 Task: For heading Use Pacifico with bold.  font size for heading26,  'Change the font style of data to'Pacifico and font size to 18,  Change the alignment of both headline & data to Align center.  In the sheet   Precision Sales review   book
Action: Mouse moved to (710, 356)
Screenshot: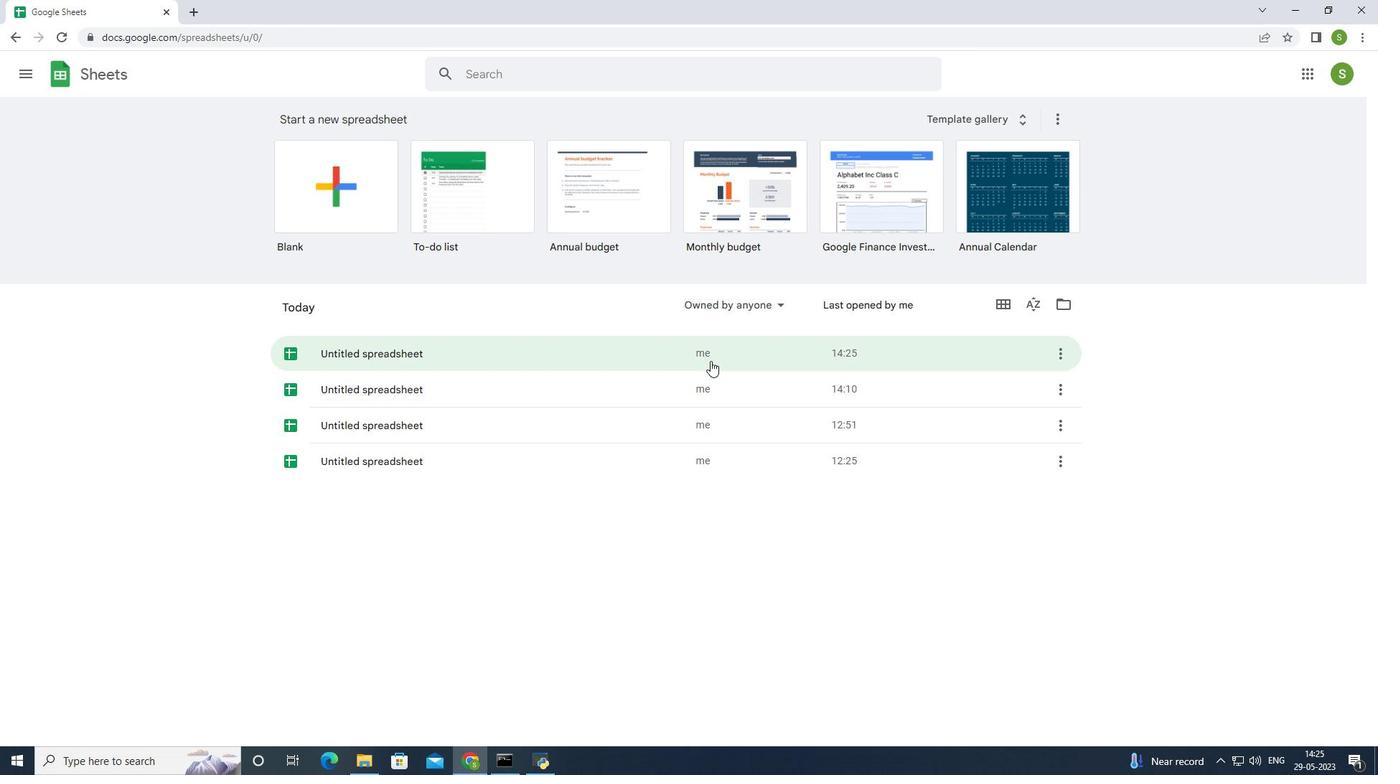 
Action: Mouse pressed left at (710, 356)
Screenshot: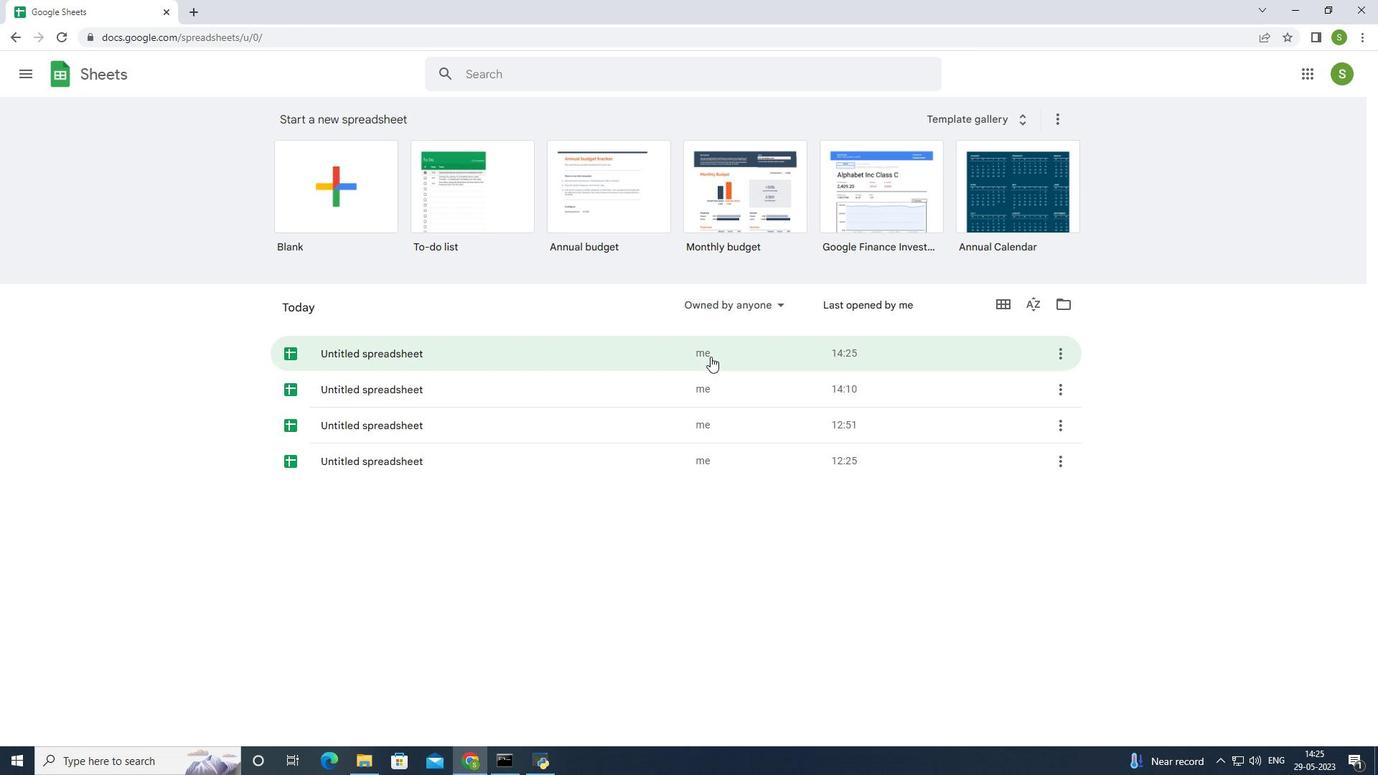 
Action: Mouse moved to (554, 201)
Screenshot: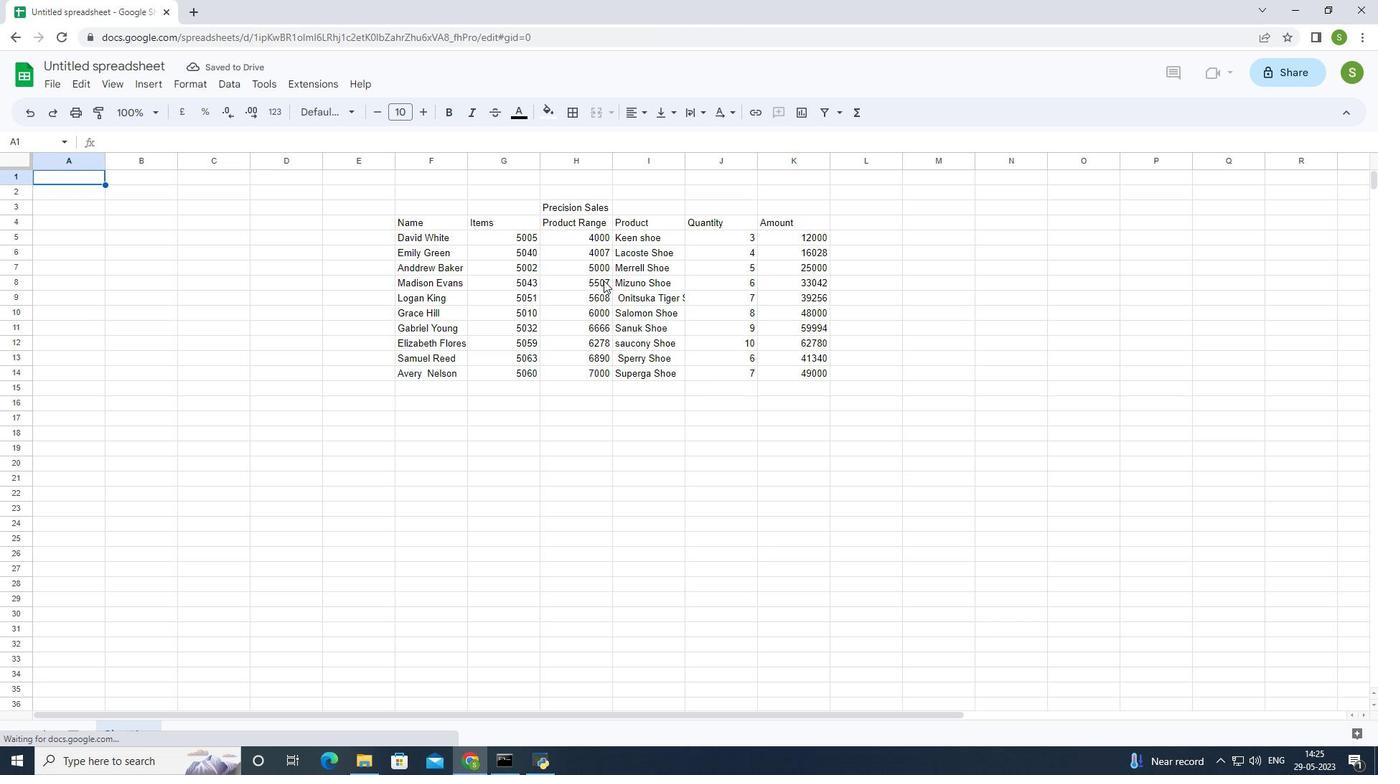 
Action: Mouse pressed left at (554, 201)
Screenshot: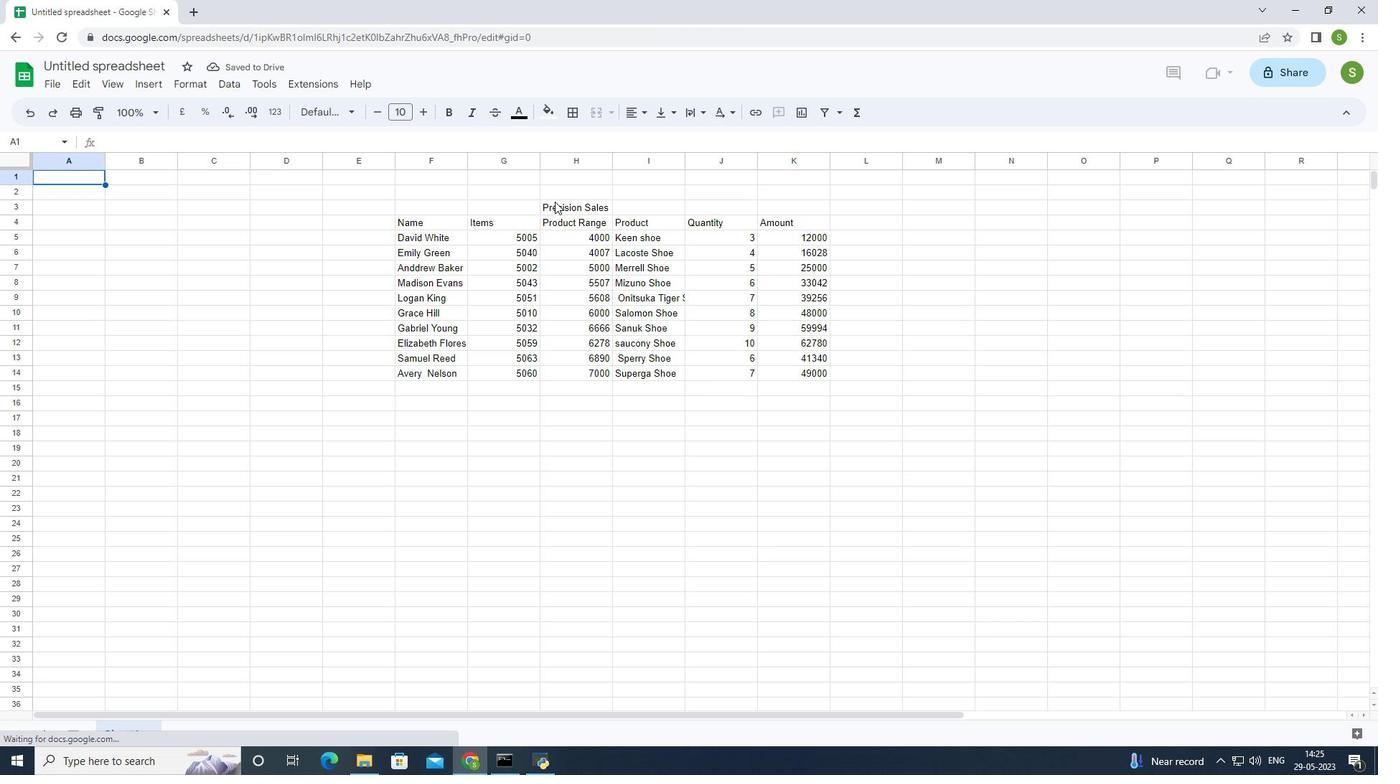 
Action: Mouse moved to (321, 109)
Screenshot: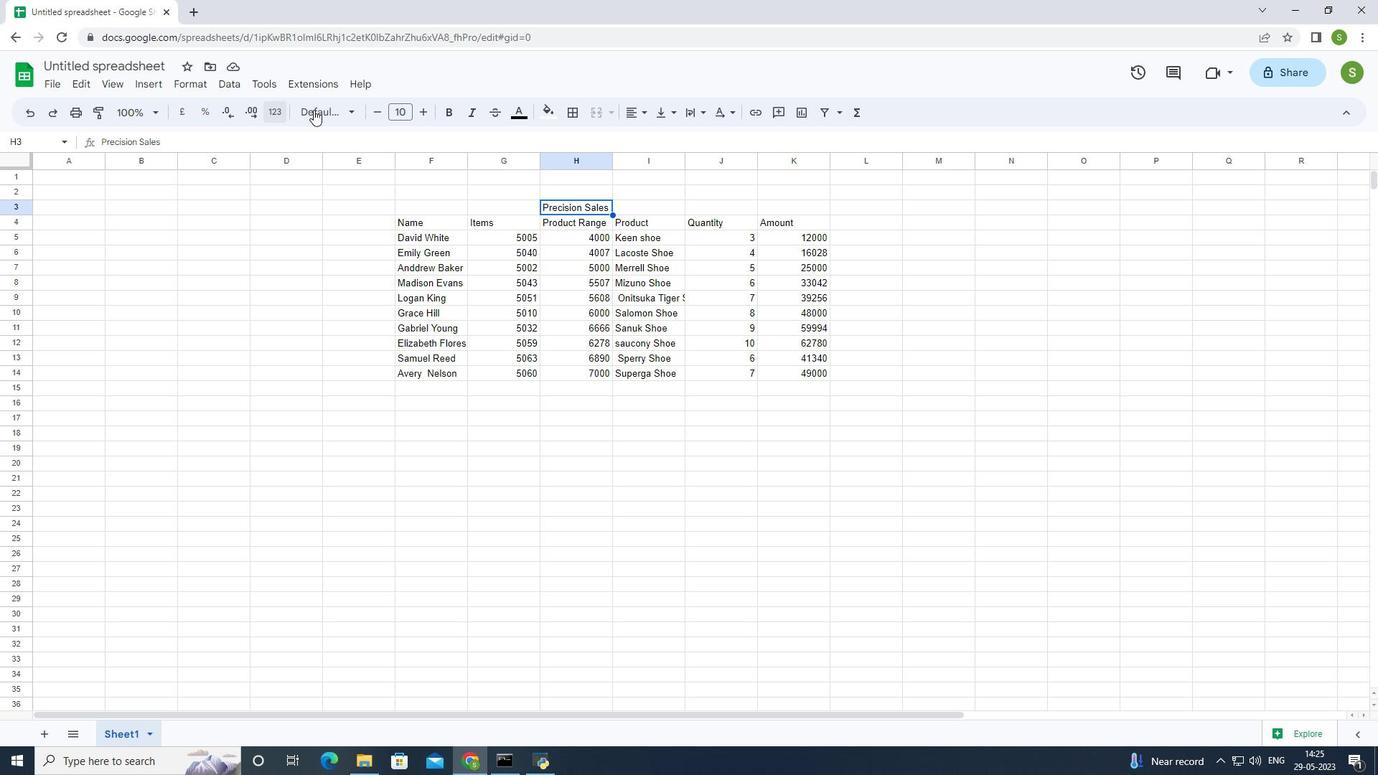 
Action: Mouse pressed left at (321, 109)
Screenshot: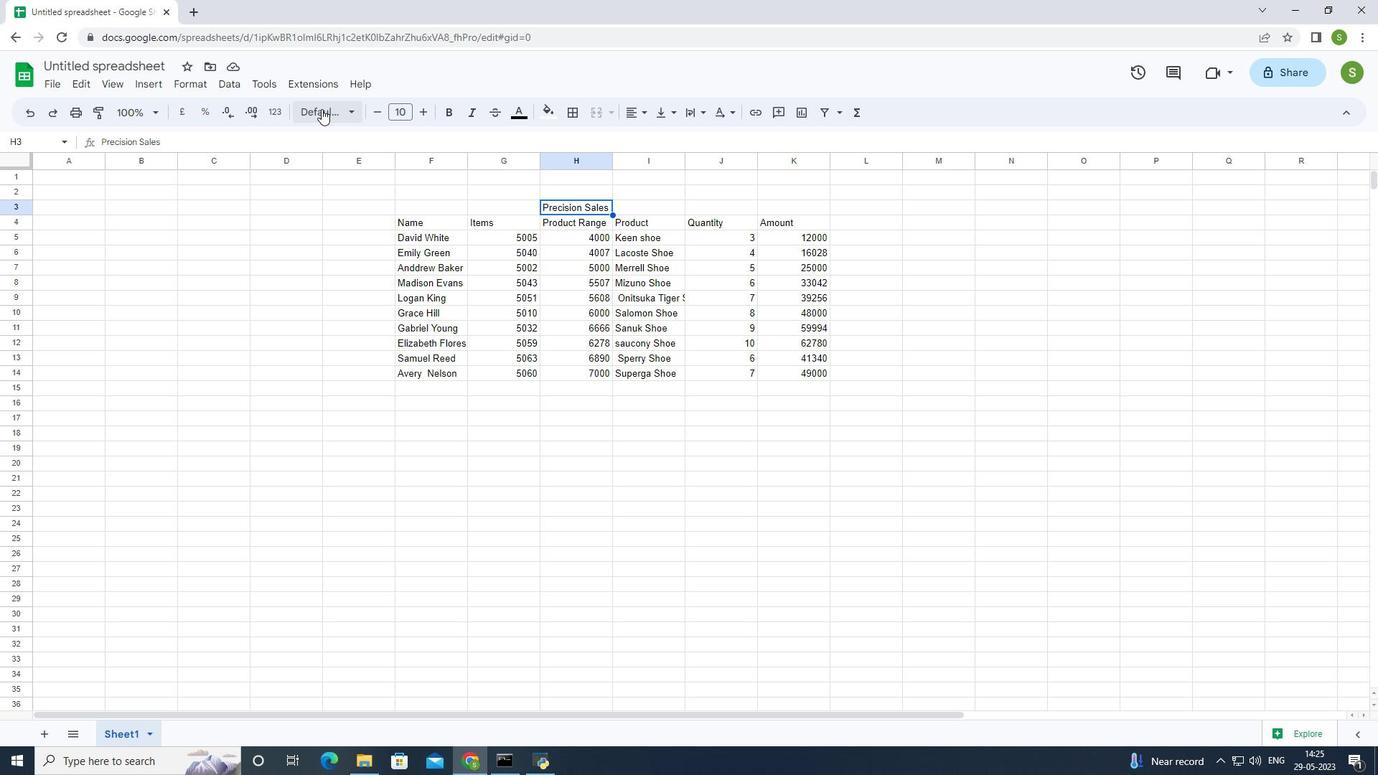 
Action: Mouse moved to (350, 139)
Screenshot: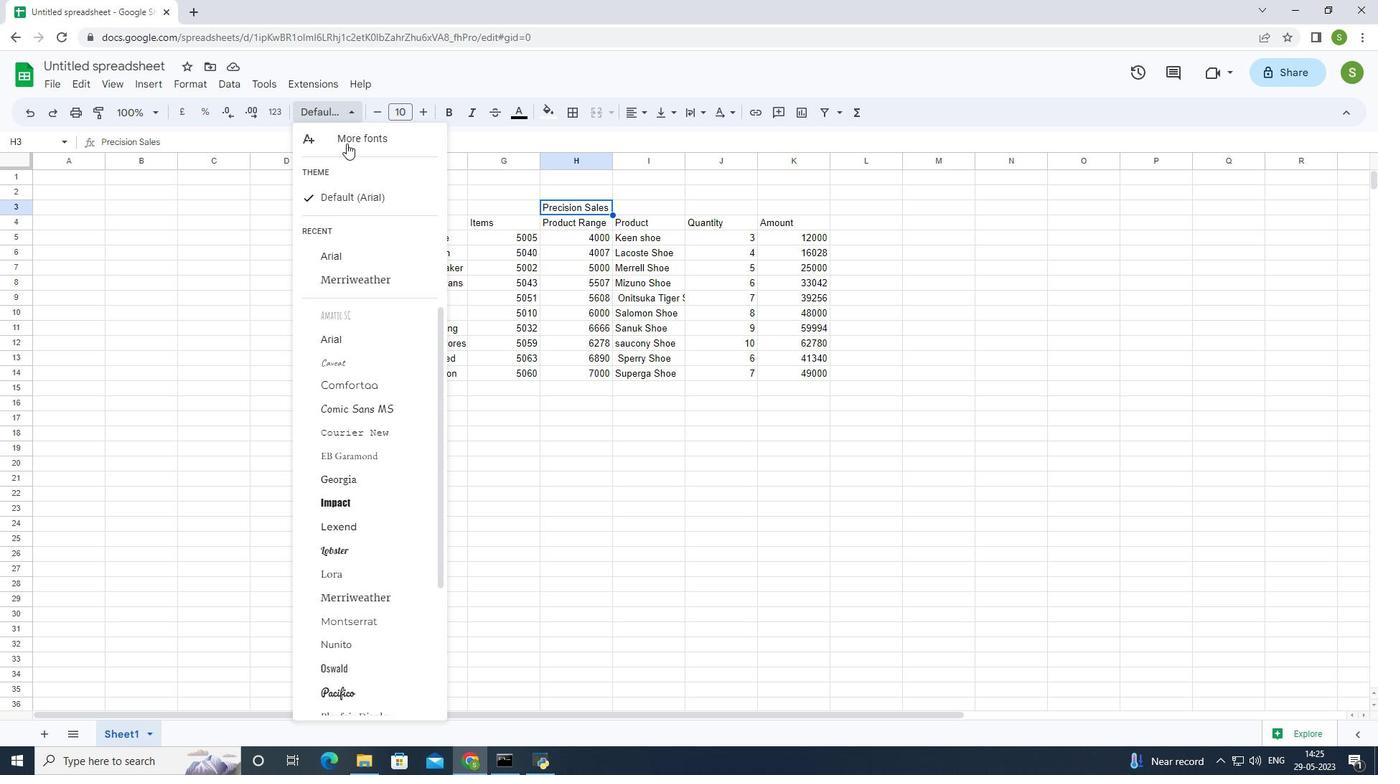 
Action: Mouse pressed left at (350, 139)
Screenshot: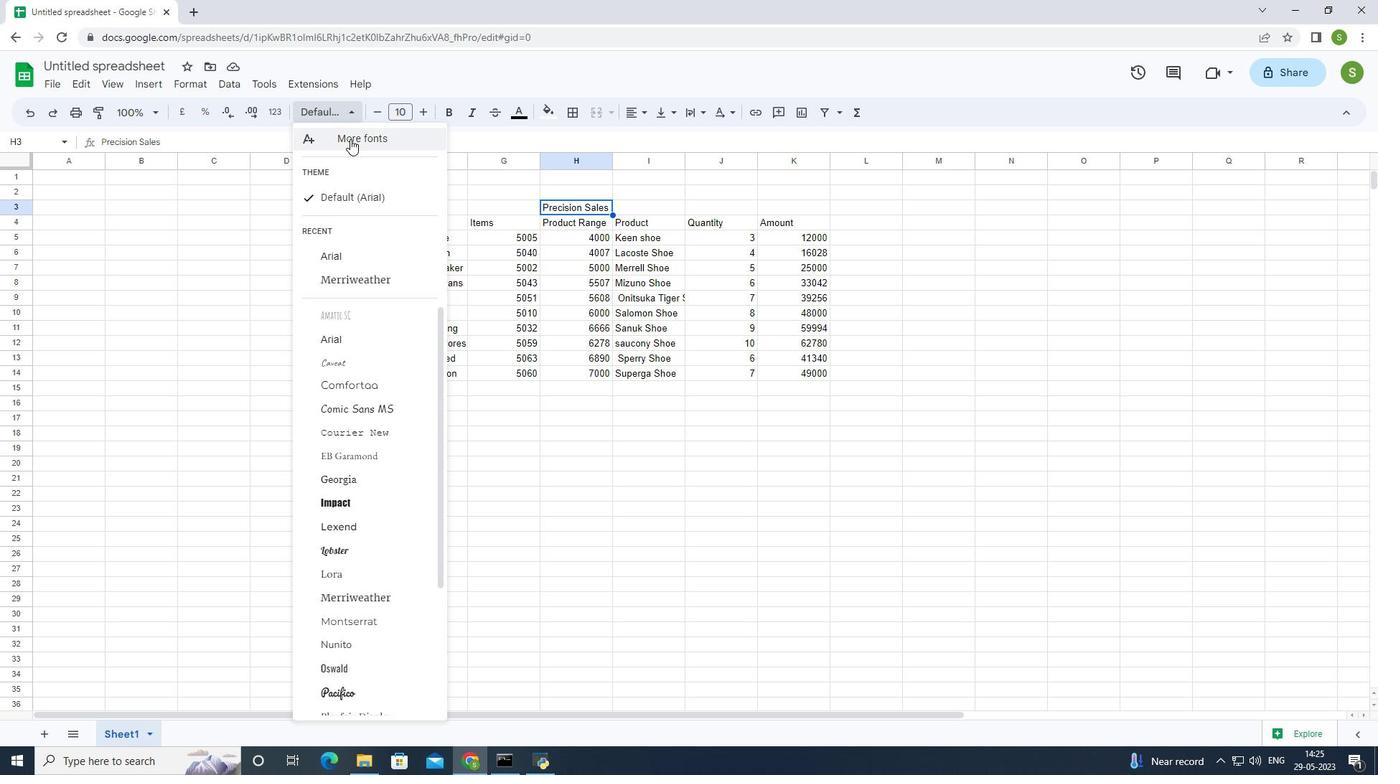 
Action: Mouse moved to (475, 225)
Screenshot: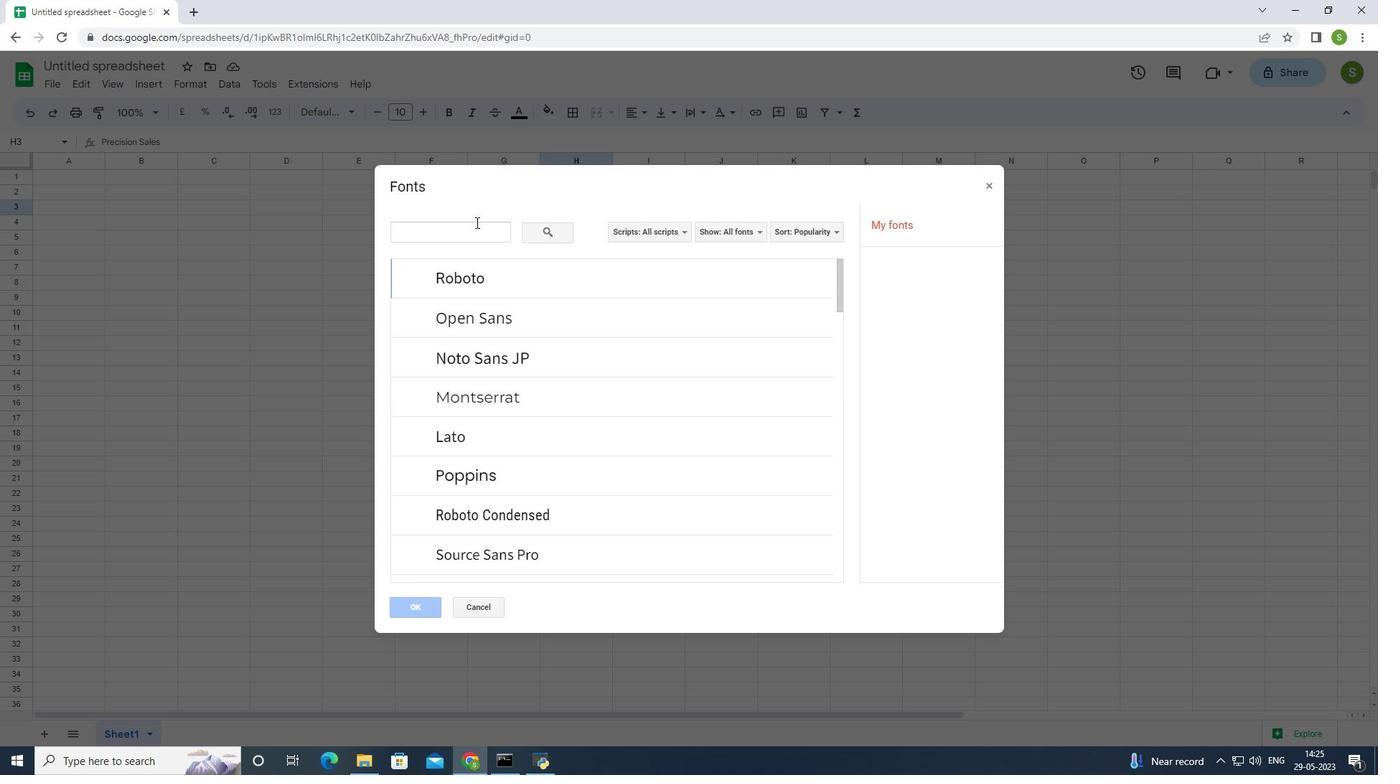 
Action: Mouse pressed left at (475, 225)
Screenshot: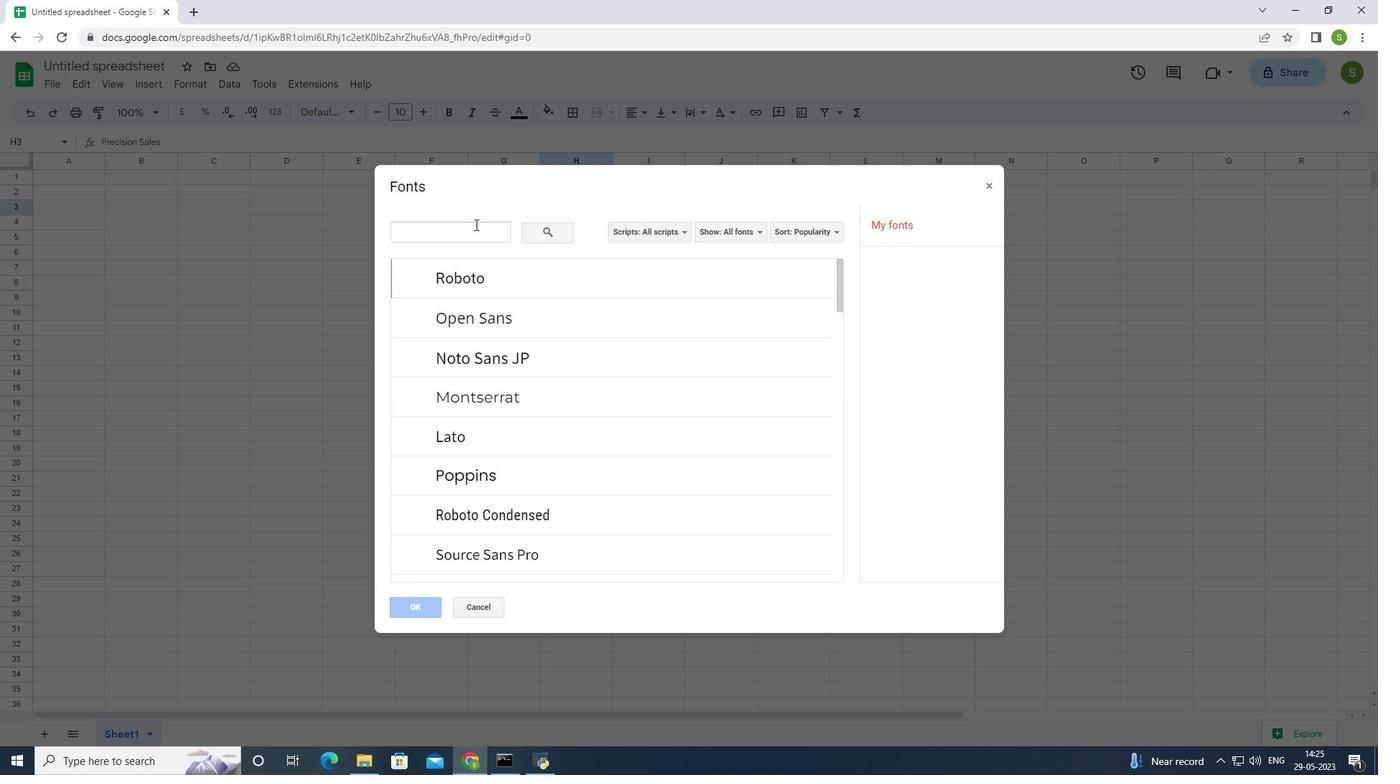 
Action: Mouse moved to (472, 223)
Screenshot: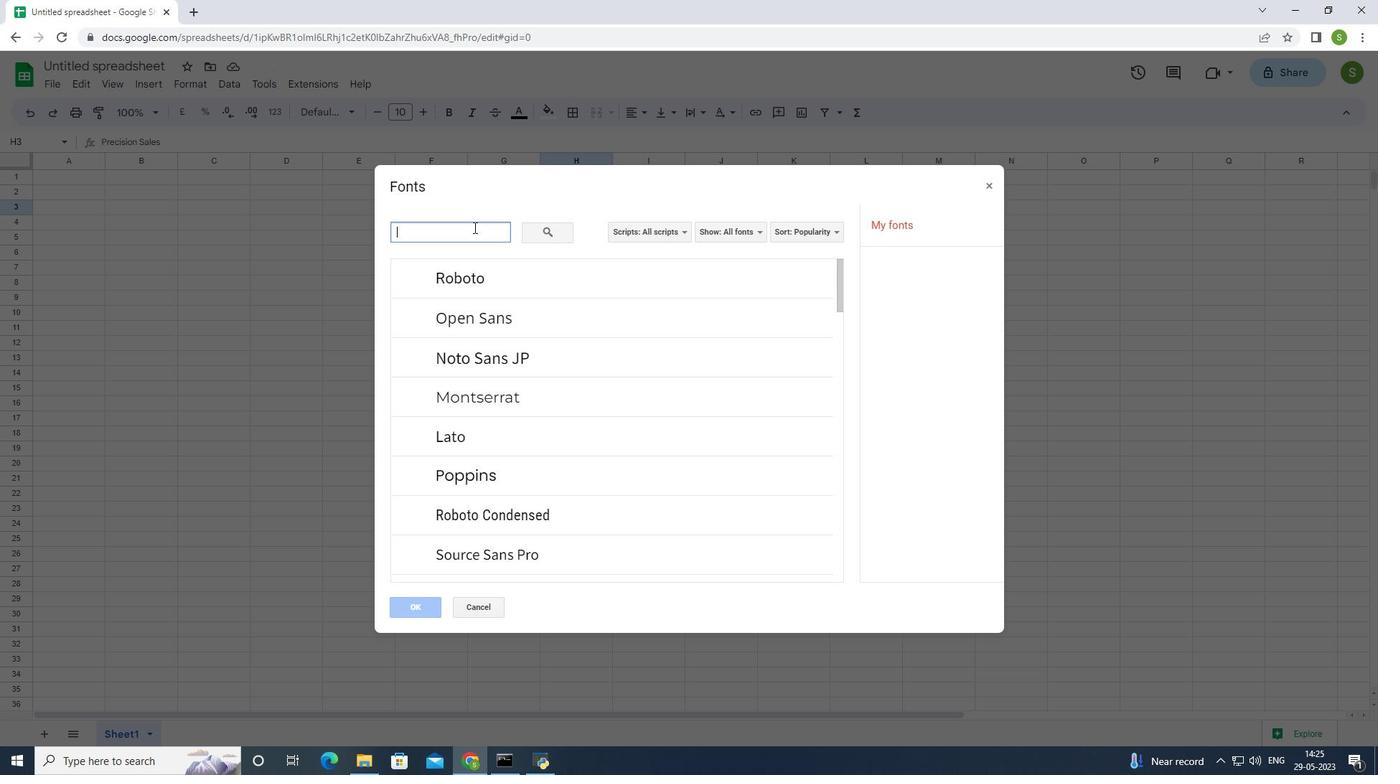 
Action: Key pressed pac
Screenshot: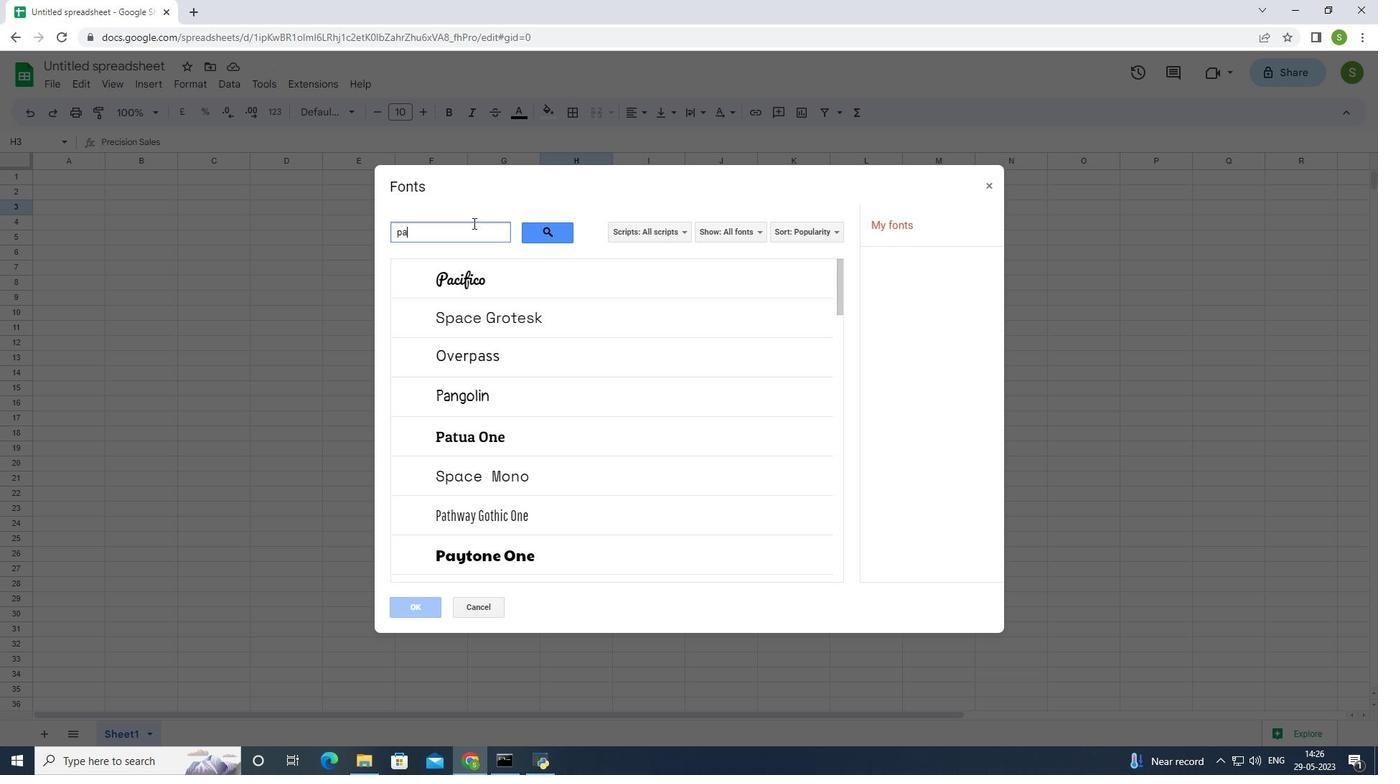 
Action: Mouse moved to (472, 222)
Screenshot: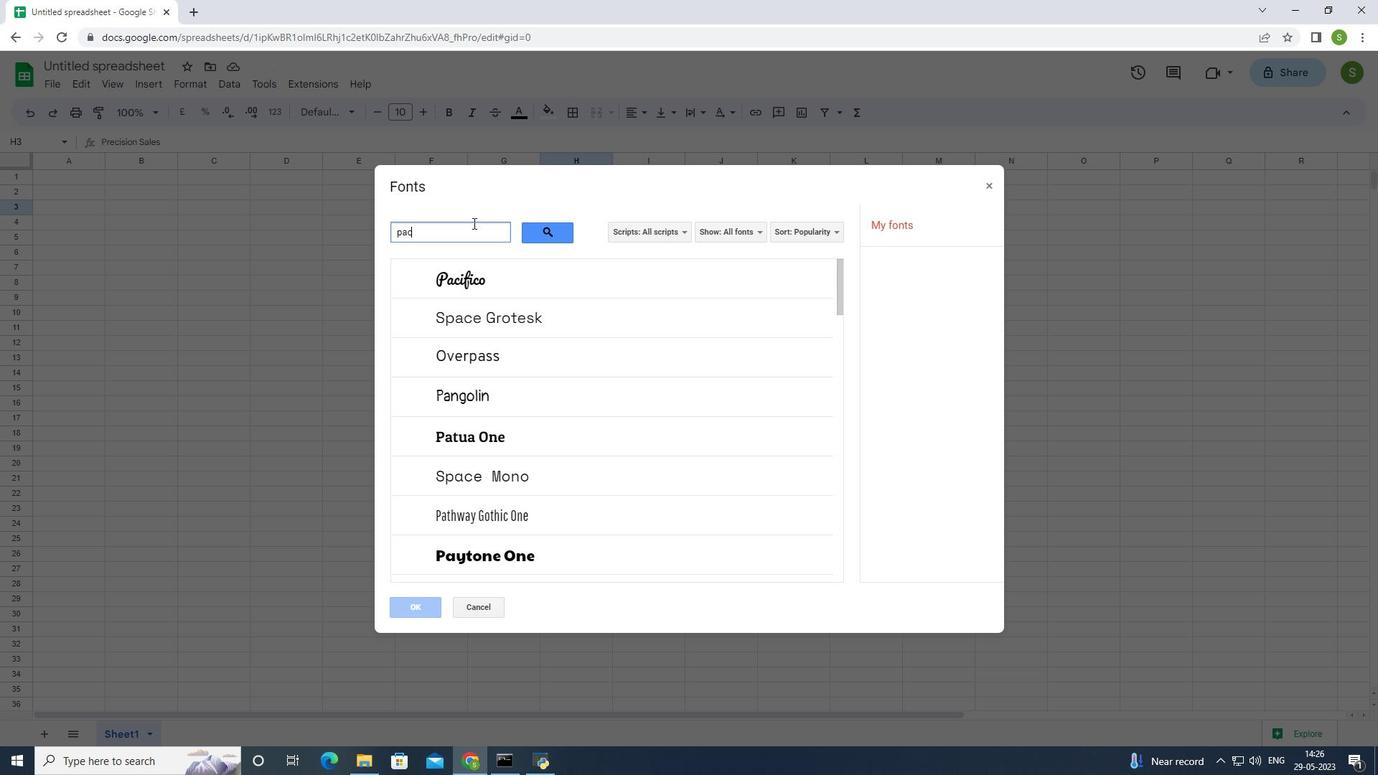 
Action: Key pressed i
Screenshot: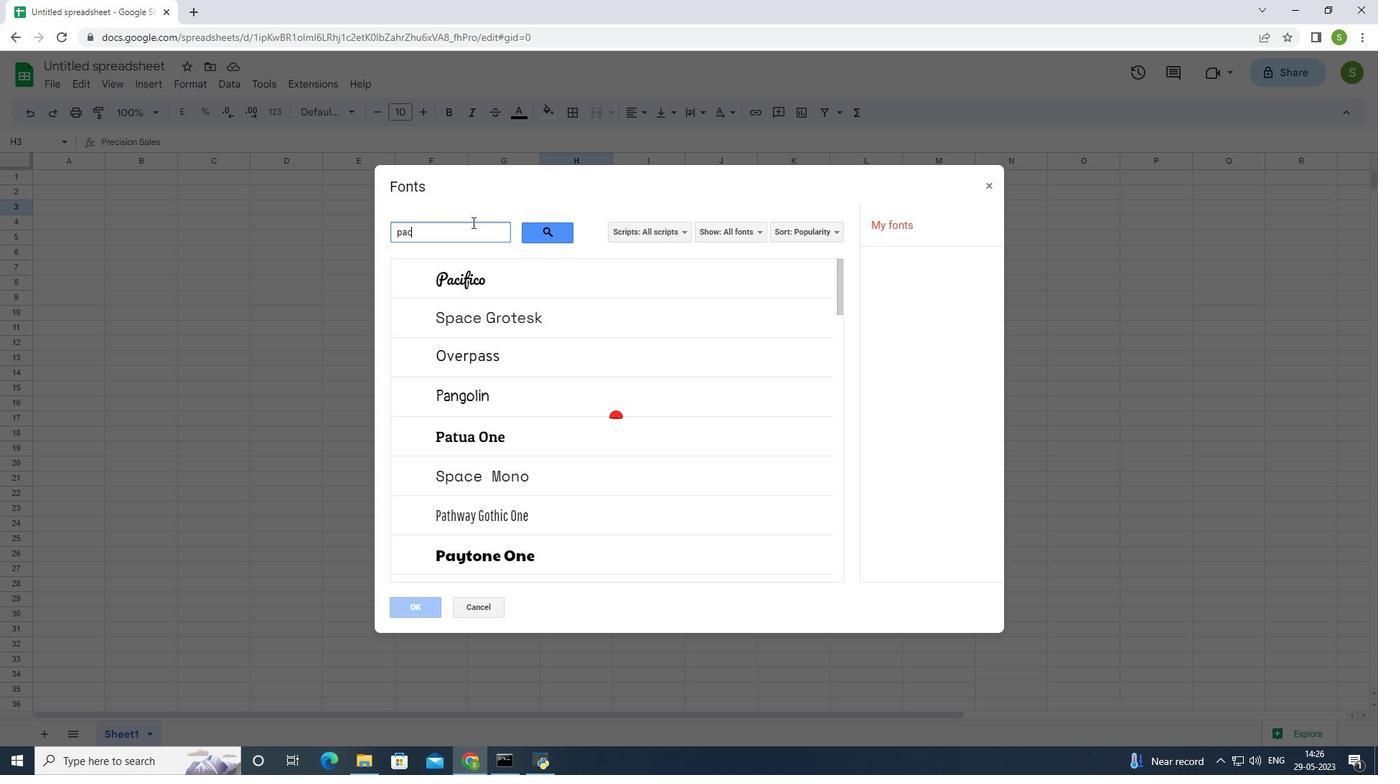 
Action: Mouse moved to (472, 221)
Screenshot: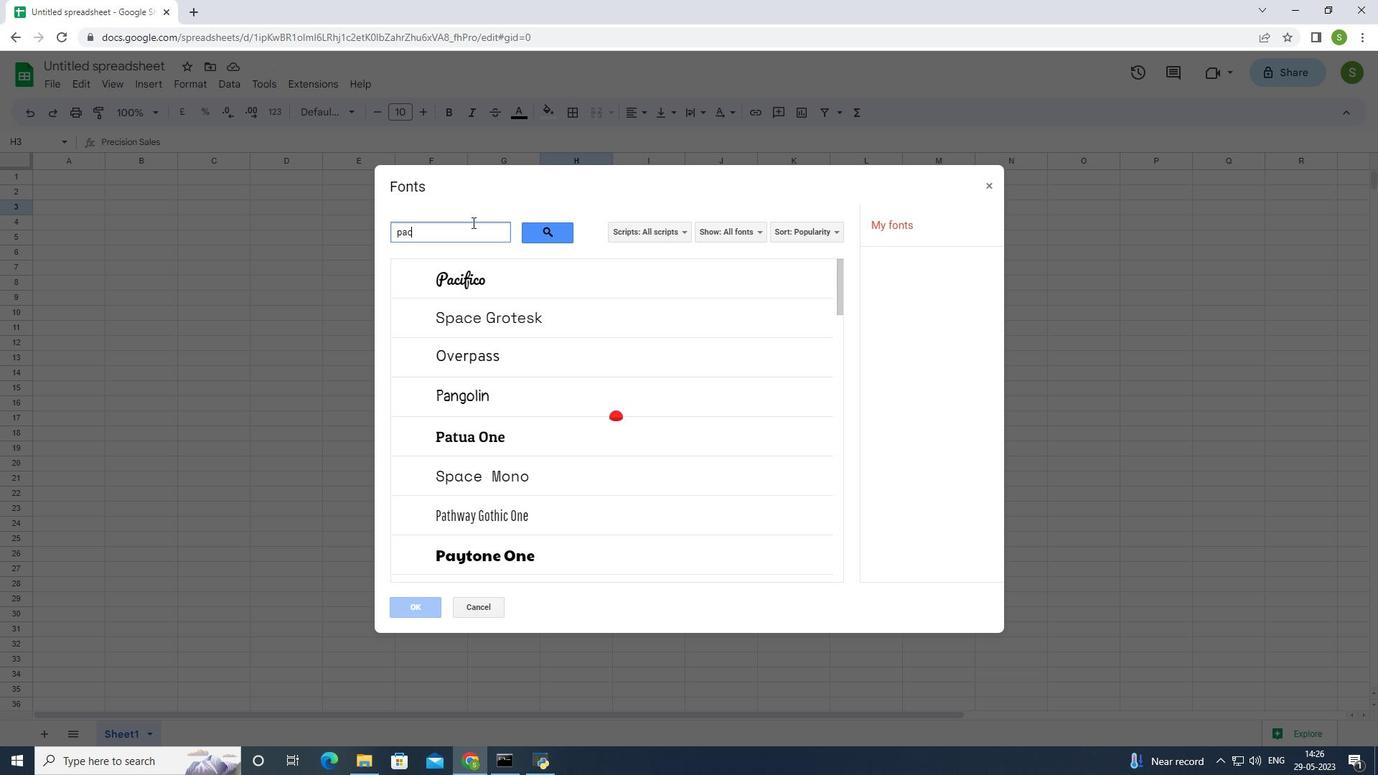 
Action: Key pressed fio
Screenshot: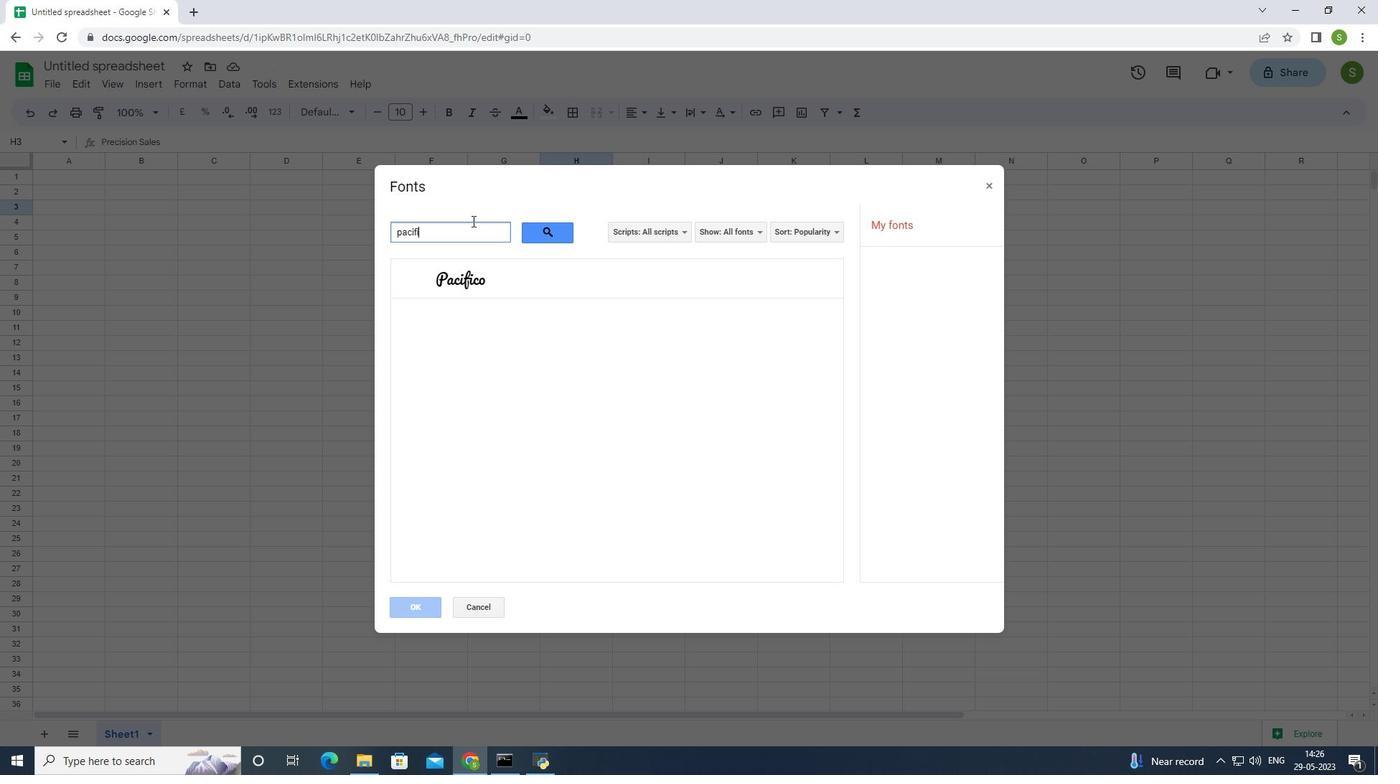 
Action: Mouse moved to (504, 239)
Screenshot: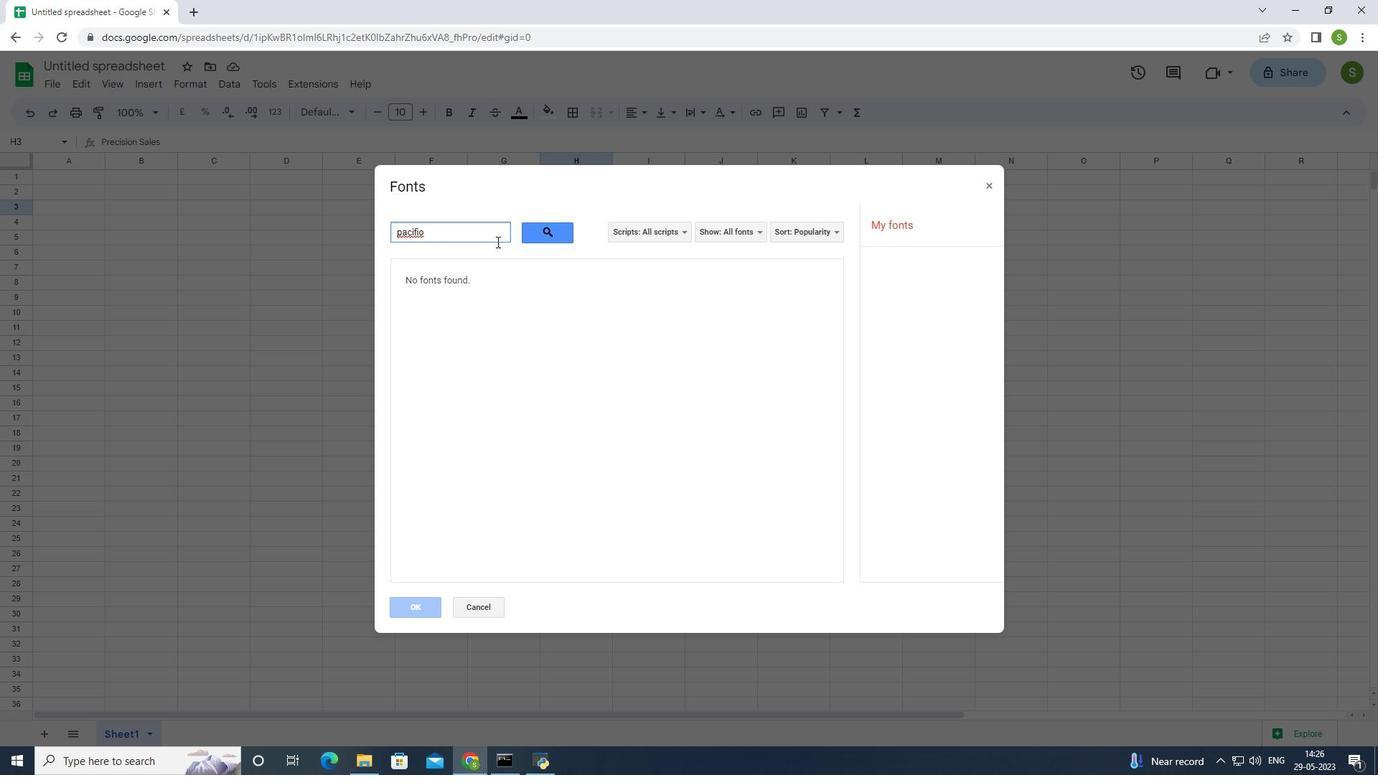 
Action: Key pressed <Key.backspace>
Screenshot: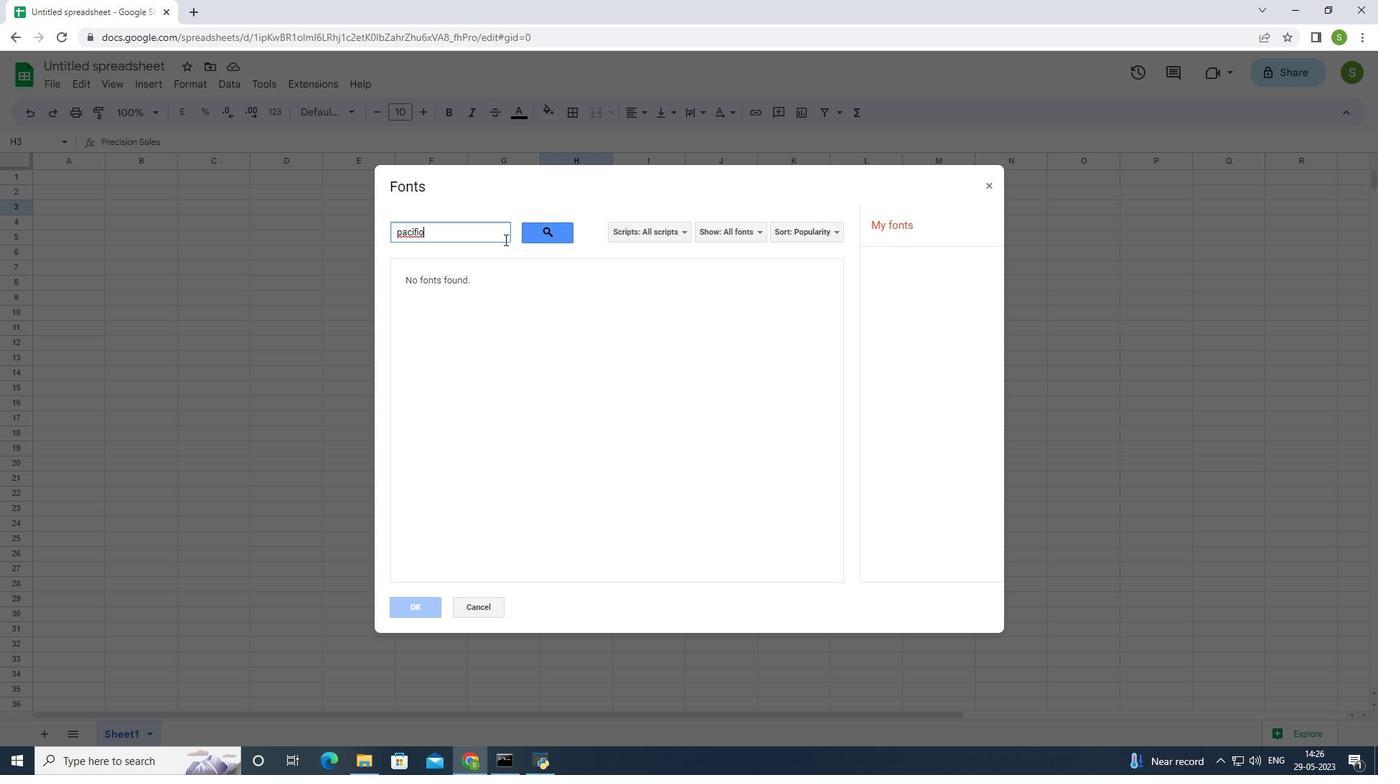 
Action: Mouse moved to (505, 239)
Screenshot: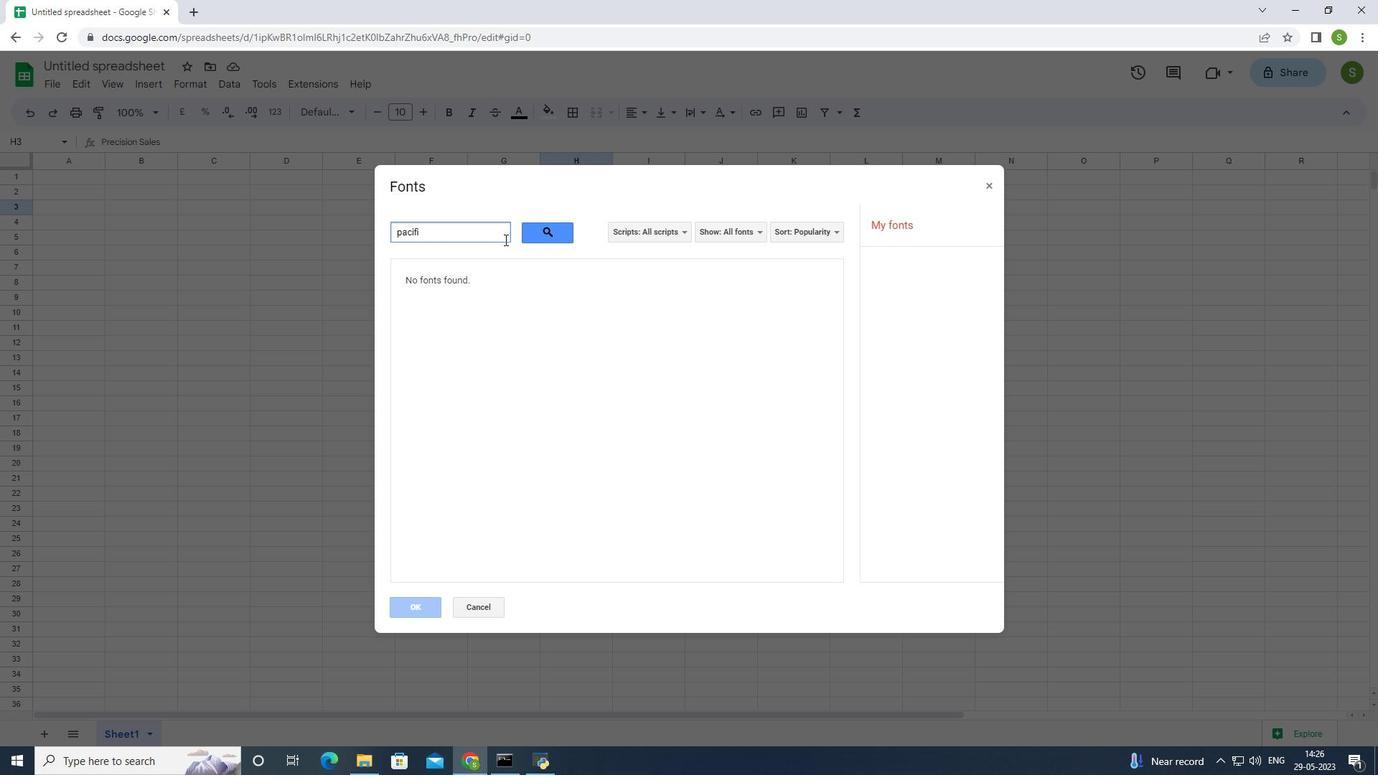 
Action: Key pressed c
Screenshot: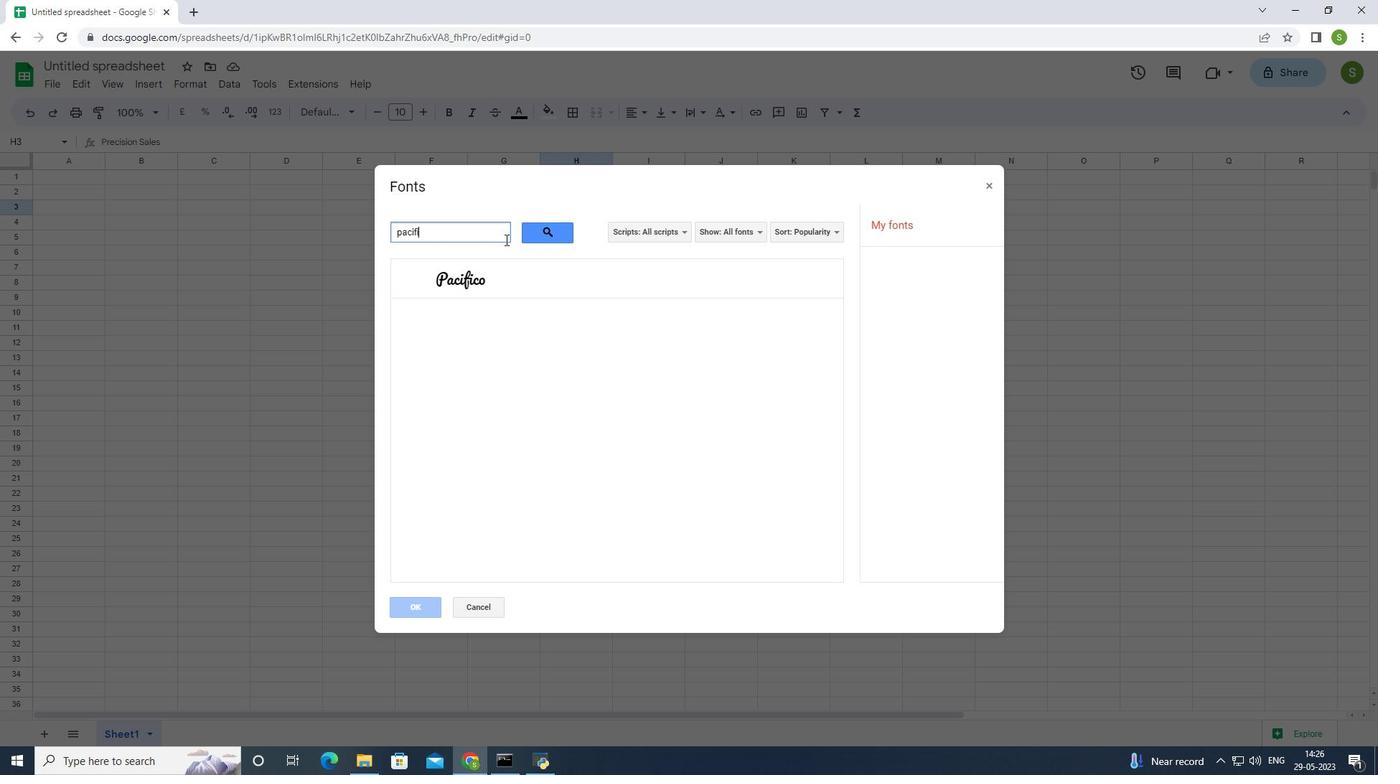 
Action: Mouse moved to (505, 239)
Screenshot: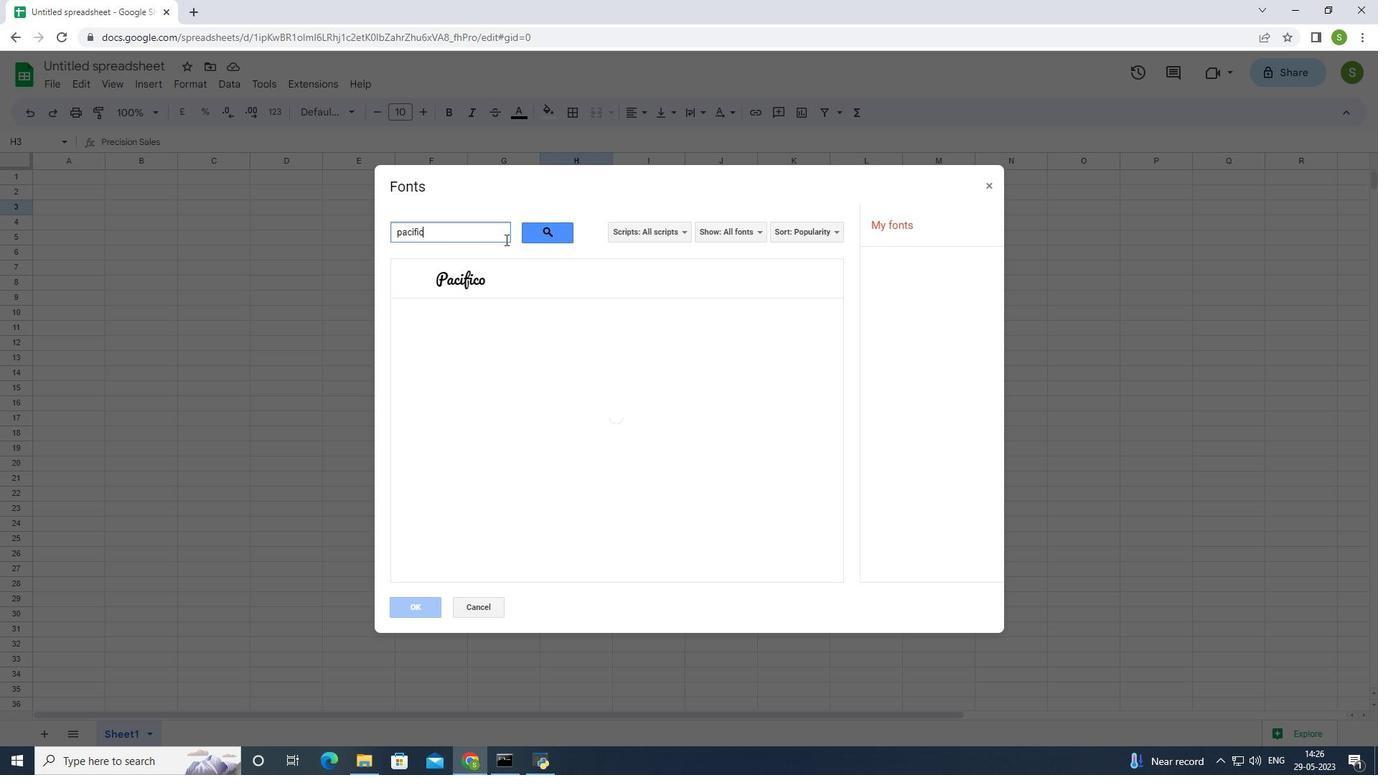 
Action: Key pressed o
Screenshot: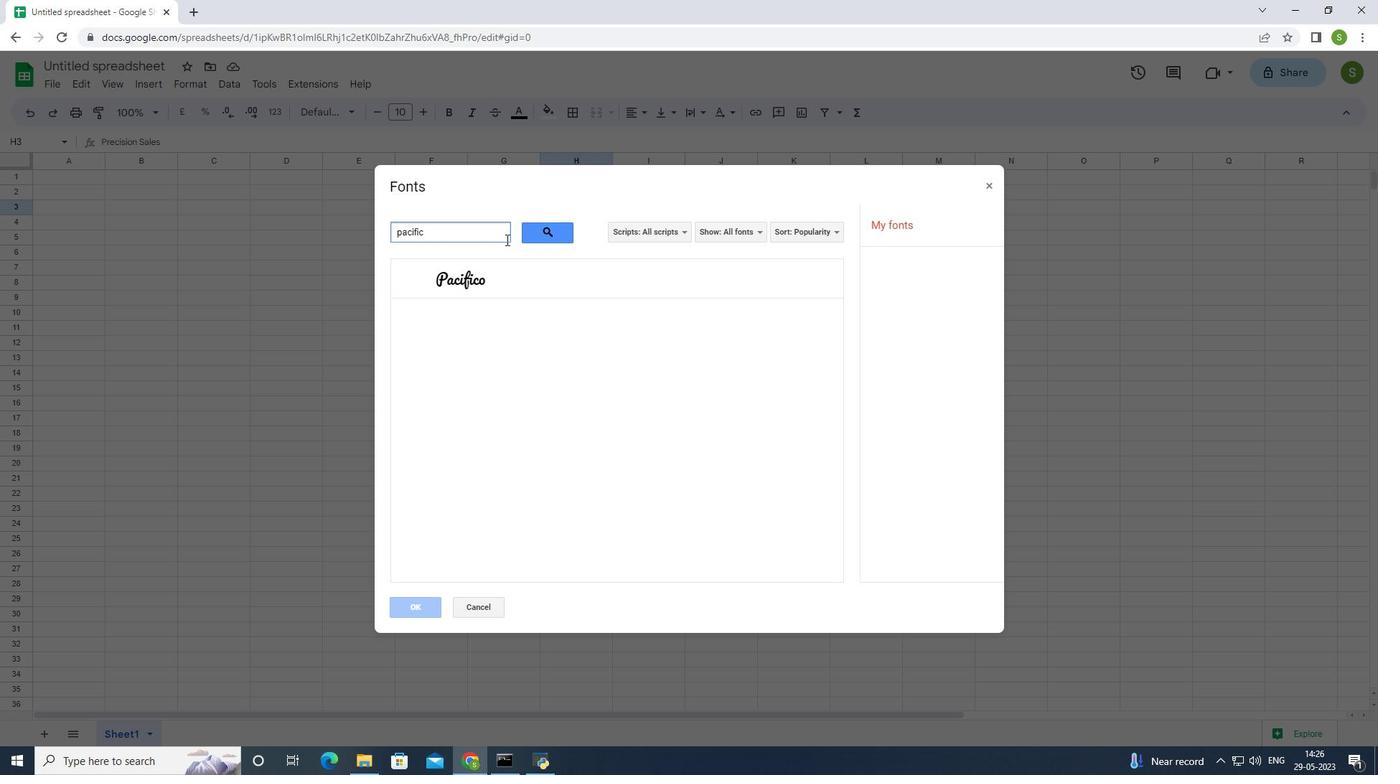
Action: Mouse moved to (480, 283)
Screenshot: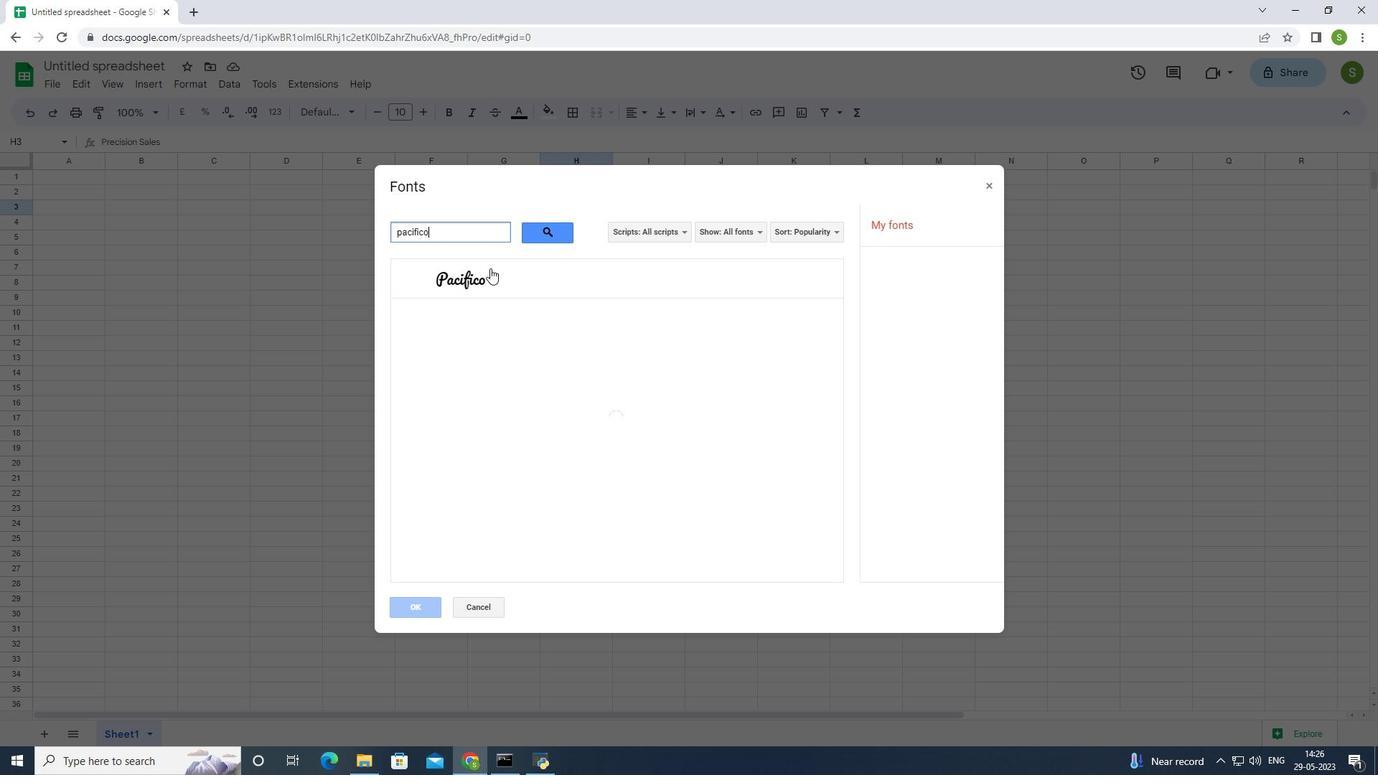 
Action: Mouse pressed left at (480, 283)
Screenshot: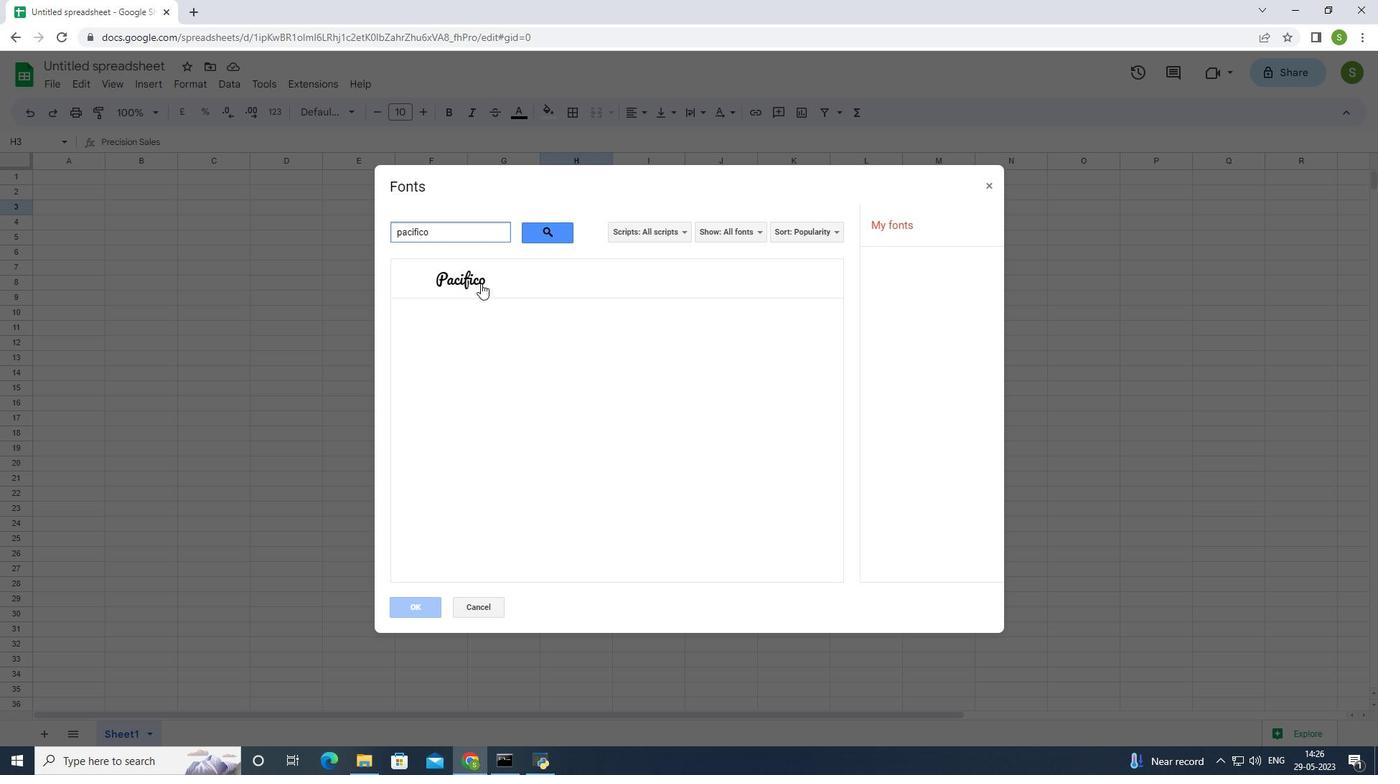 
Action: Mouse moved to (407, 611)
Screenshot: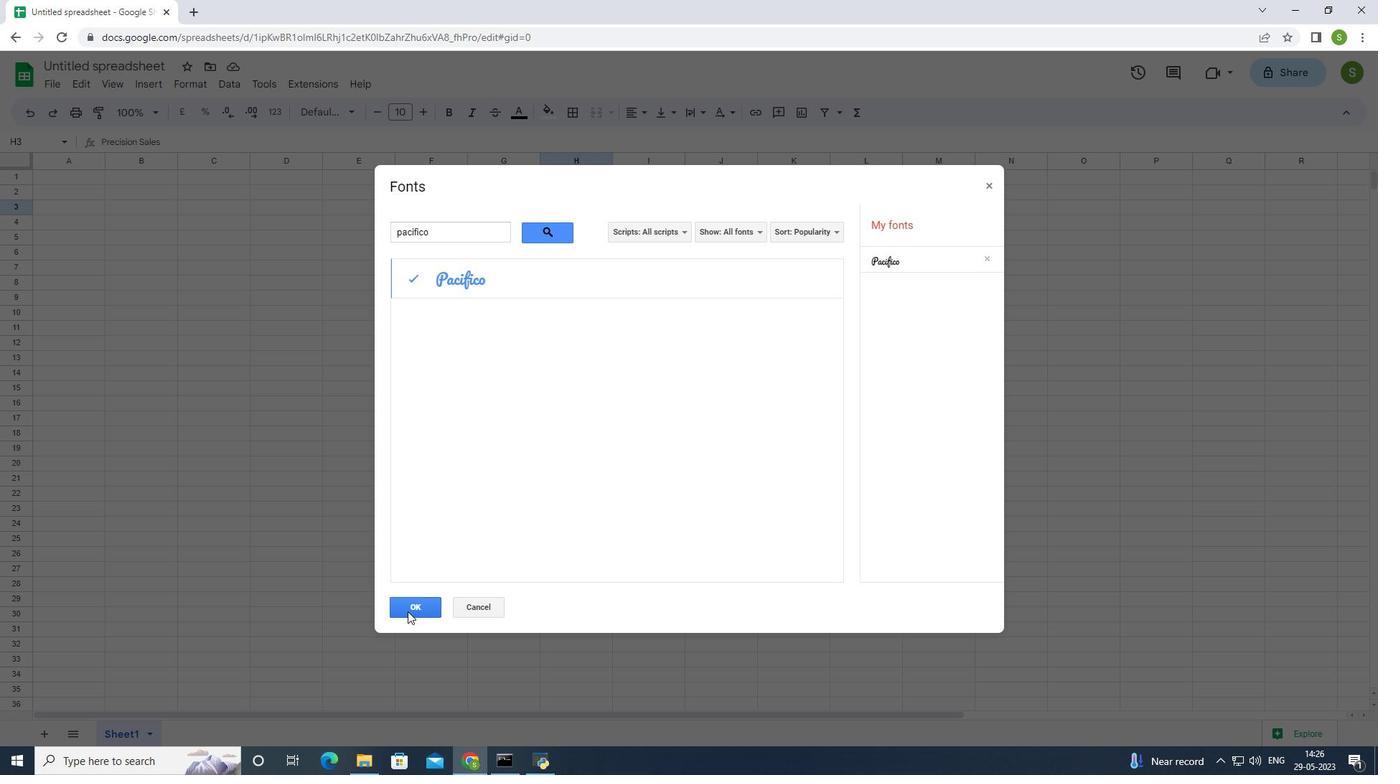 
Action: Mouse pressed left at (407, 611)
Screenshot: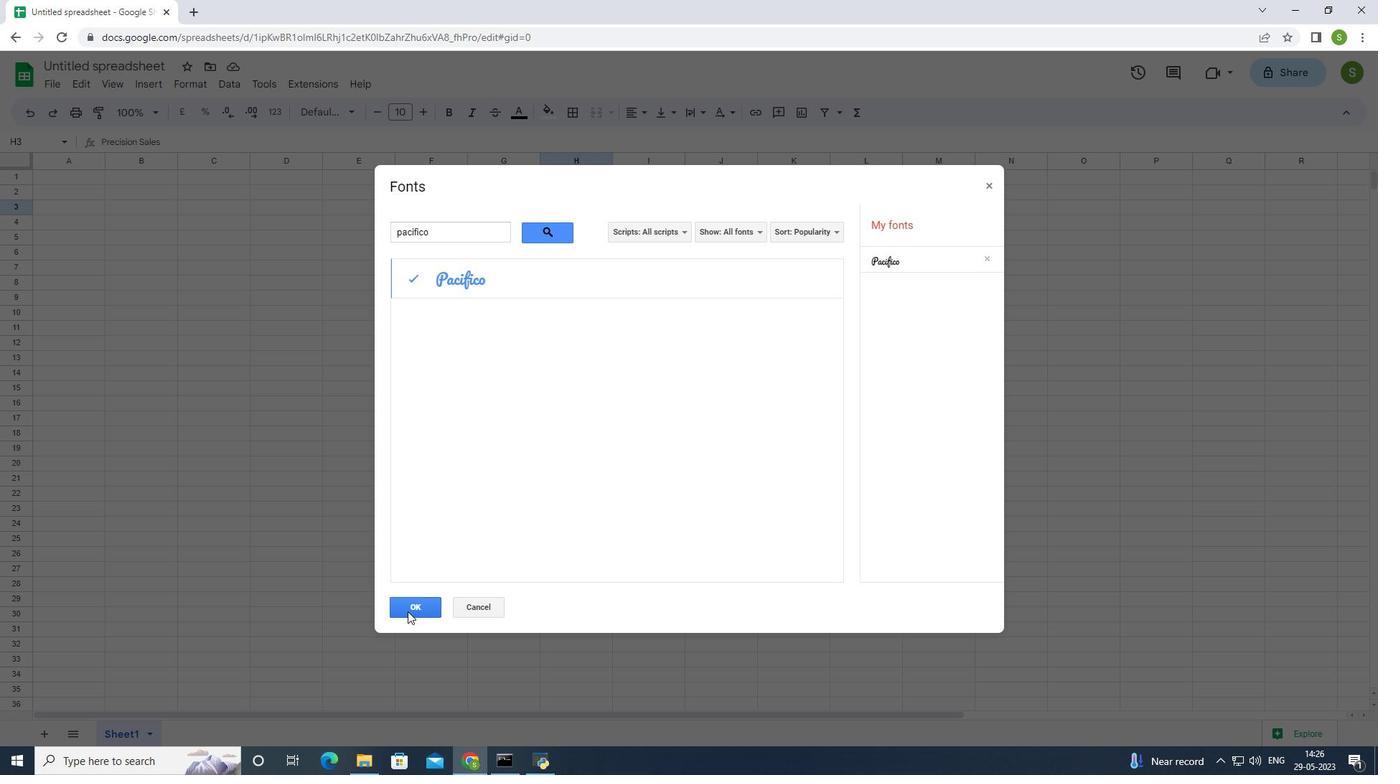 
Action: Mouse moved to (423, 111)
Screenshot: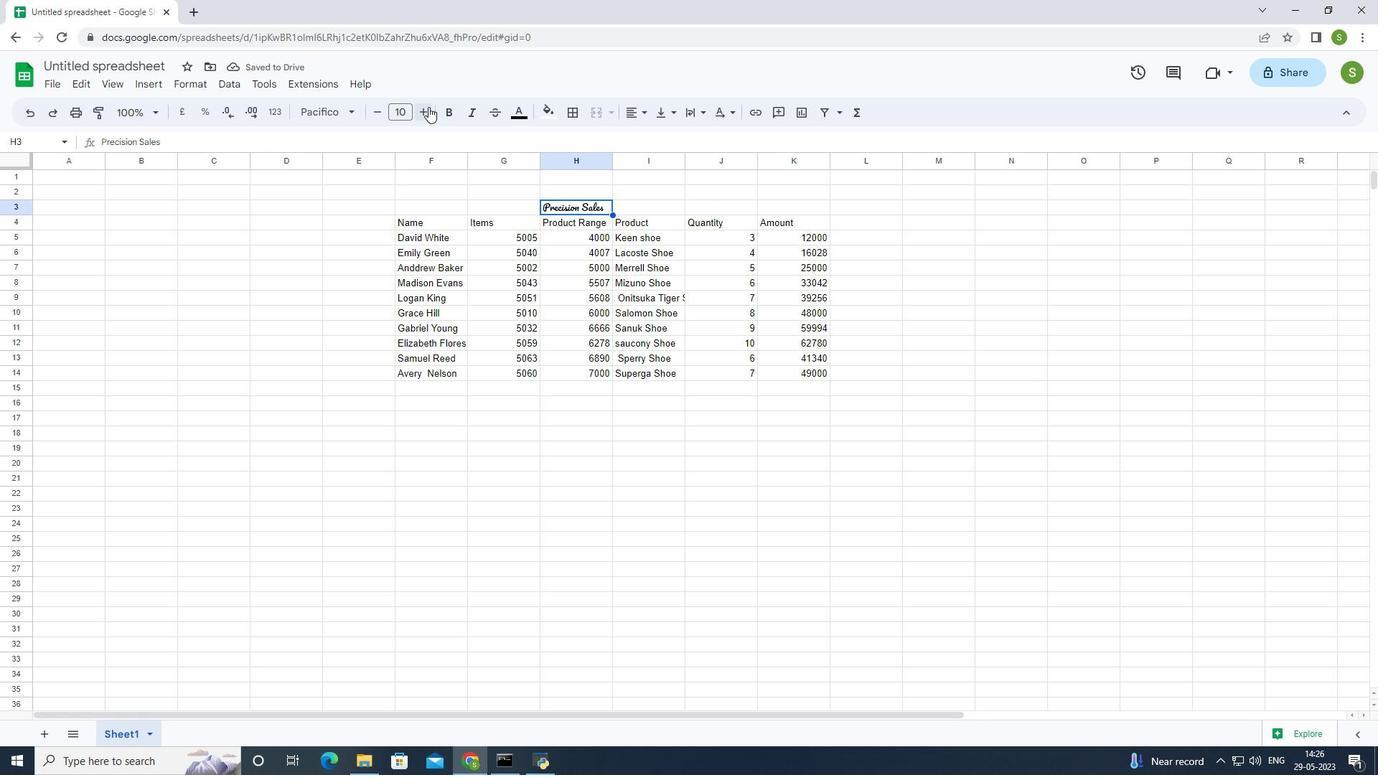 
Action: Mouse pressed left at (423, 111)
Screenshot: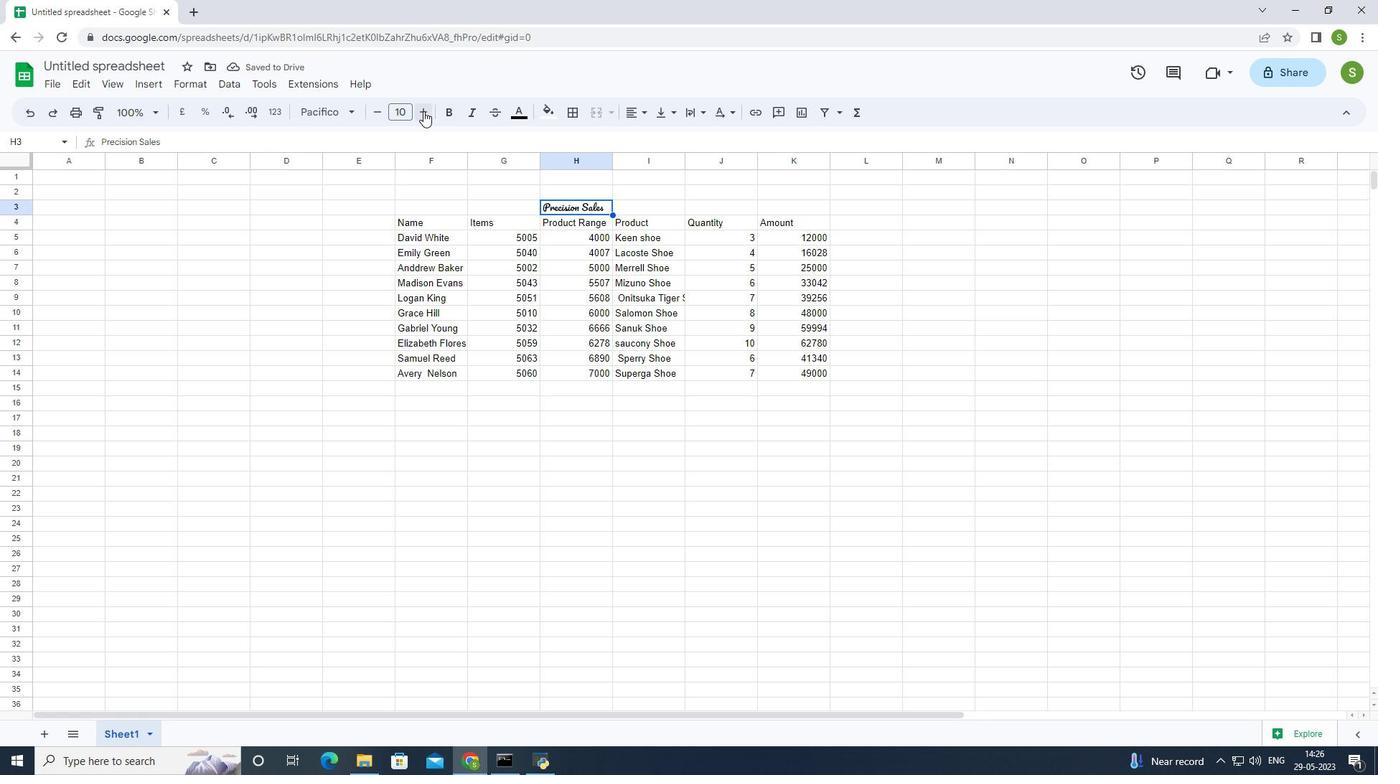 
Action: Mouse pressed left at (423, 111)
Screenshot: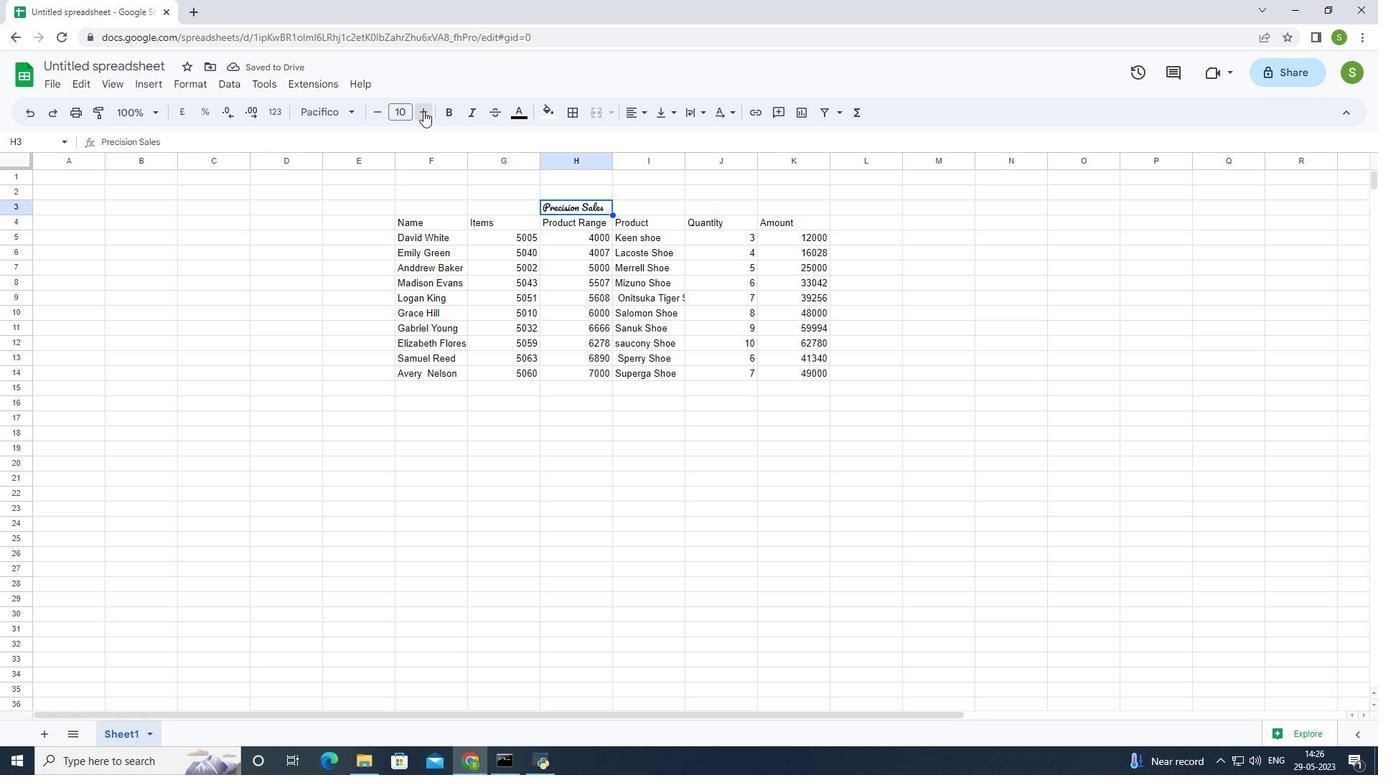 
Action: Mouse pressed left at (423, 111)
Screenshot: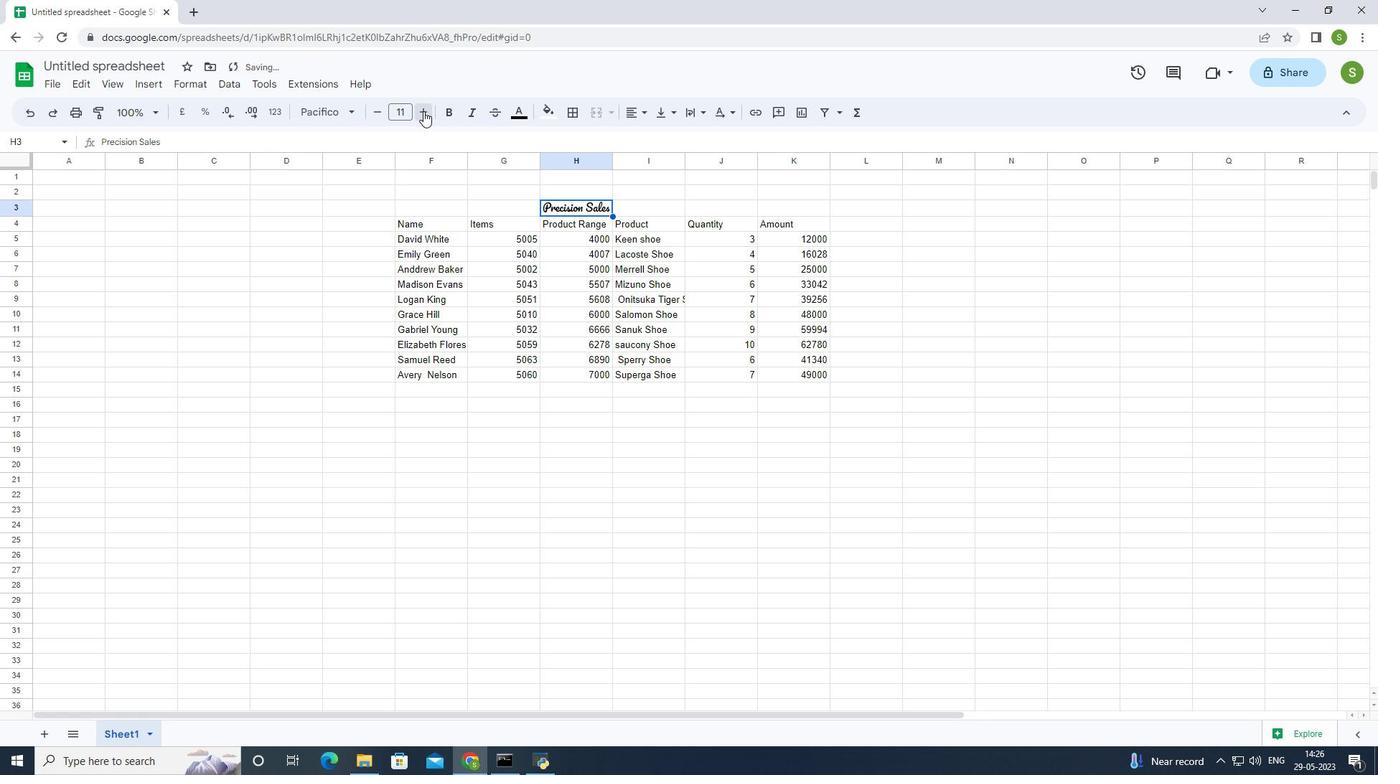 
Action: Mouse pressed left at (423, 111)
Screenshot: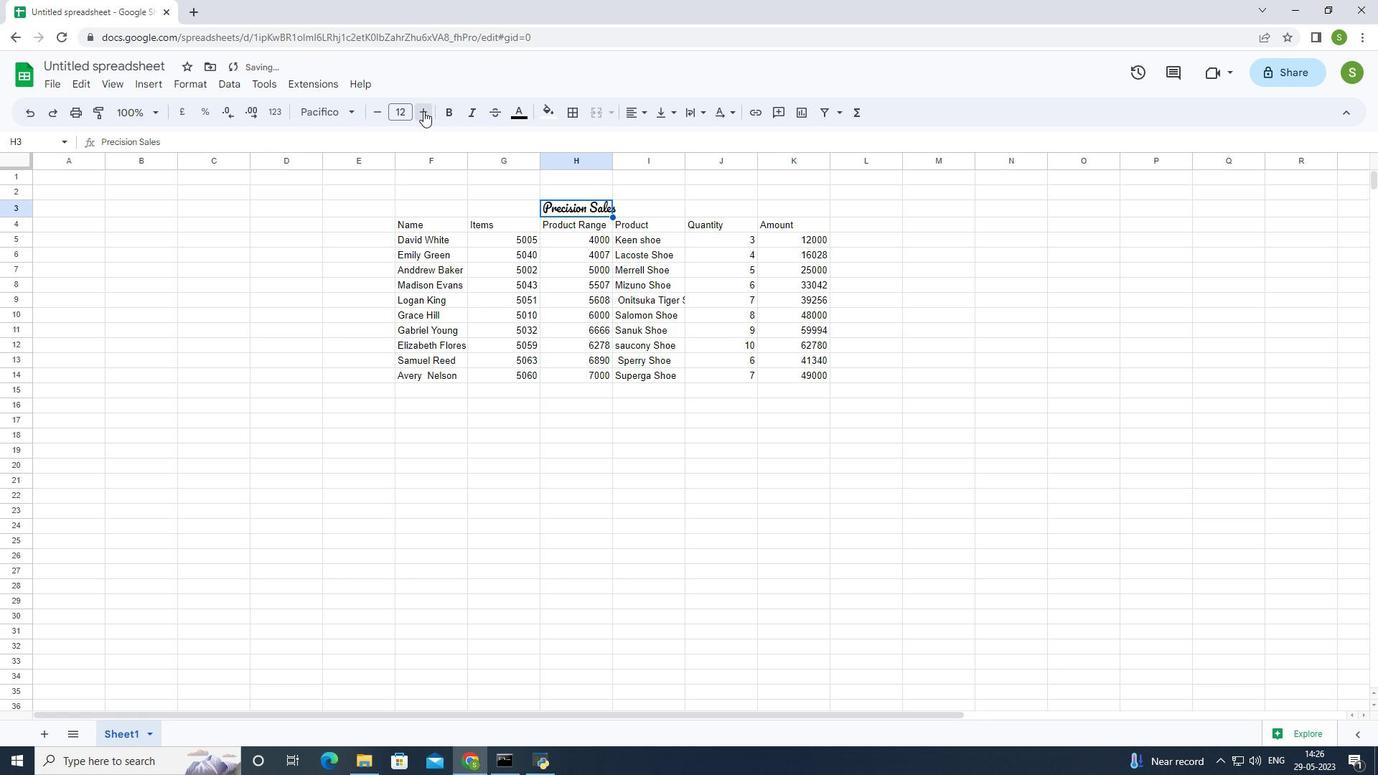 
Action: Mouse pressed left at (423, 111)
Screenshot: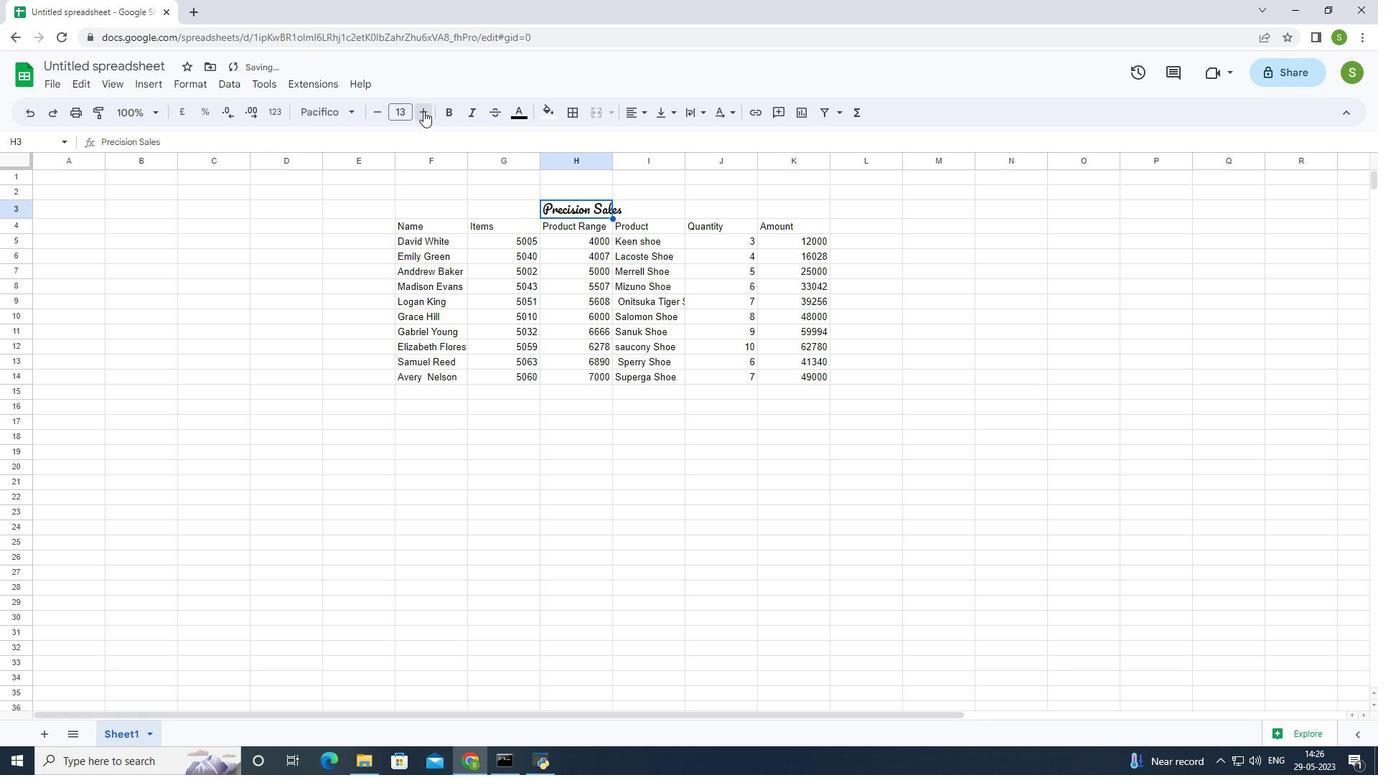 
Action: Mouse pressed left at (423, 111)
Screenshot: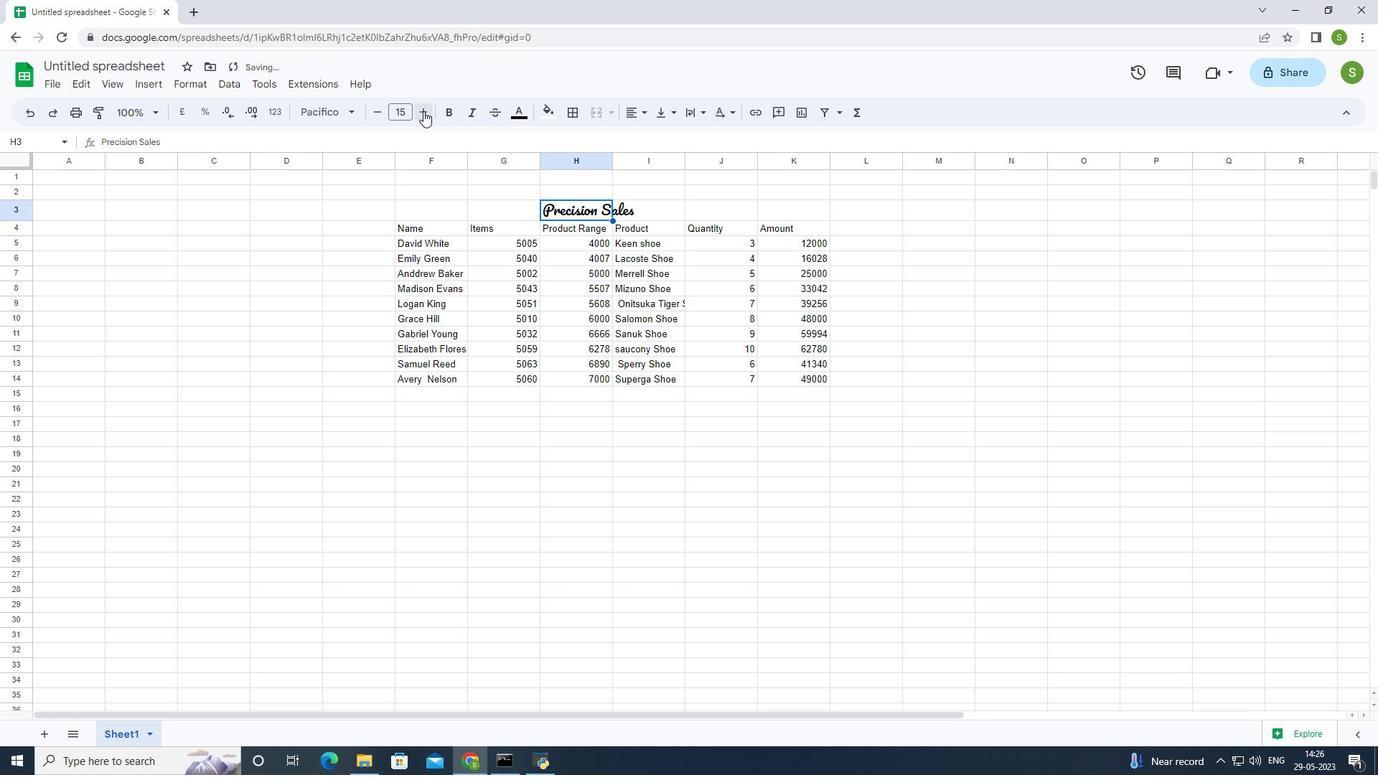 
Action: Mouse pressed left at (423, 111)
Screenshot: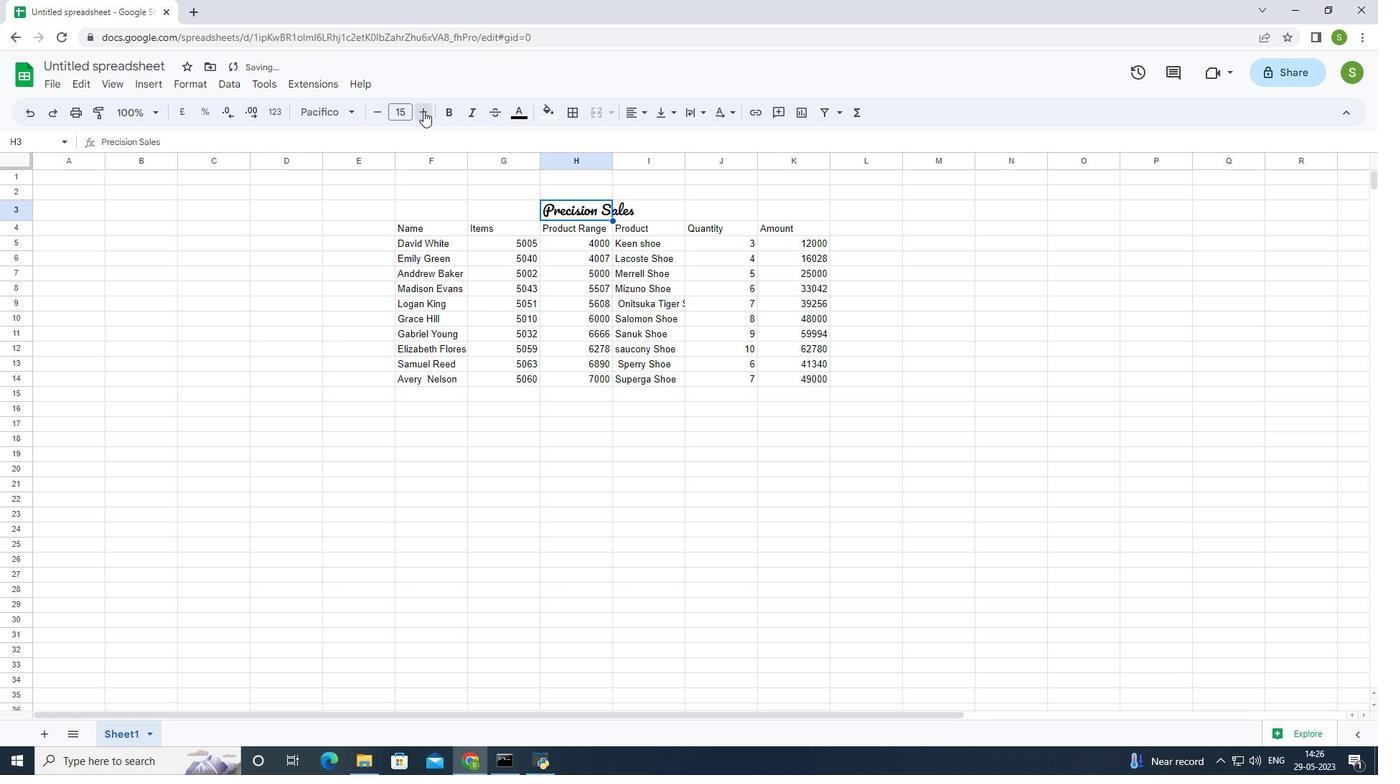 
Action: Mouse pressed left at (423, 111)
Screenshot: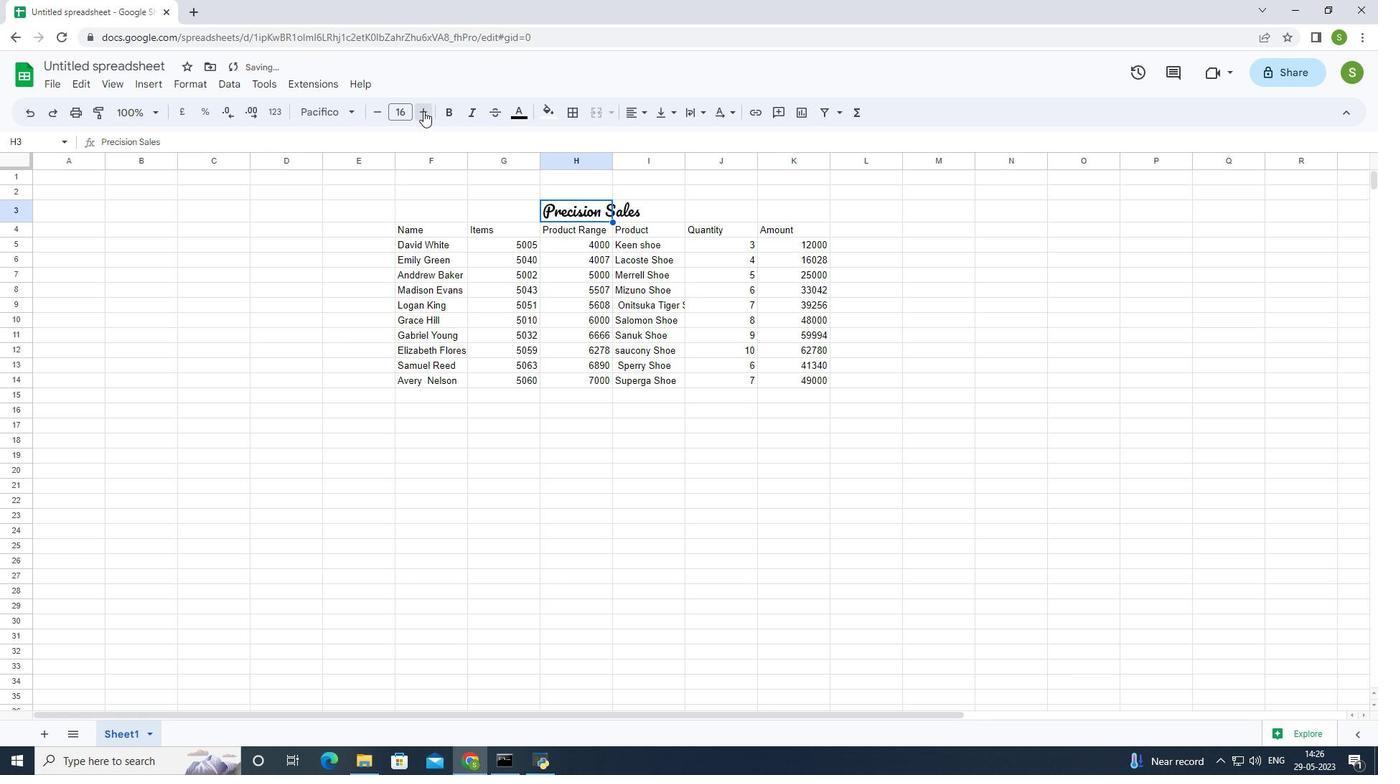
Action: Mouse pressed left at (423, 111)
Screenshot: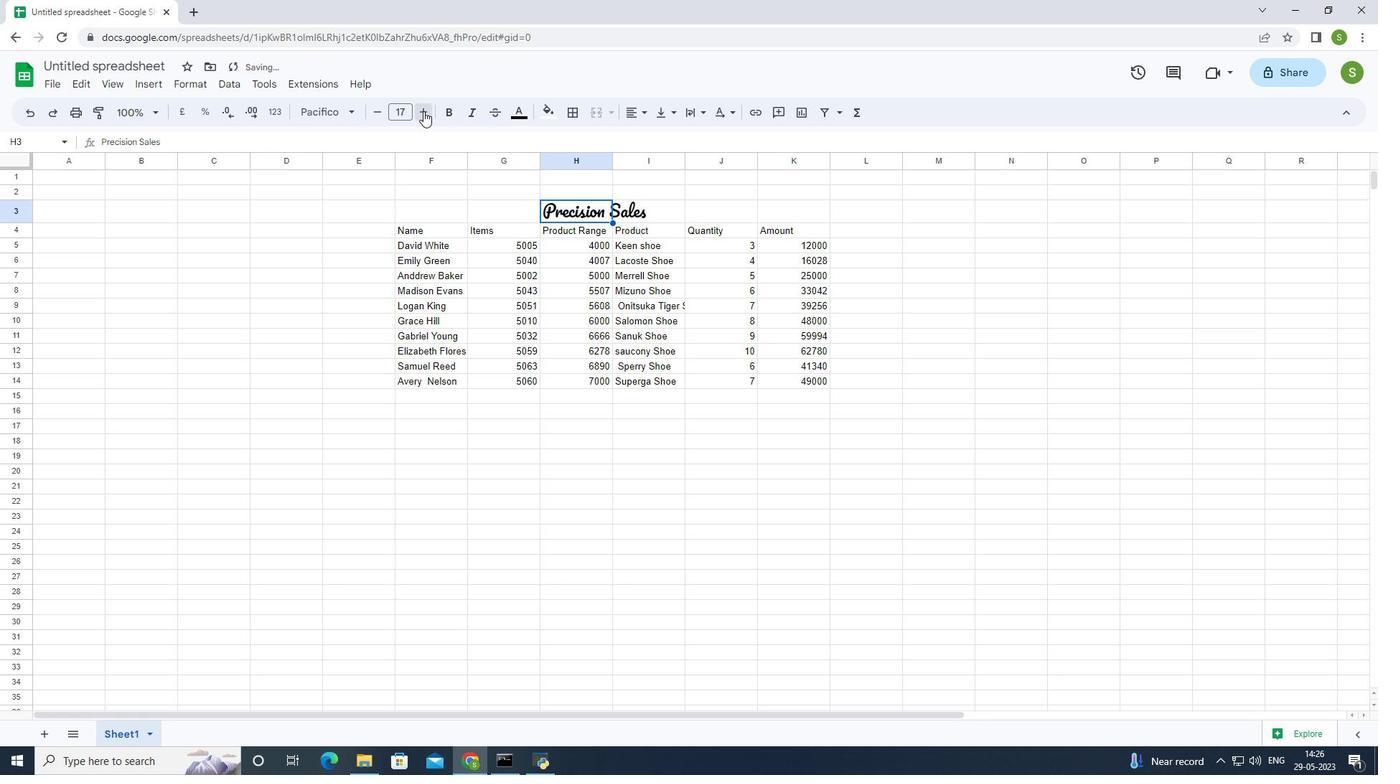 
Action: Mouse pressed left at (423, 111)
Screenshot: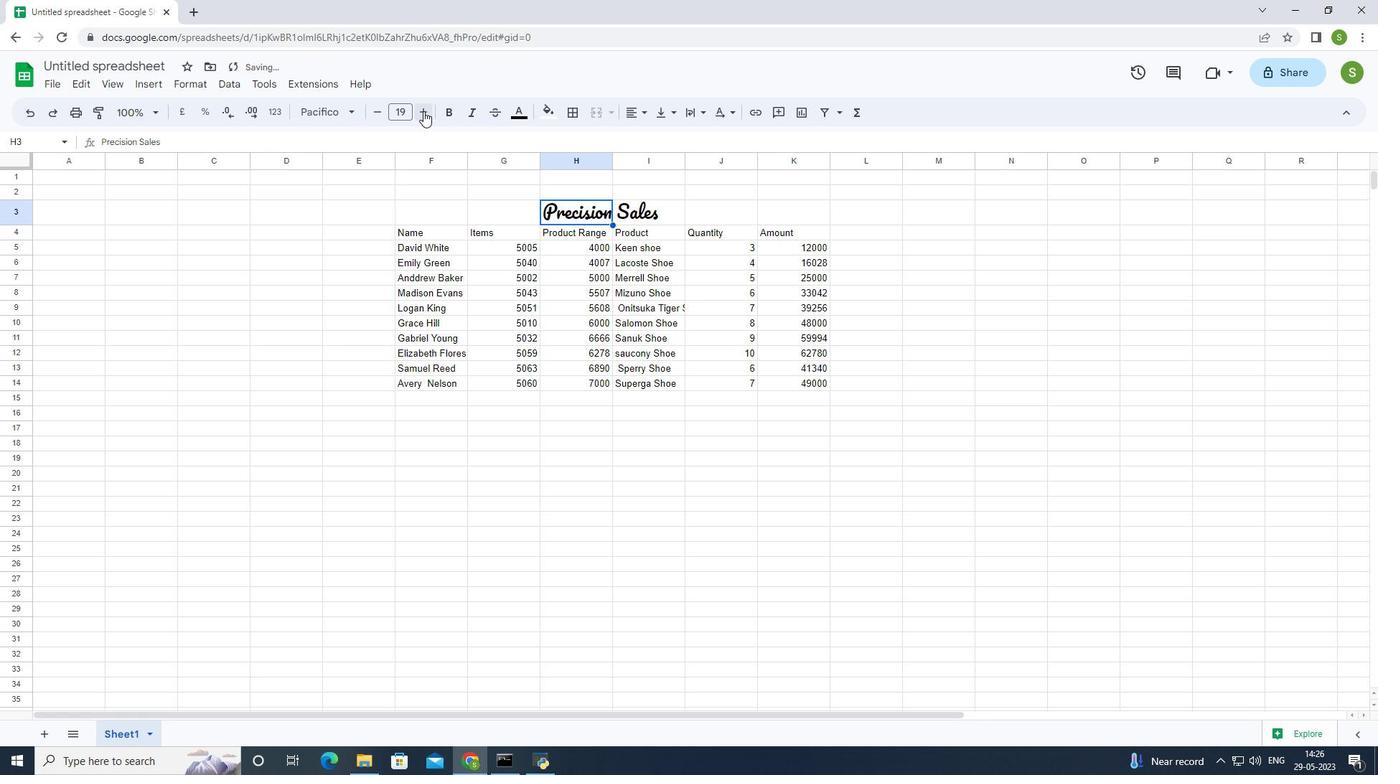 
Action: Mouse pressed left at (423, 111)
Screenshot: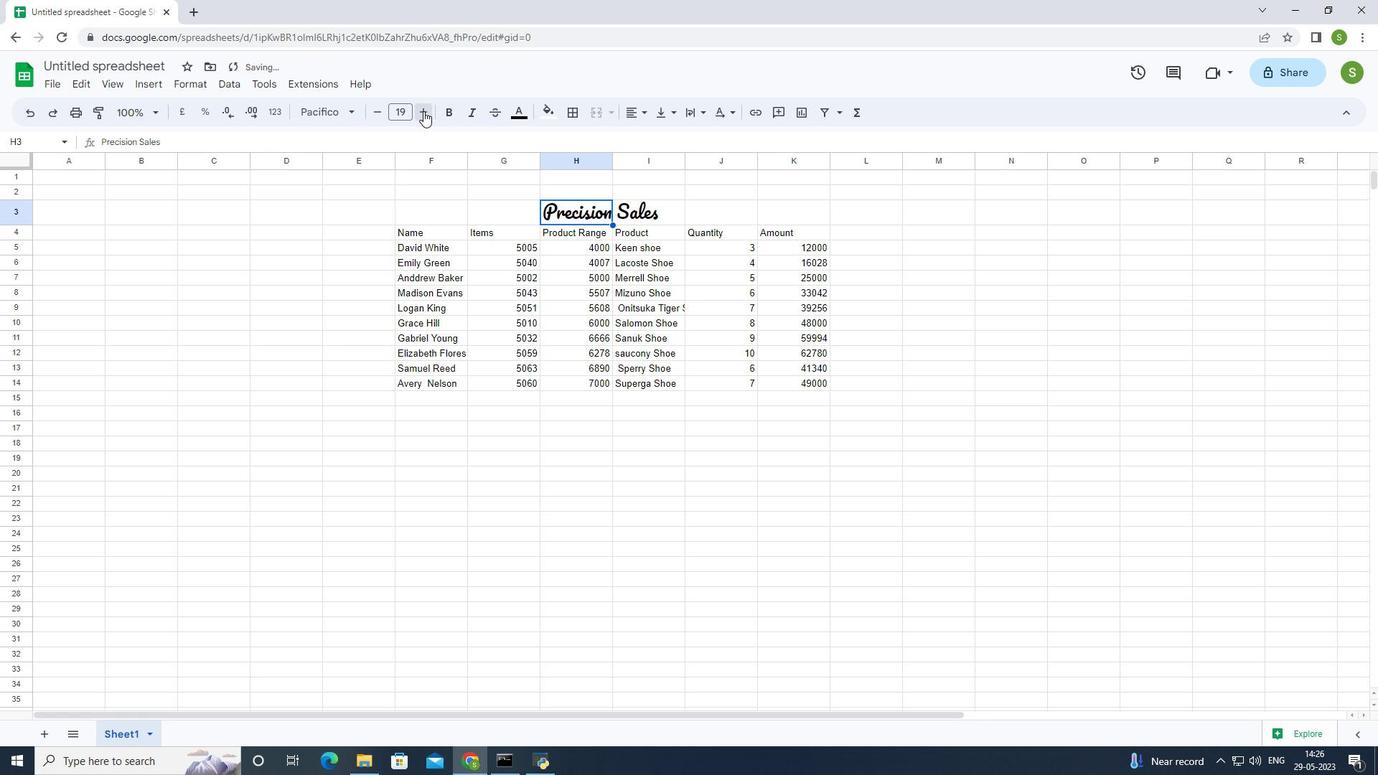 
Action: Mouse pressed left at (423, 111)
Screenshot: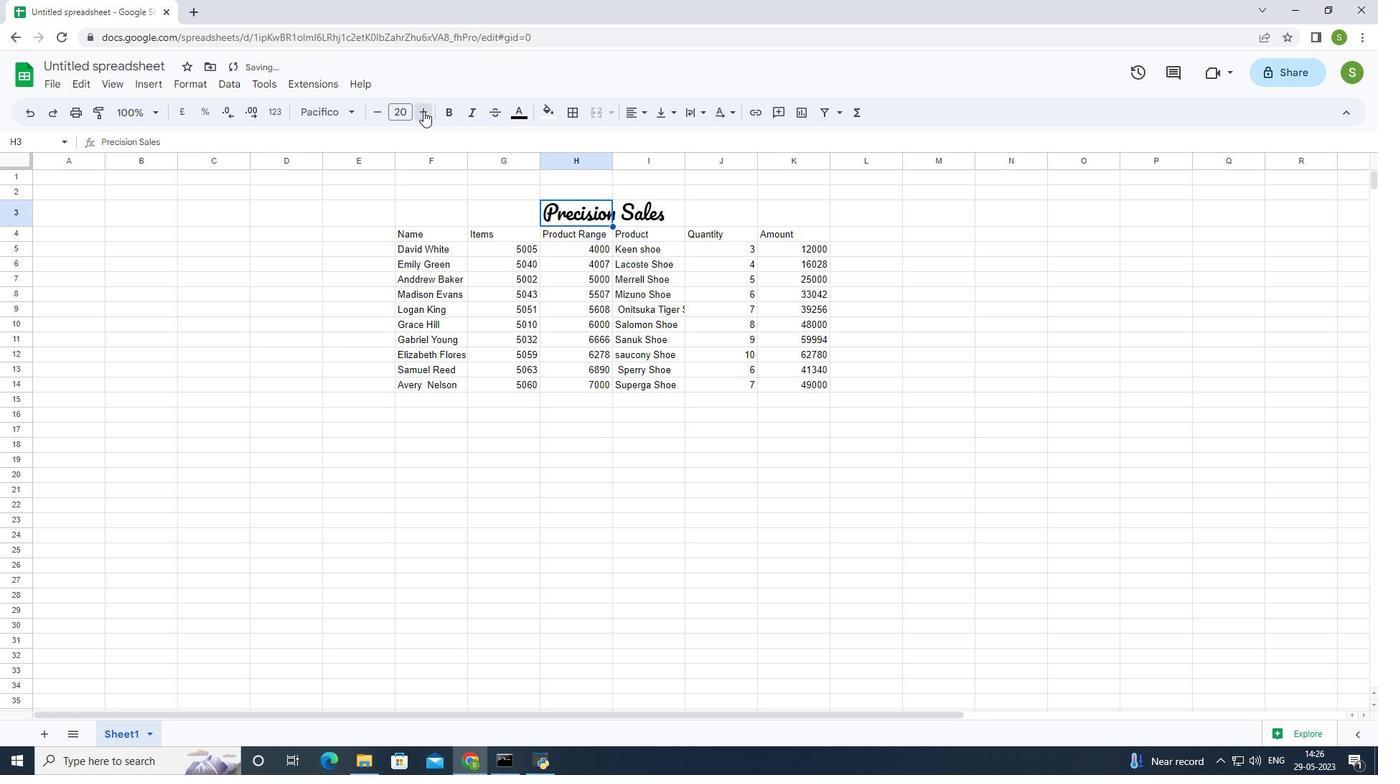 
Action: Mouse pressed left at (423, 111)
Screenshot: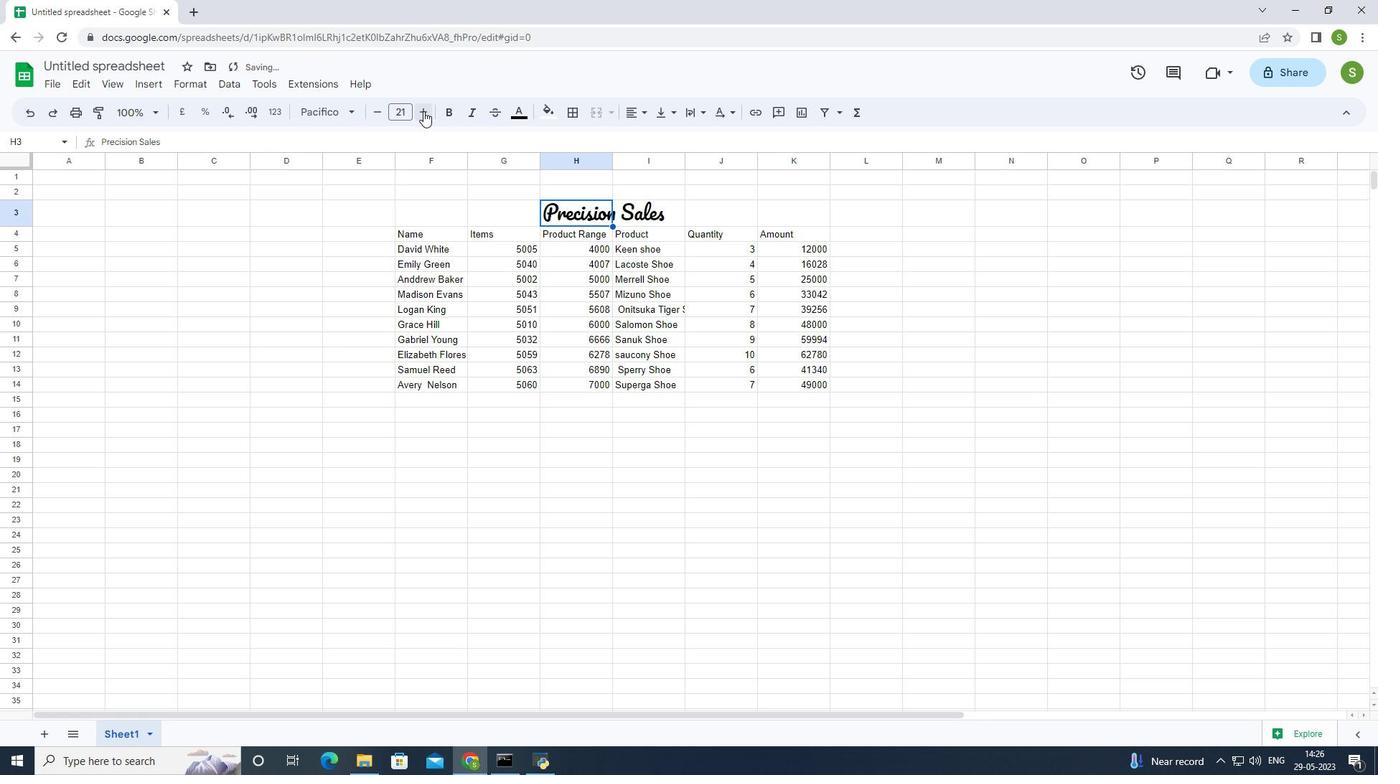 
Action: Mouse pressed left at (423, 111)
Screenshot: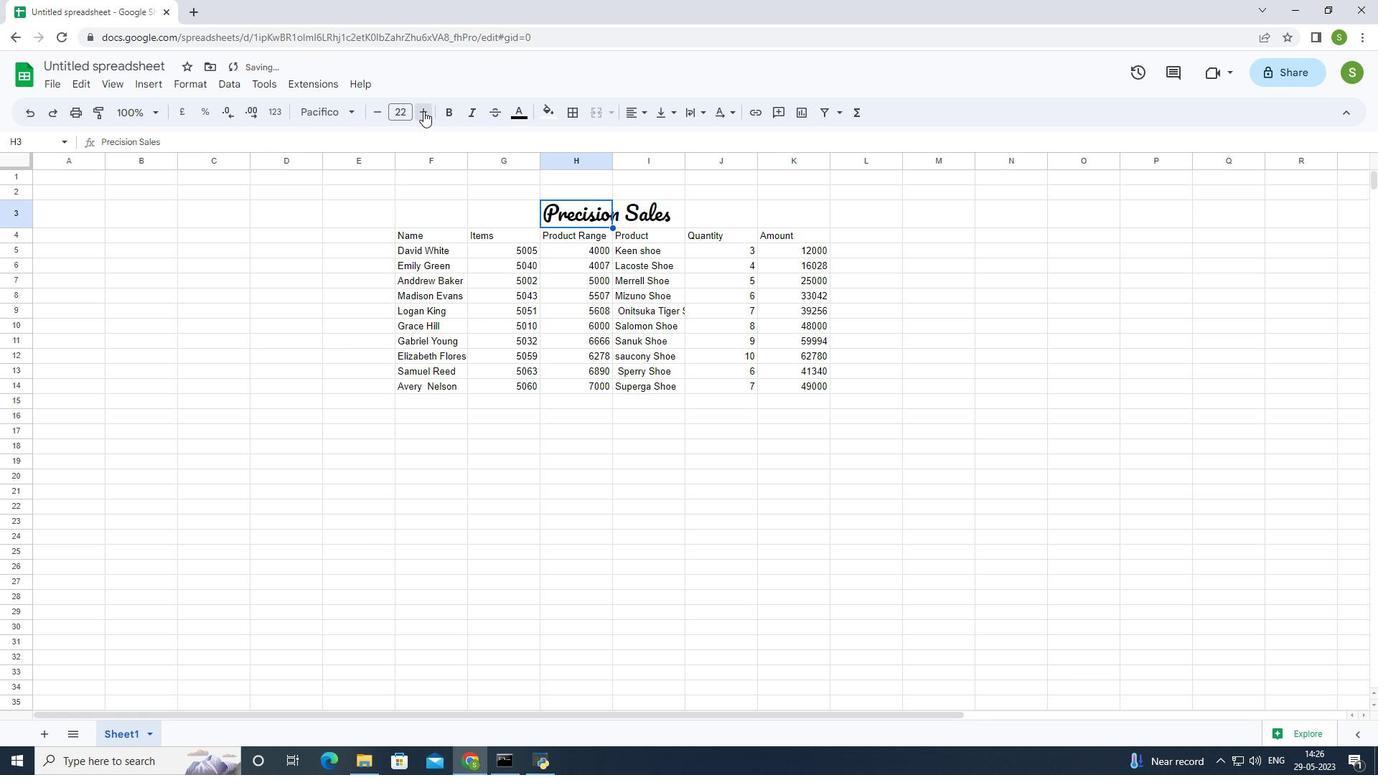 
Action: Mouse moved to (422, 111)
Screenshot: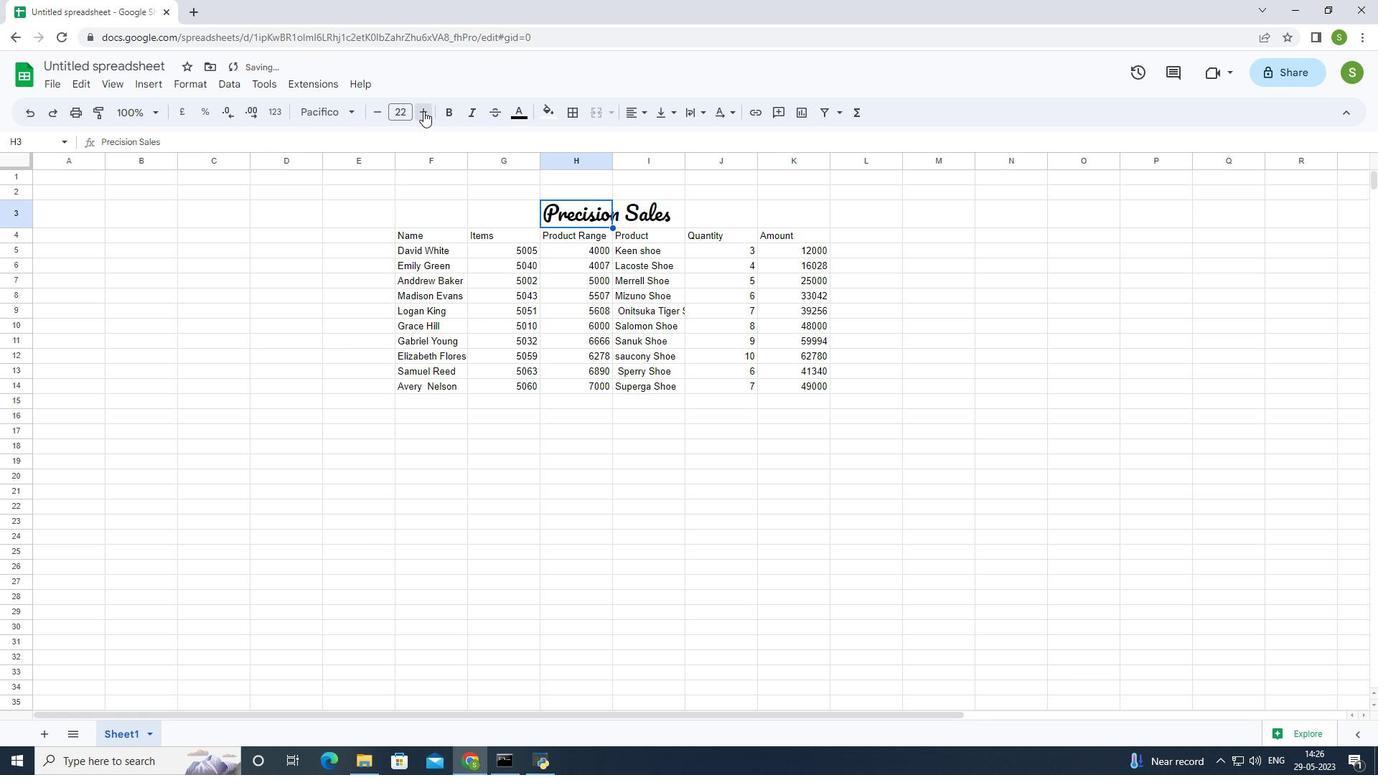 
Action: Mouse pressed left at (422, 111)
Screenshot: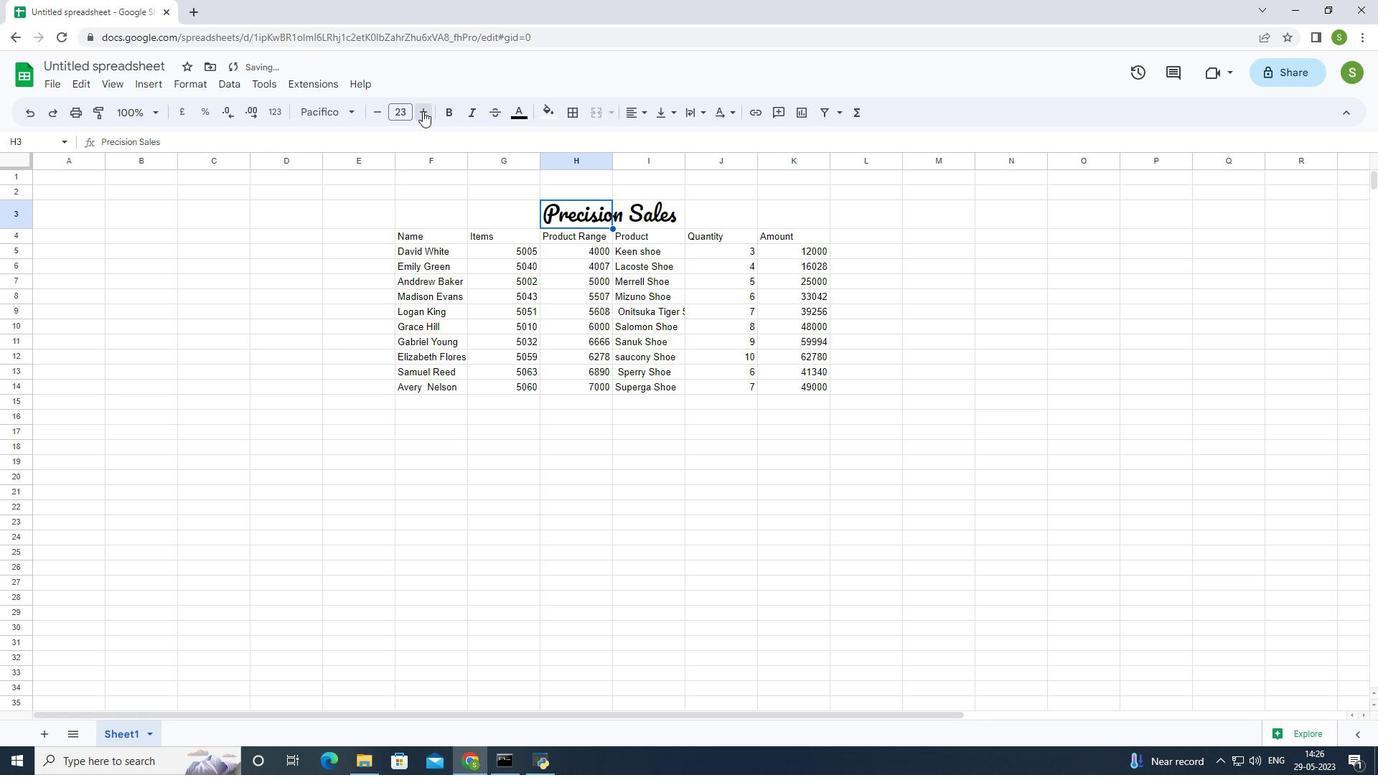 
Action: Mouse pressed left at (422, 111)
Screenshot: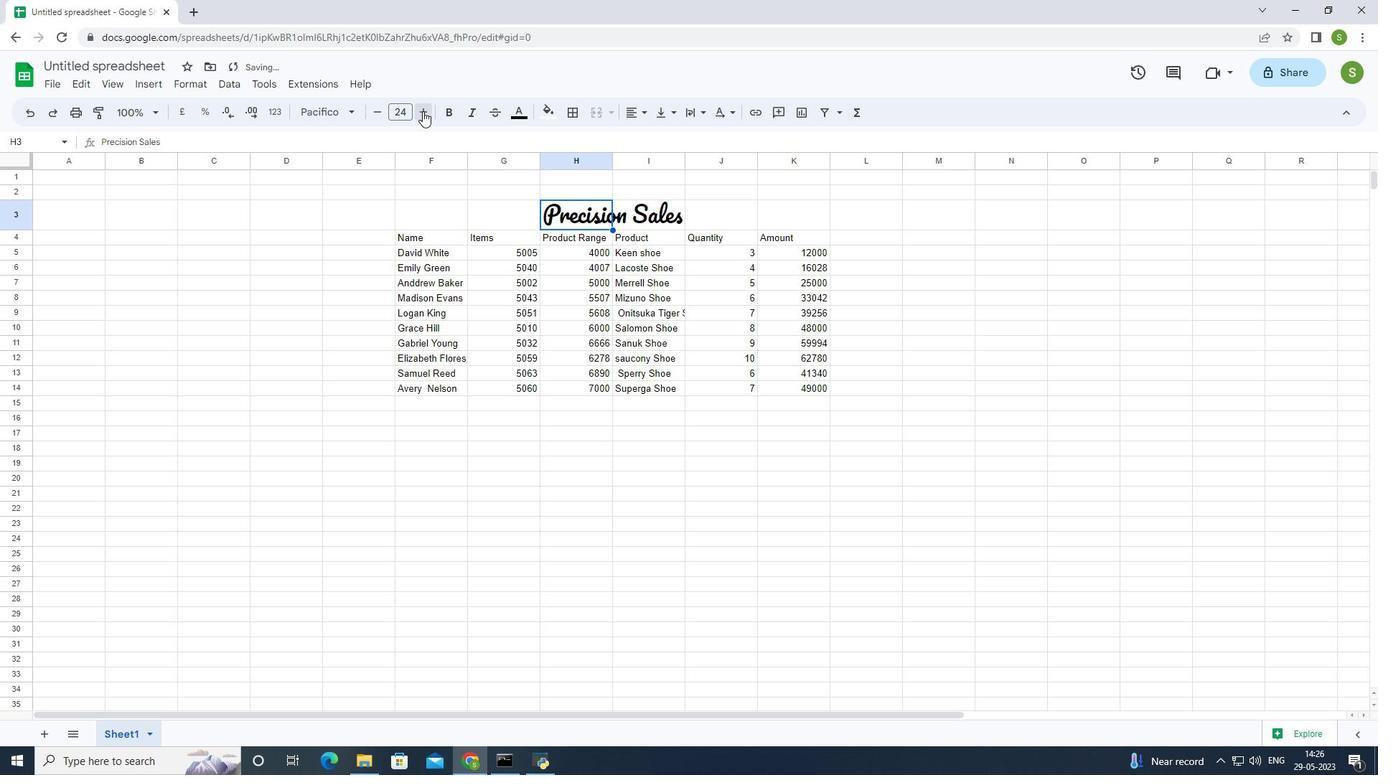 
Action: Mouse moved to (396, 234)
Screenshot: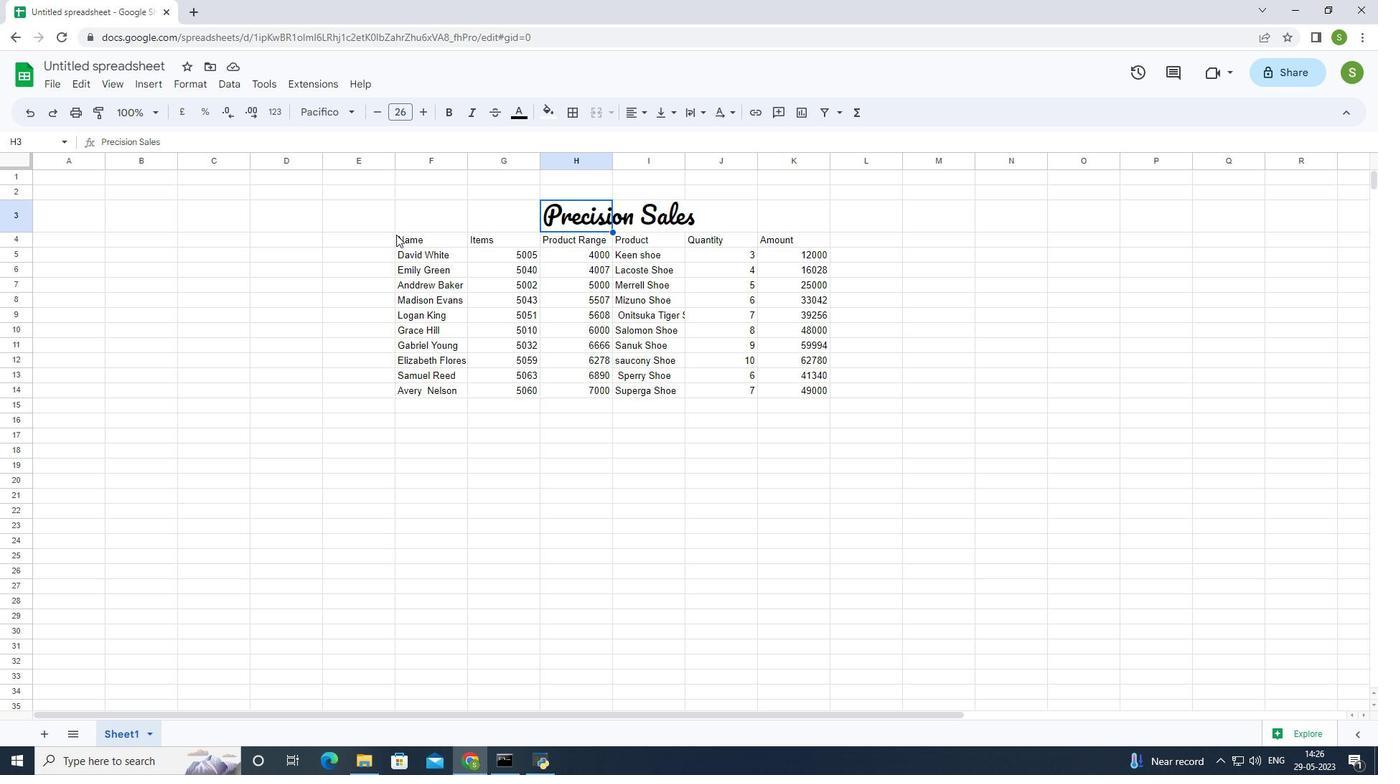 
Action: Mouse pressed left at (396, 234)
Screenshot: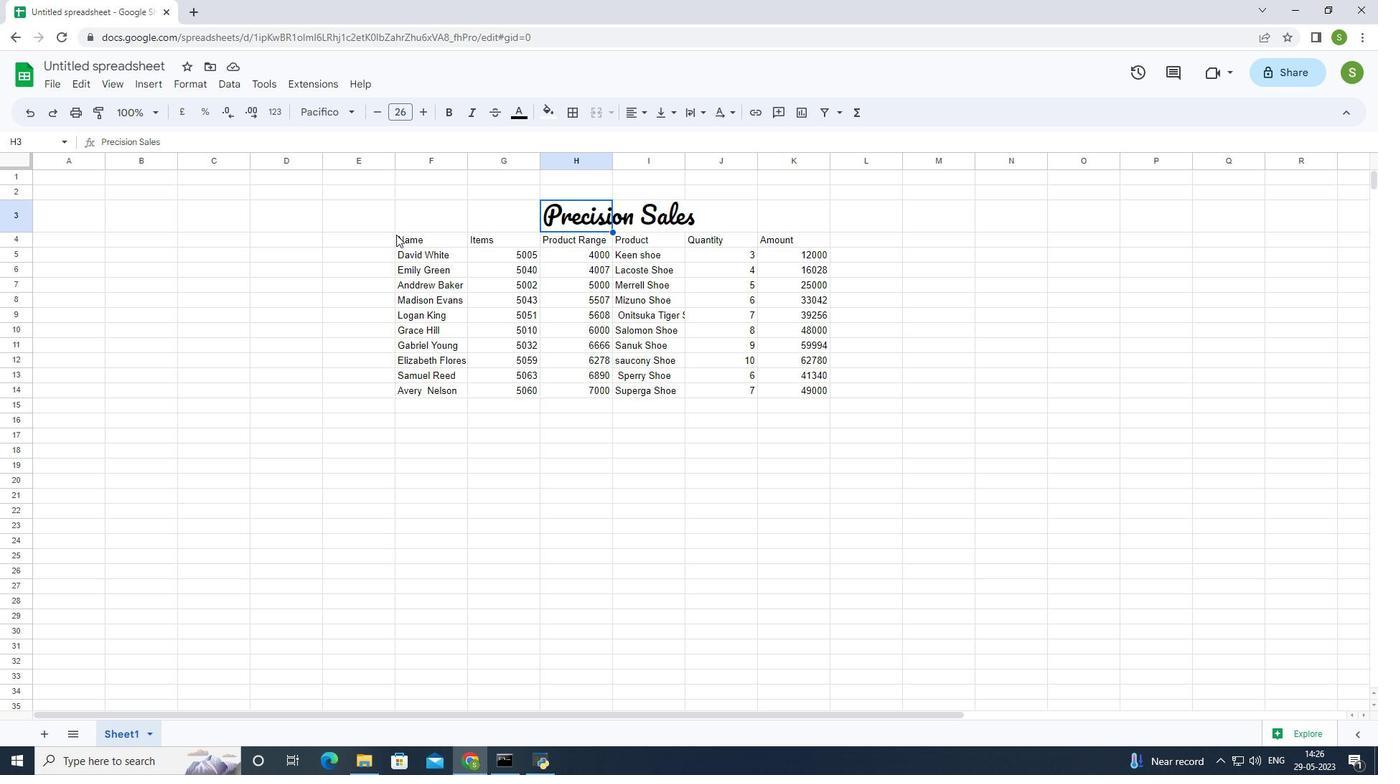 
Action: Mouse moved to (415, 114)
Screenshot: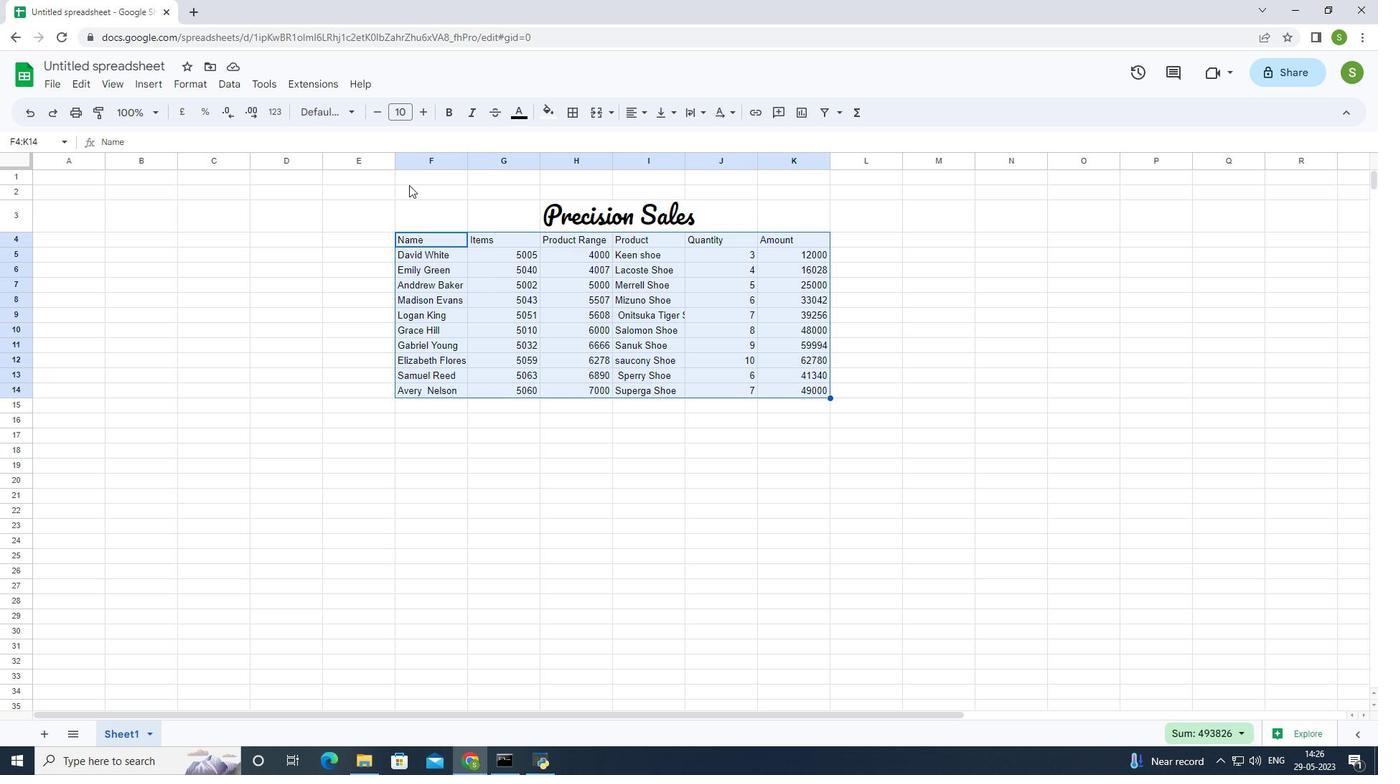 
Action: Mouse pressed left at (415, 114)
Screenshot: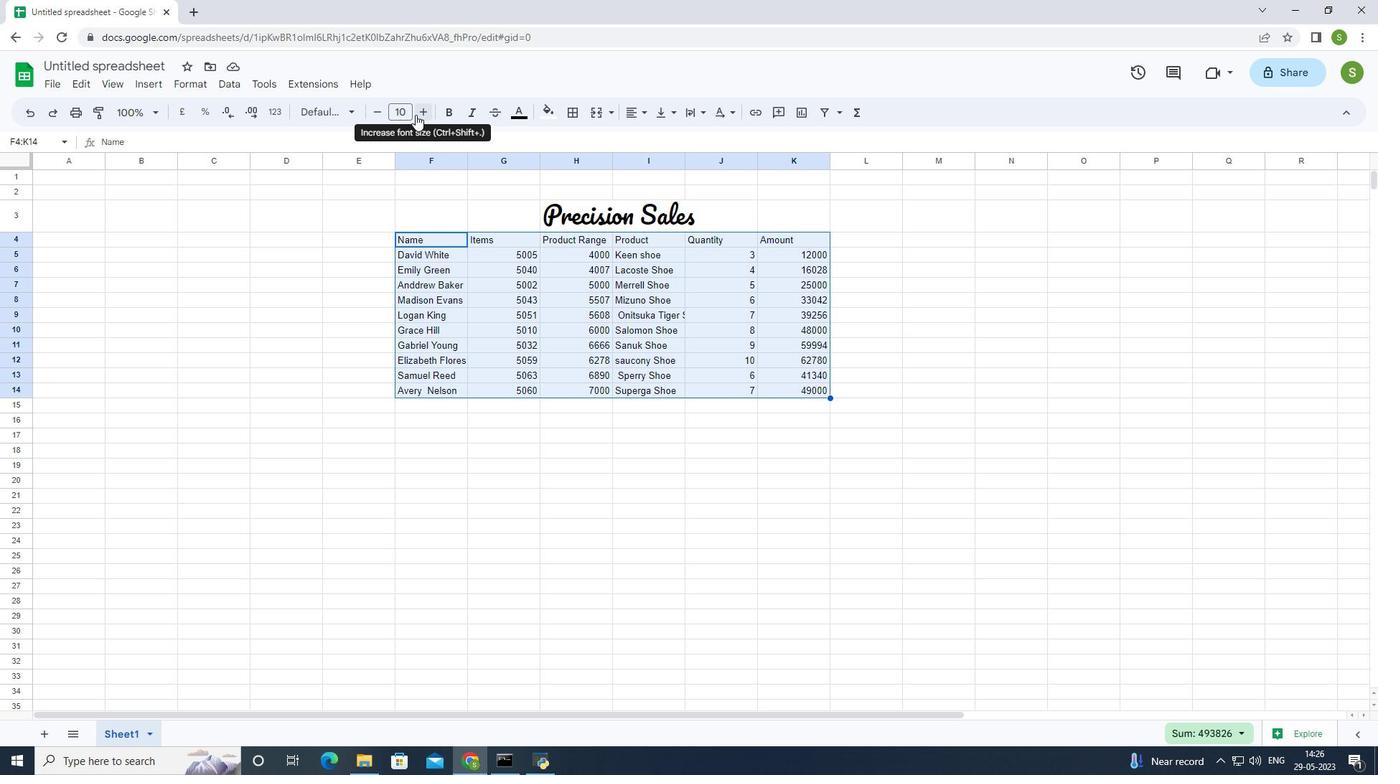 
Action: Mouse pressed left at (415, 114)
Screenshot: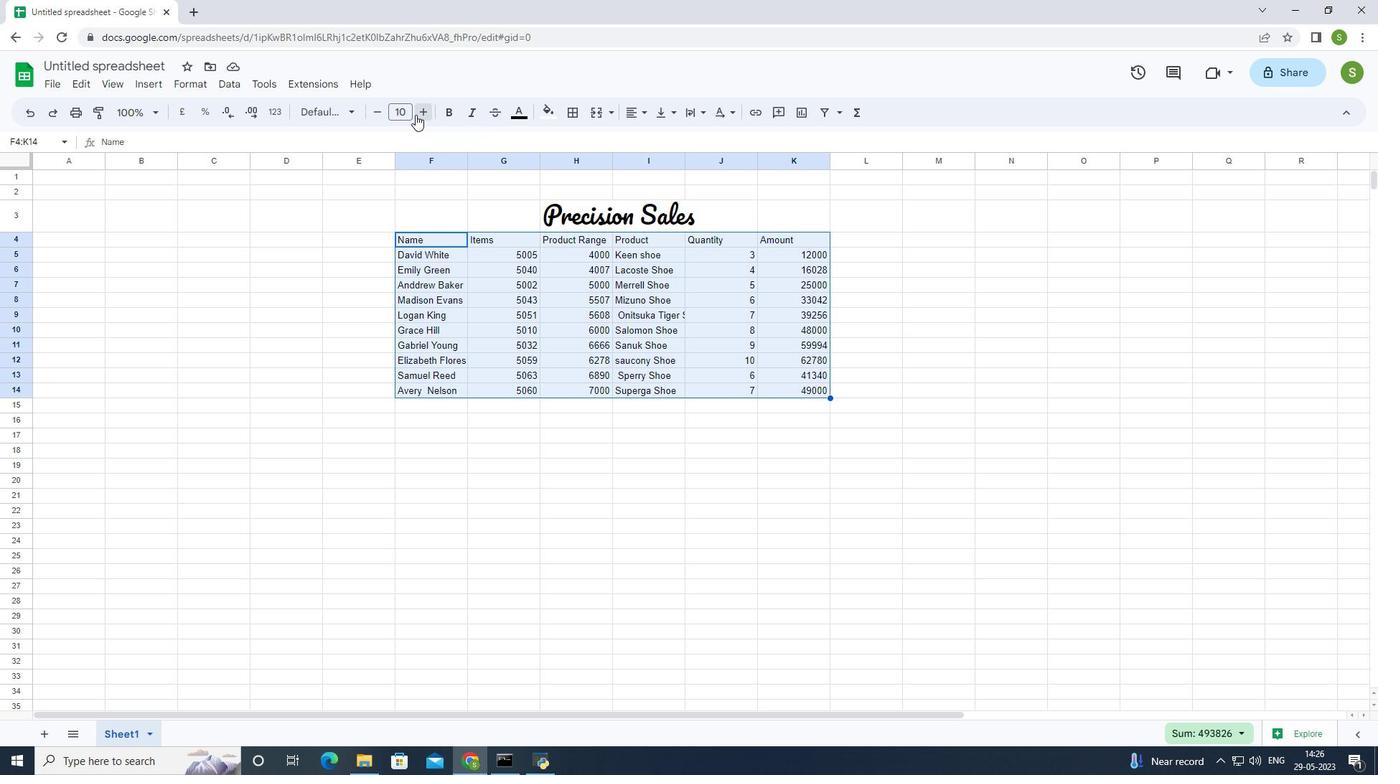 
Action: Mouse pressed left at (415, 114)
Screenshot: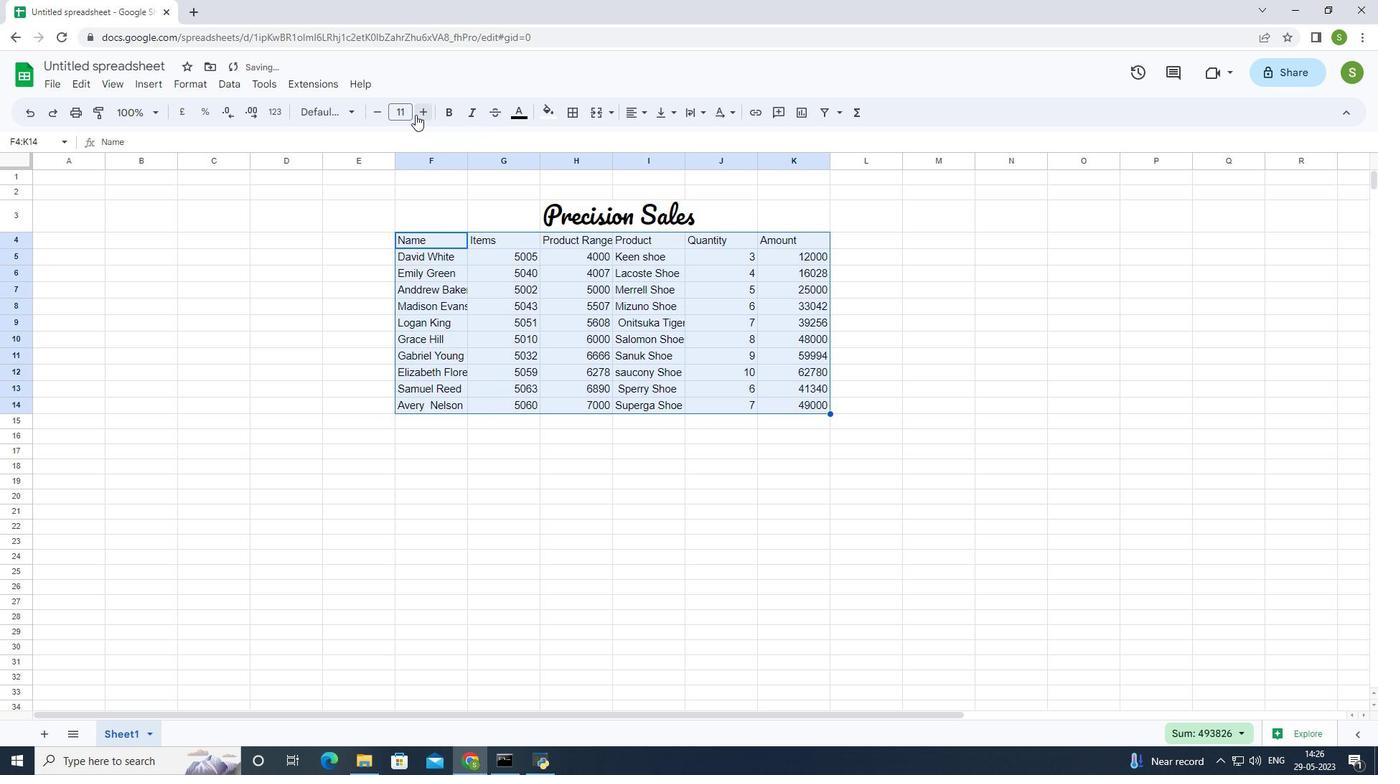 
Action: Mouse pressed left at (415, 114)
Screenshot: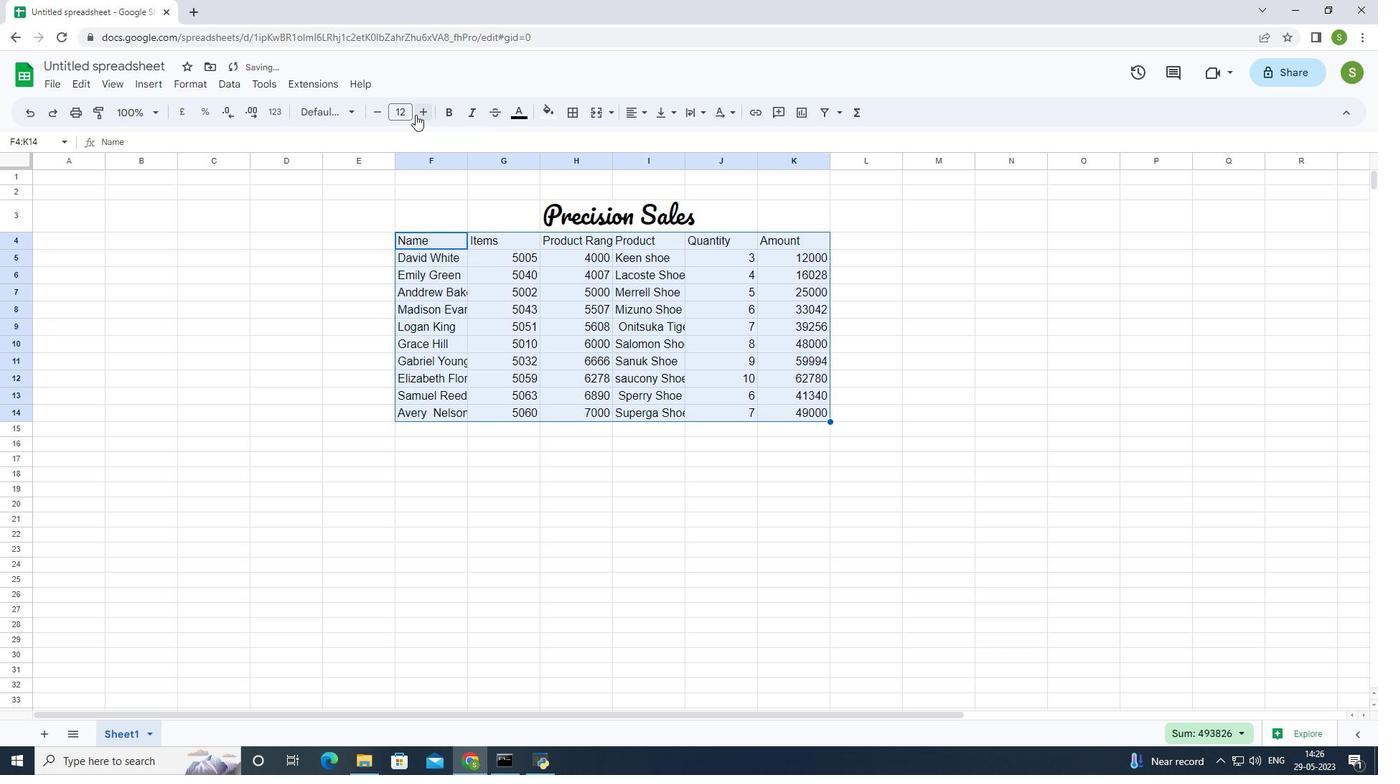 
Action: Mouse pressed left at (415, 114)
Screenshot: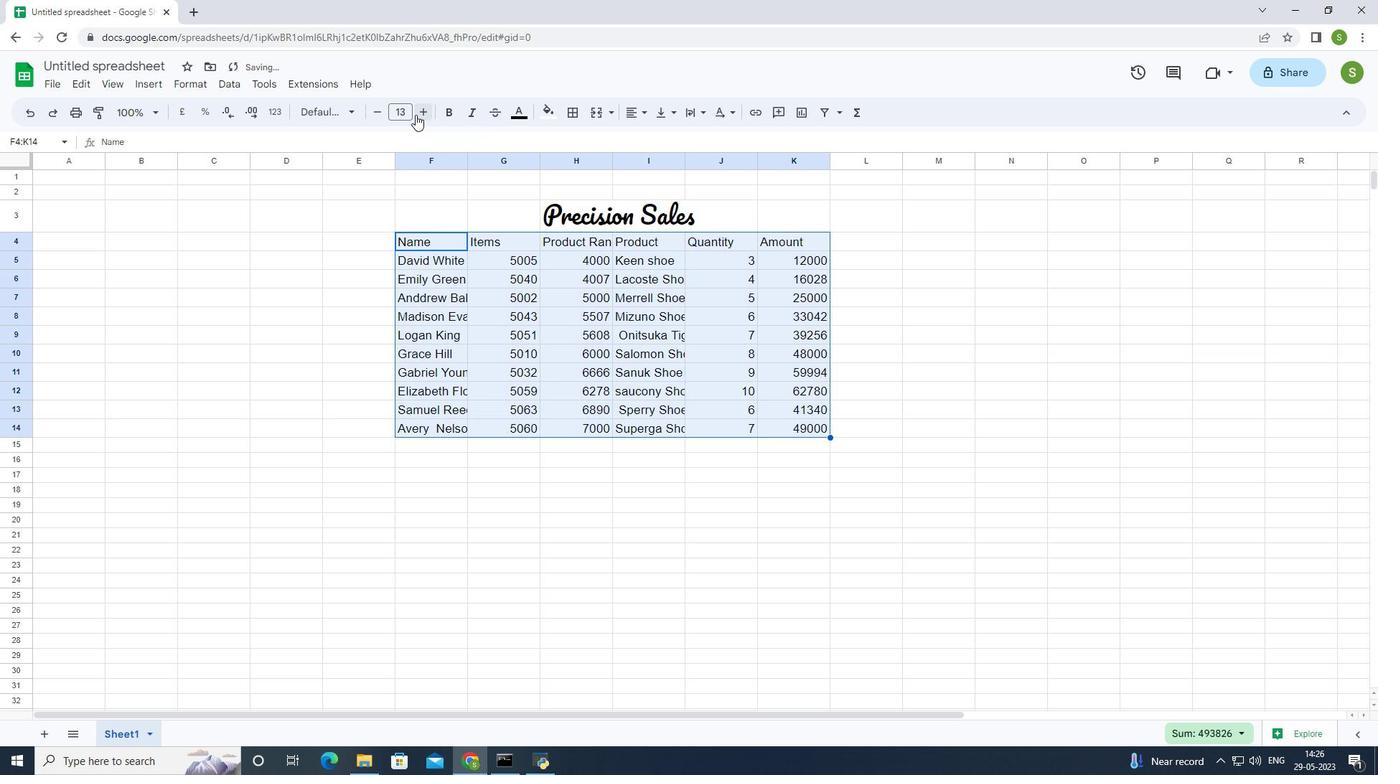 
Action: Mouse pressed left at (415, 114)
Screenshot: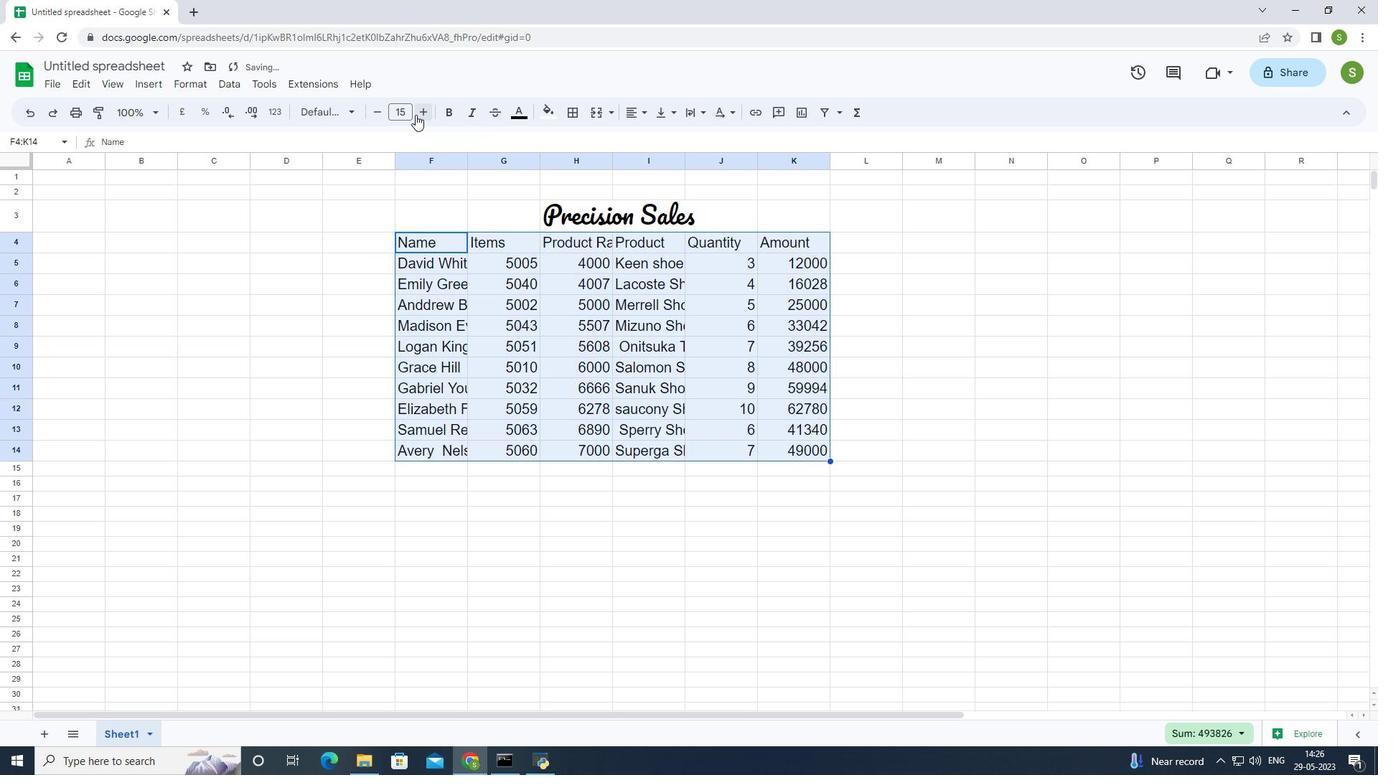 
Action: Mouse pressed left at (415, 114)
Screenshot: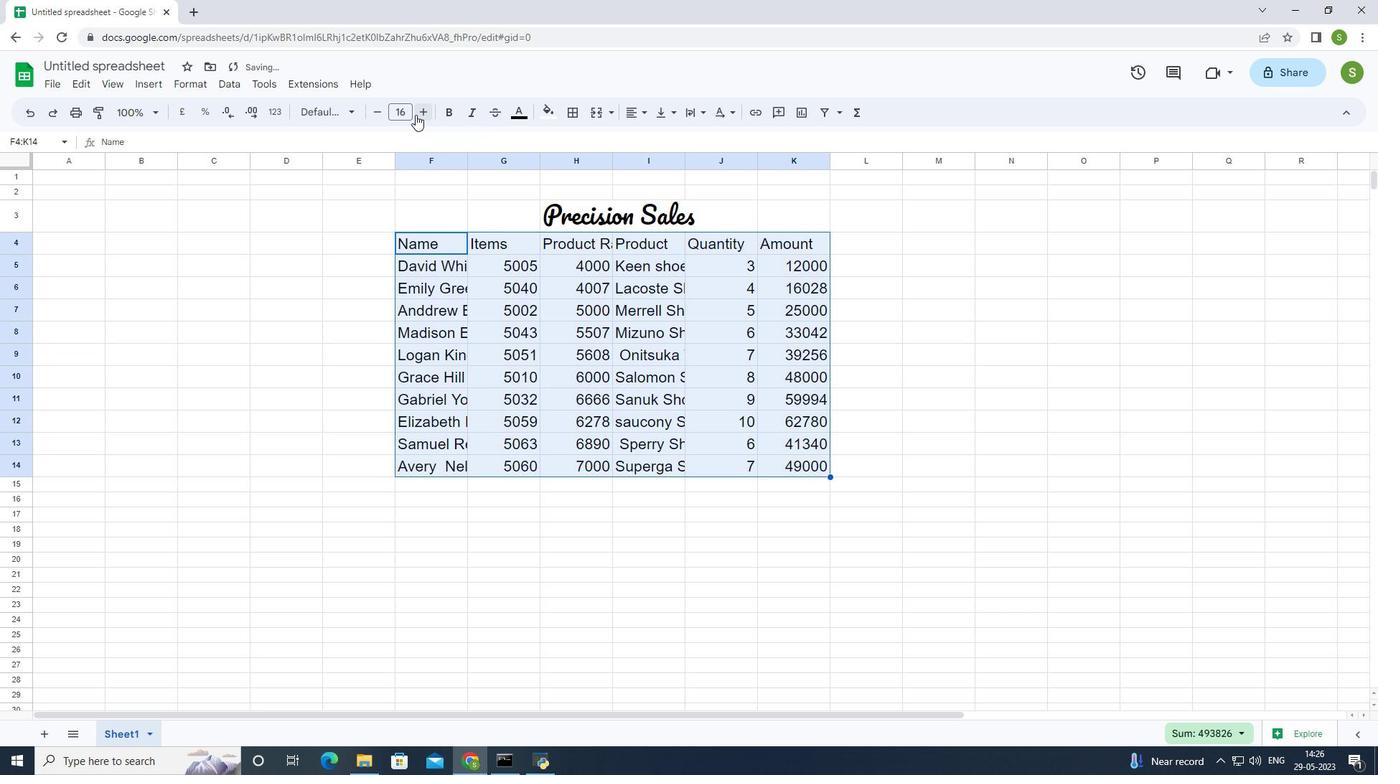 
Action: Mouse pressed left at (415, 114)
Screenshot: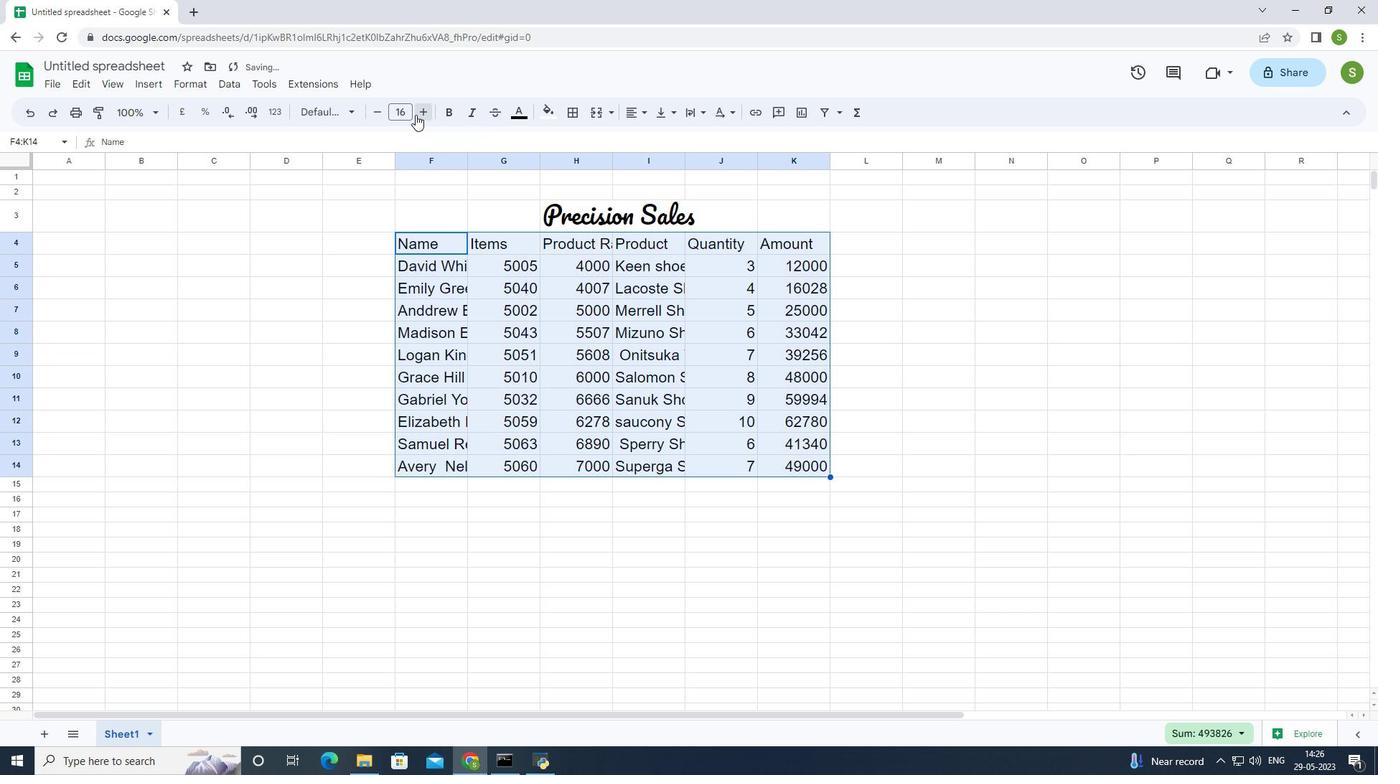 
Action: Mouse moved to (676, 221)
Screenshot: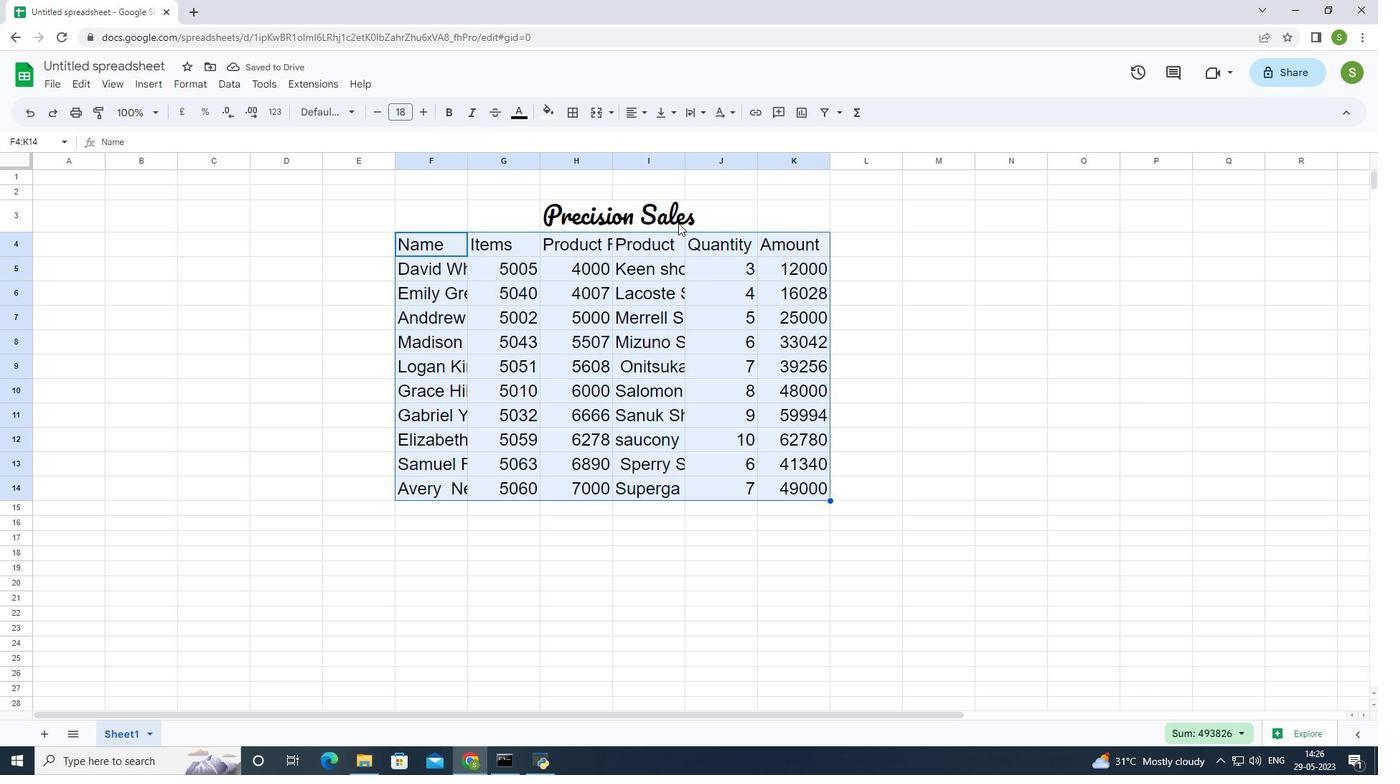
Action: Mouse pressed left at (676, 221)
Screenshot: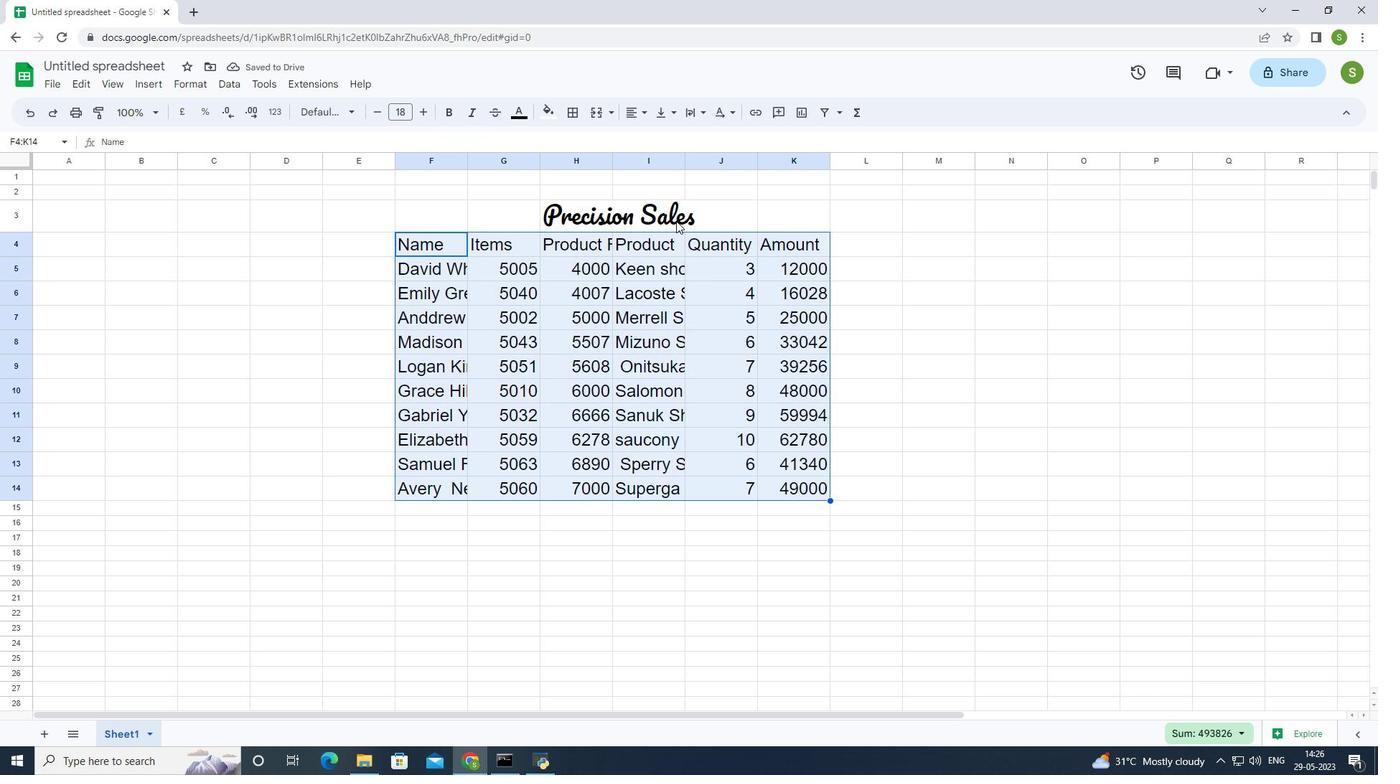 
Action: Mouse moved to (669, 259)
Screenshot: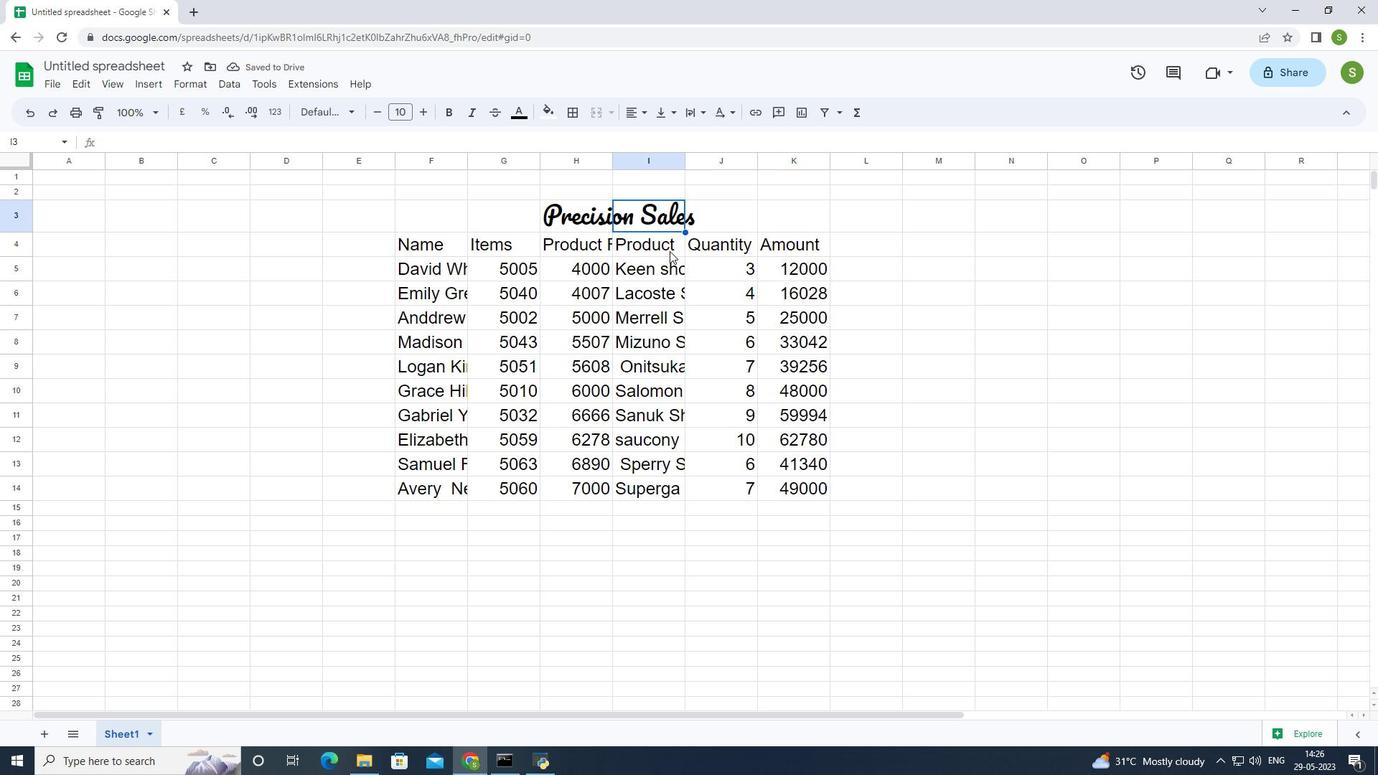 
Action: Mouse pressed left at (669, 259)
Screenshot: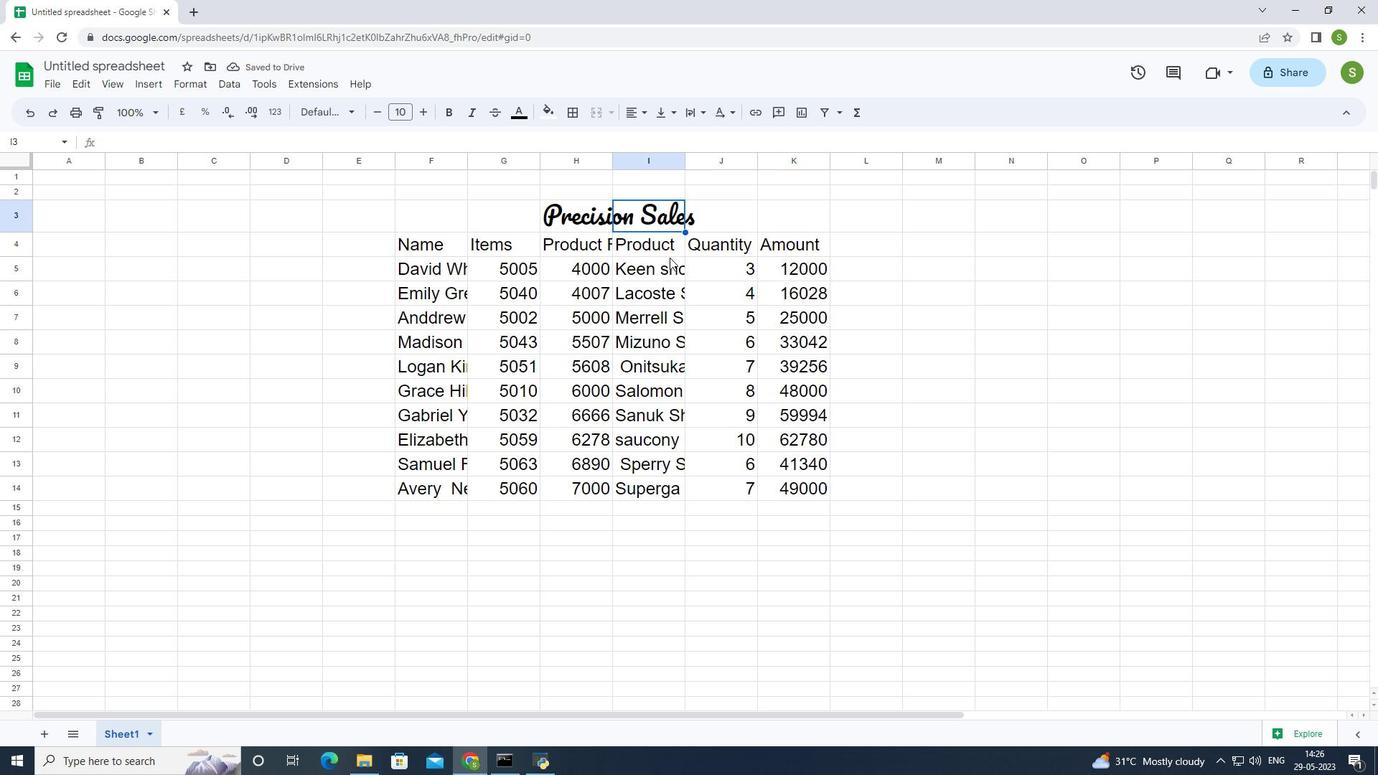 
Action: Mouse moved to (686, 162)
Screenshot: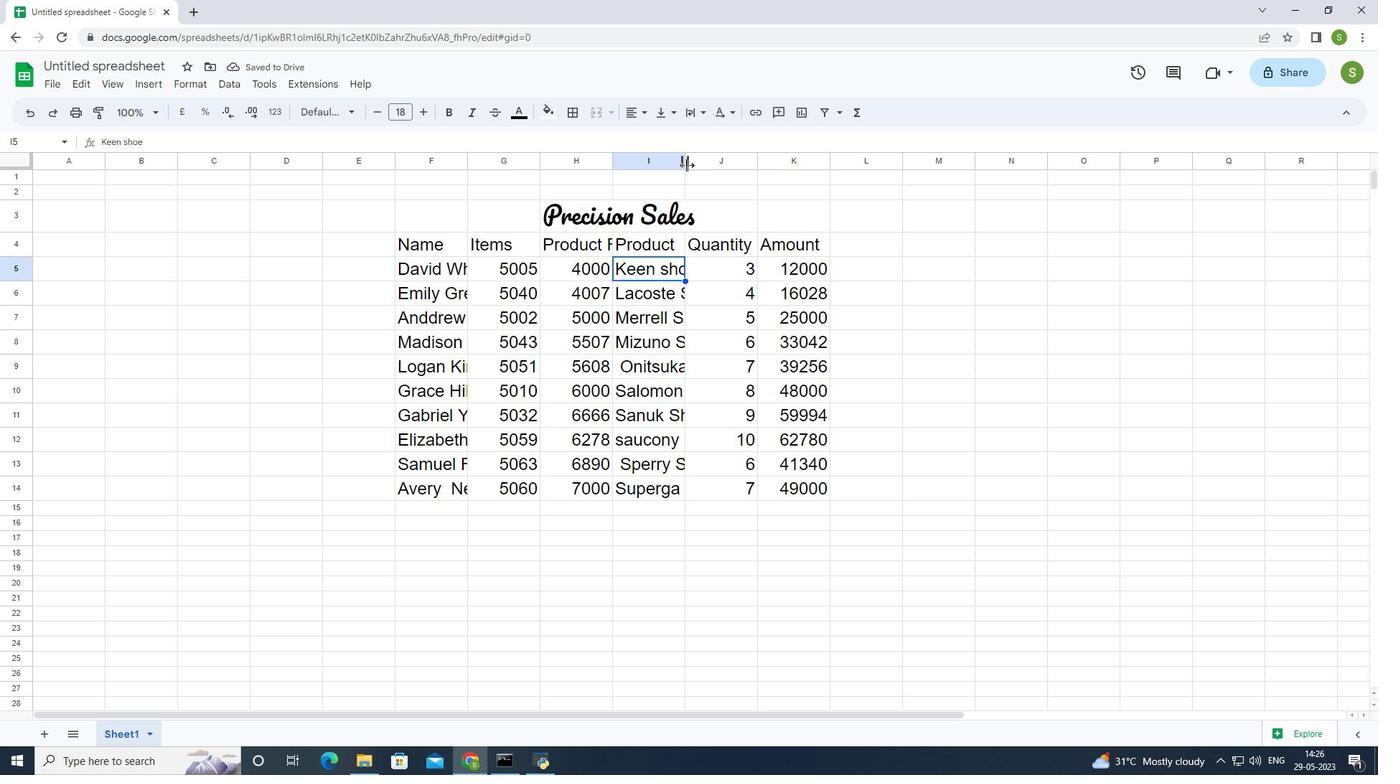
Action: Mouse pressed left at (686, 162)
Screenshot: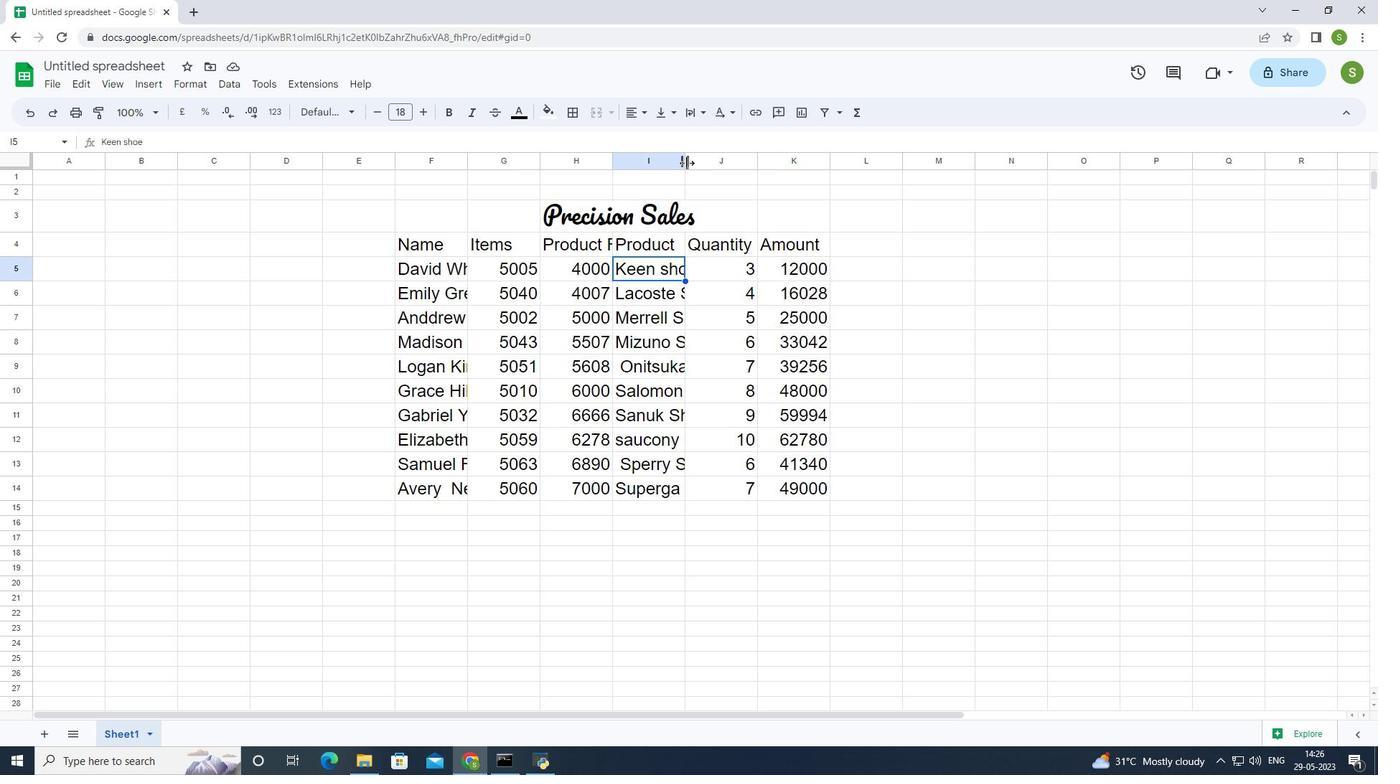 
Action: Mouse moved to (743, 161)
Screenshot: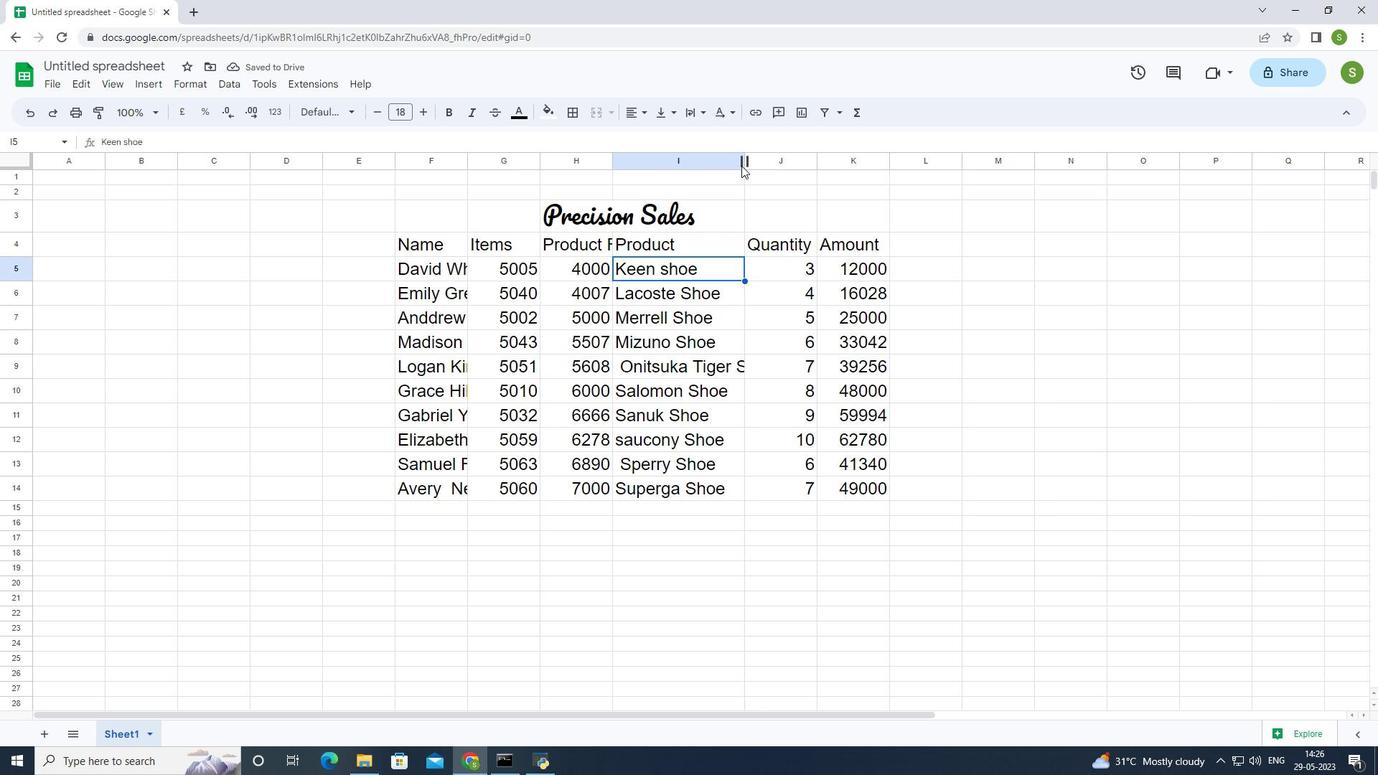 
Action: Mouse pressed left at (743, 161)
Screenshot: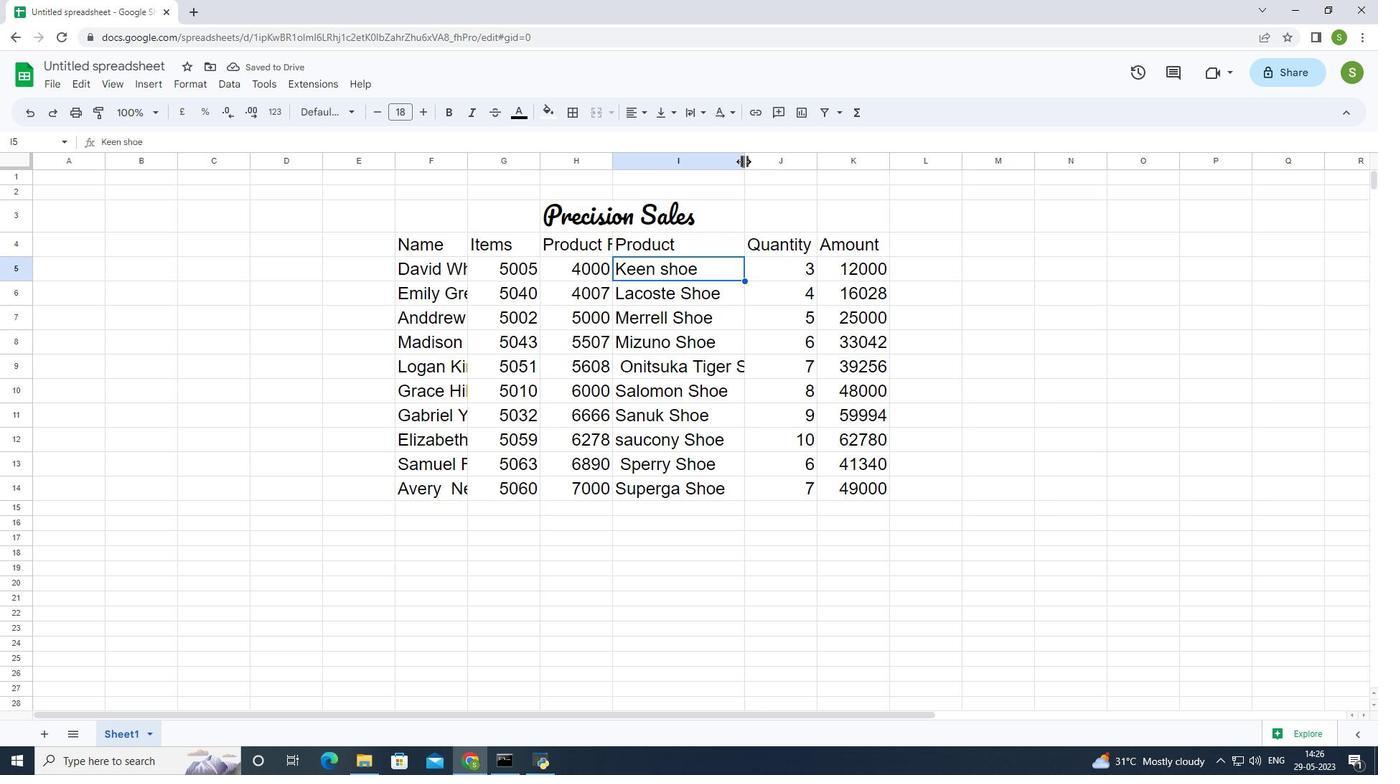 
Action: Mouse moved to (770, 157)
Screenshot: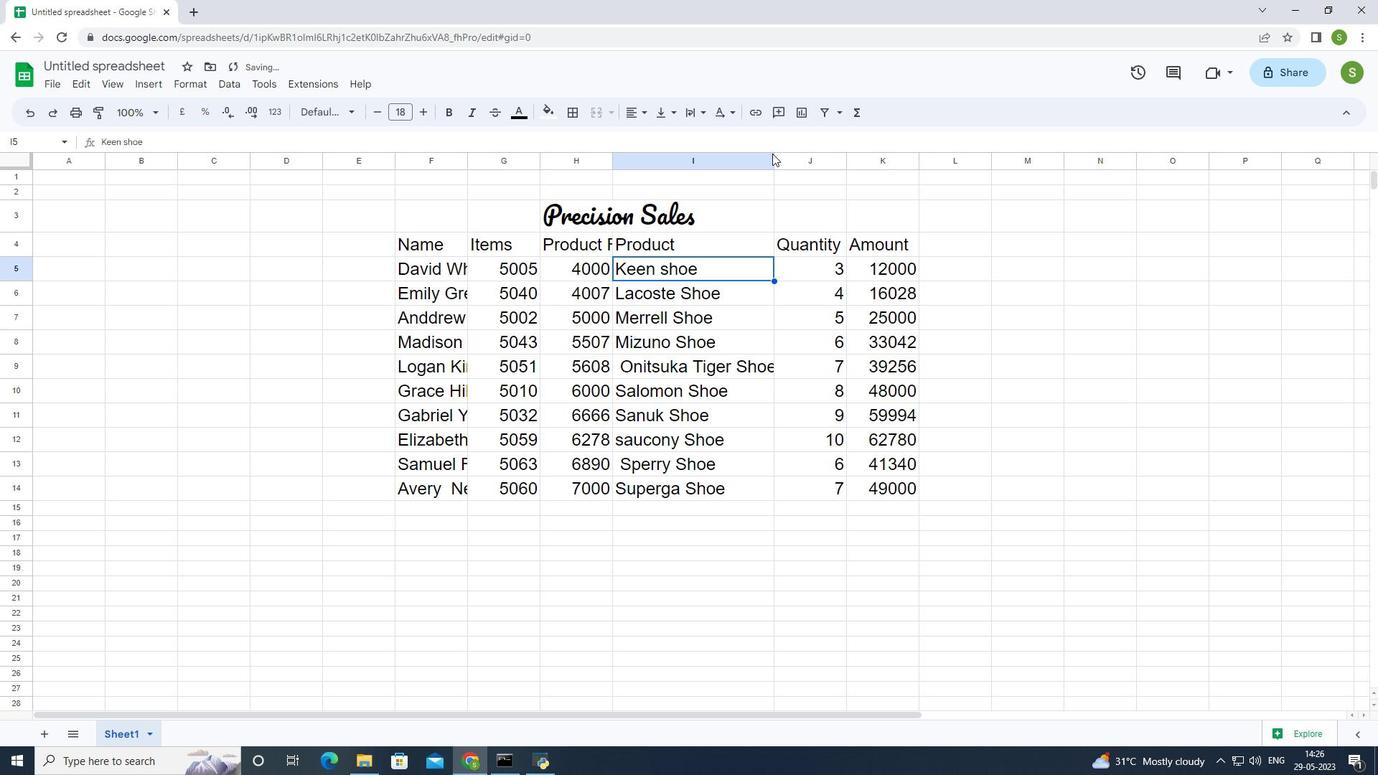 
Action: Mouse pressed left at (770, 157)
Screenshot: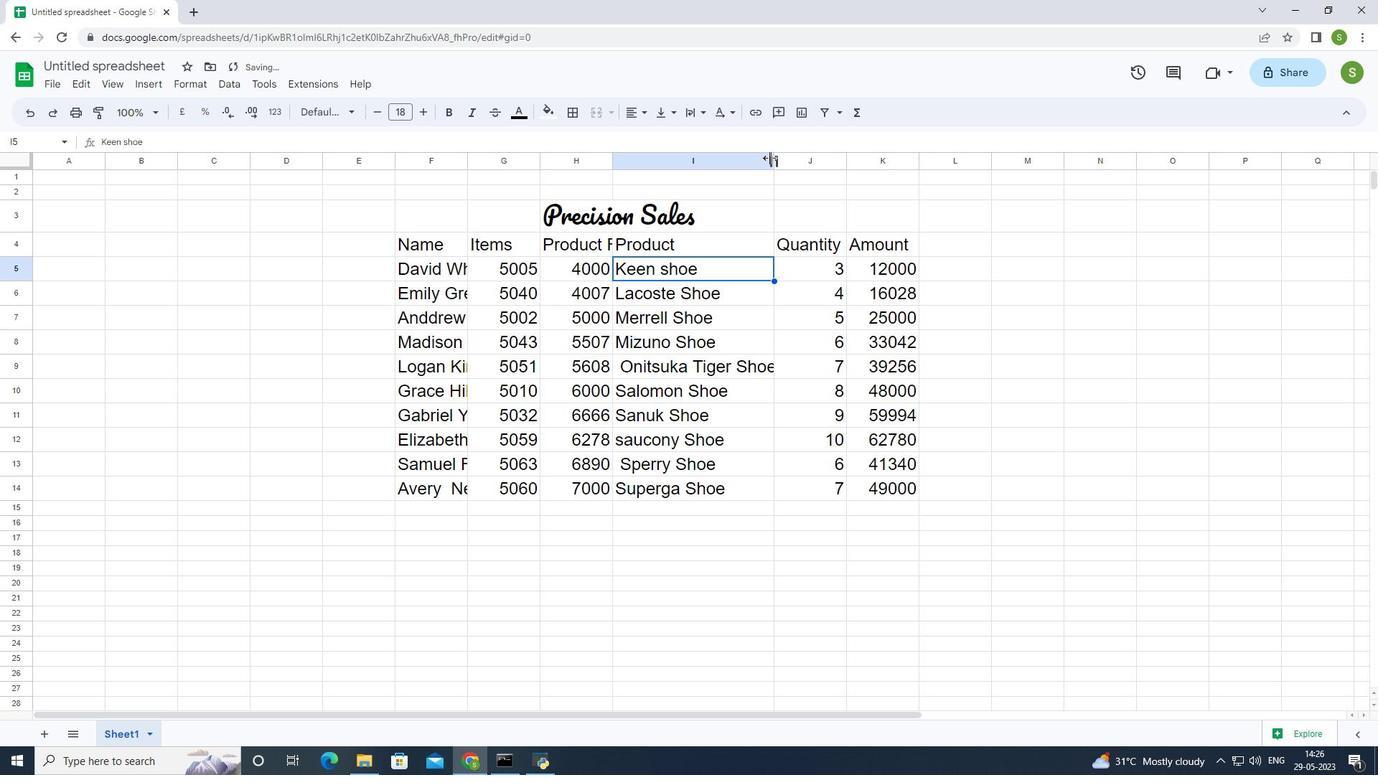 
Action: Mouse moved to (404, 240)
Screenshot: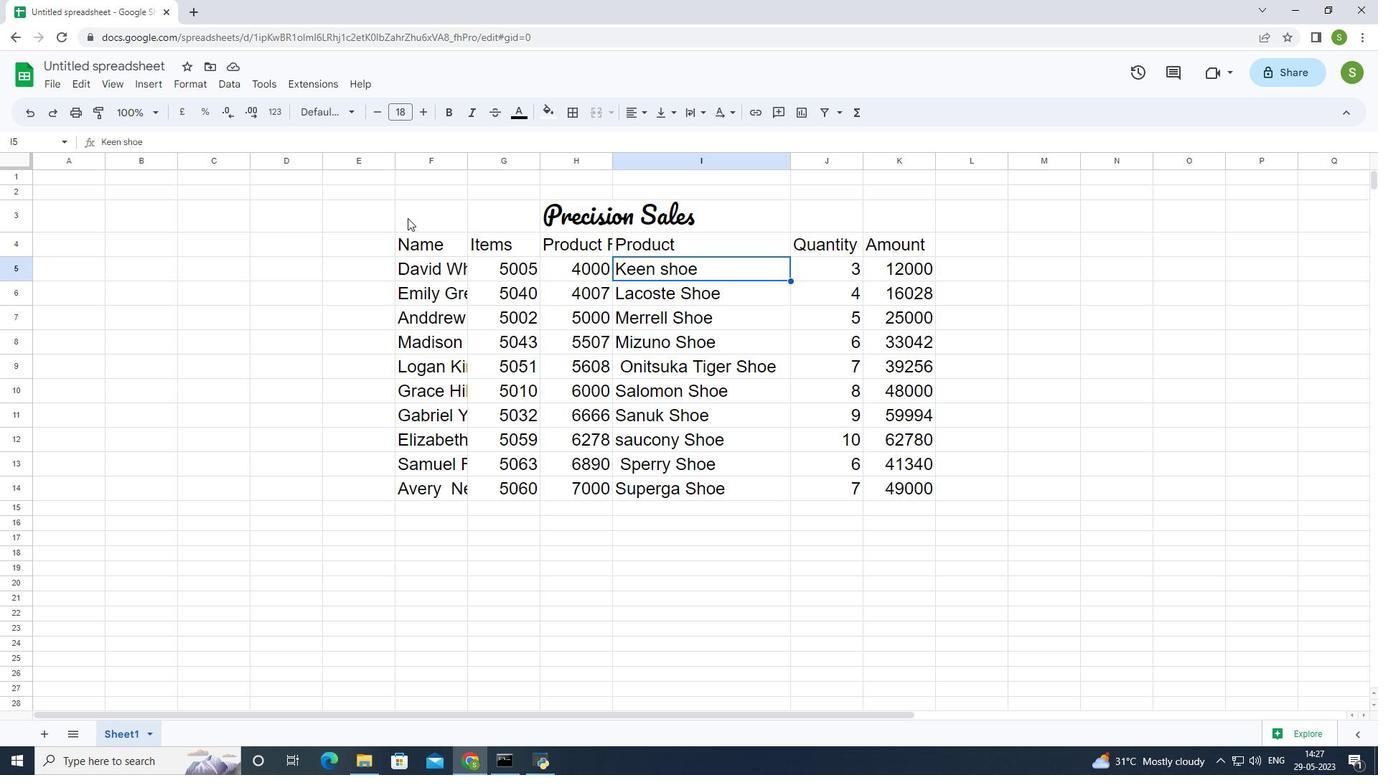 
Action: Mouse pressed left at (404, 240)
Screenshot: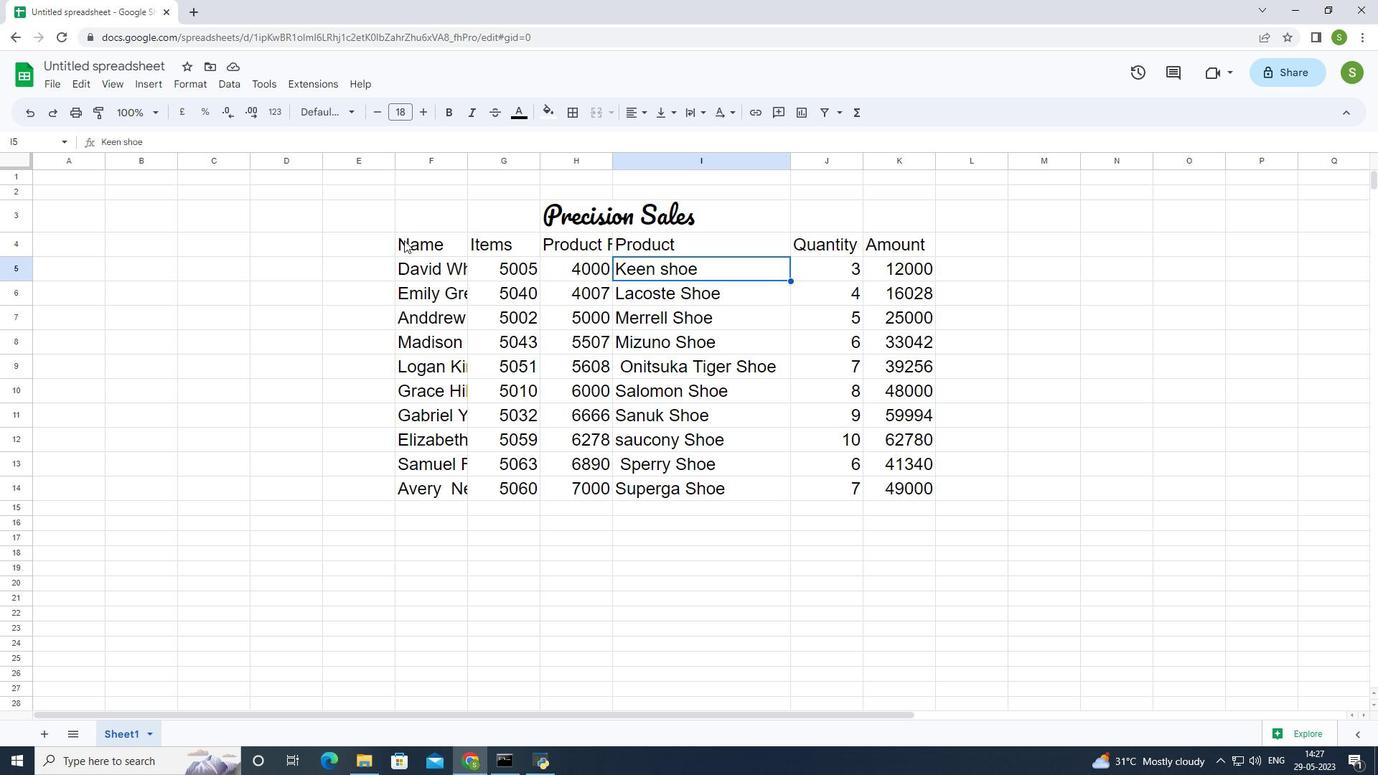 
Action: Mouse moved to (469, 158)
Screenshot: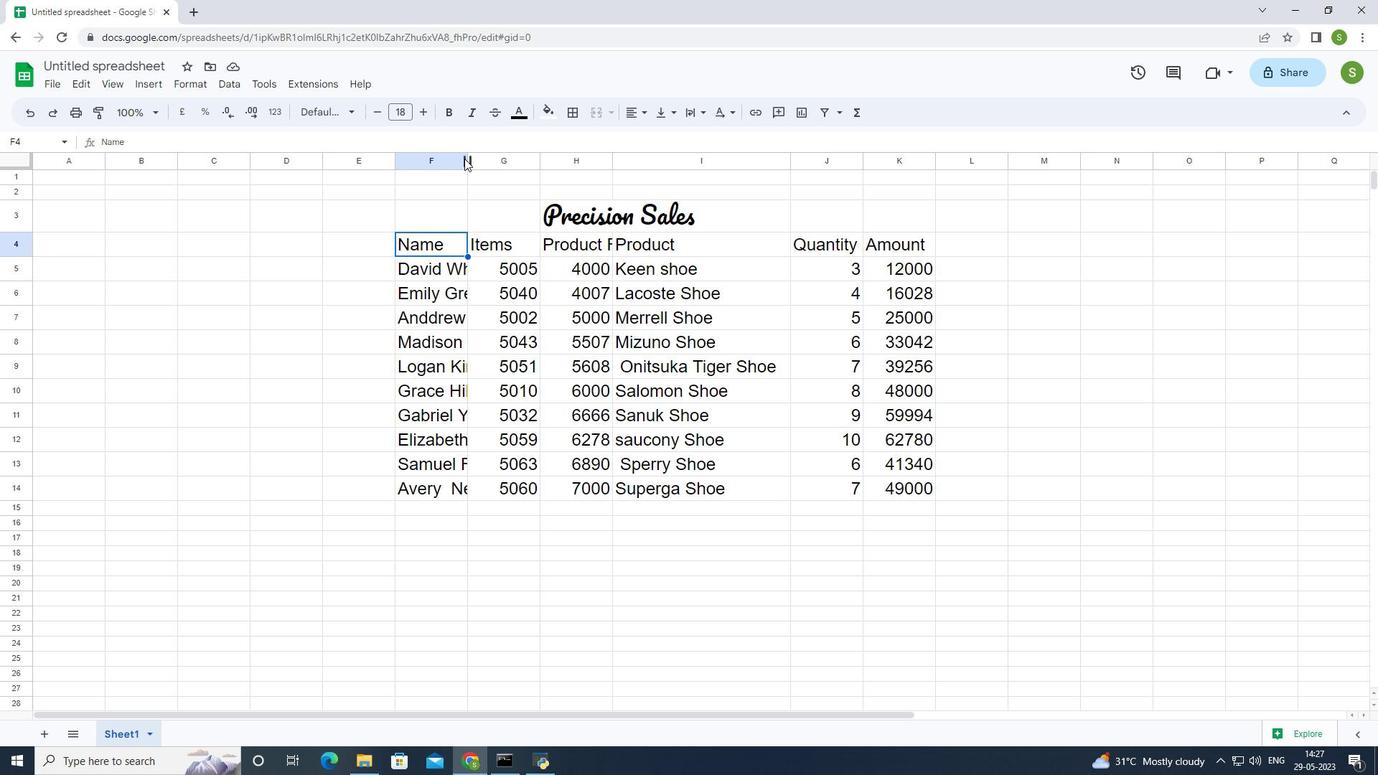 
Action: Mouse pressed left at (469, 158)
Screenshot: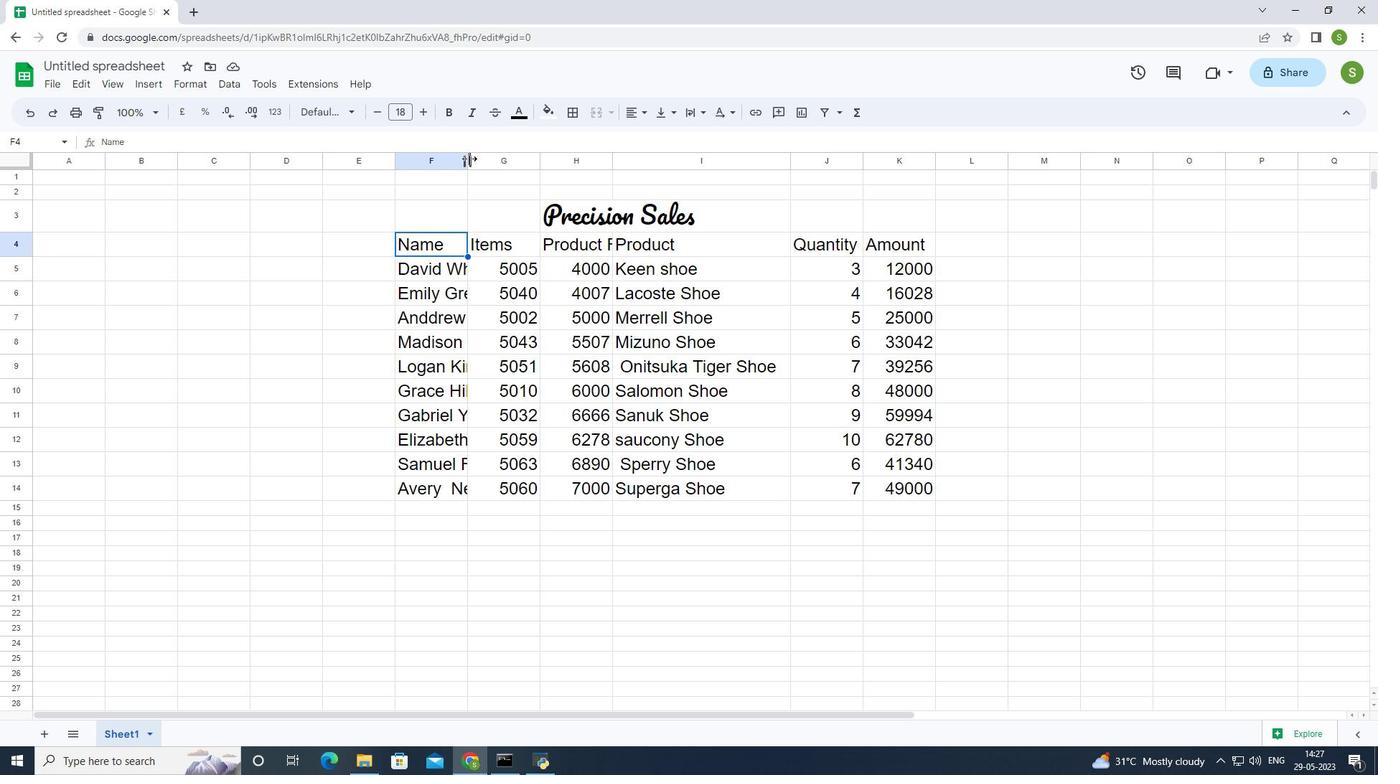 
Action: Mouse moved to (496, 165)
Screenshot: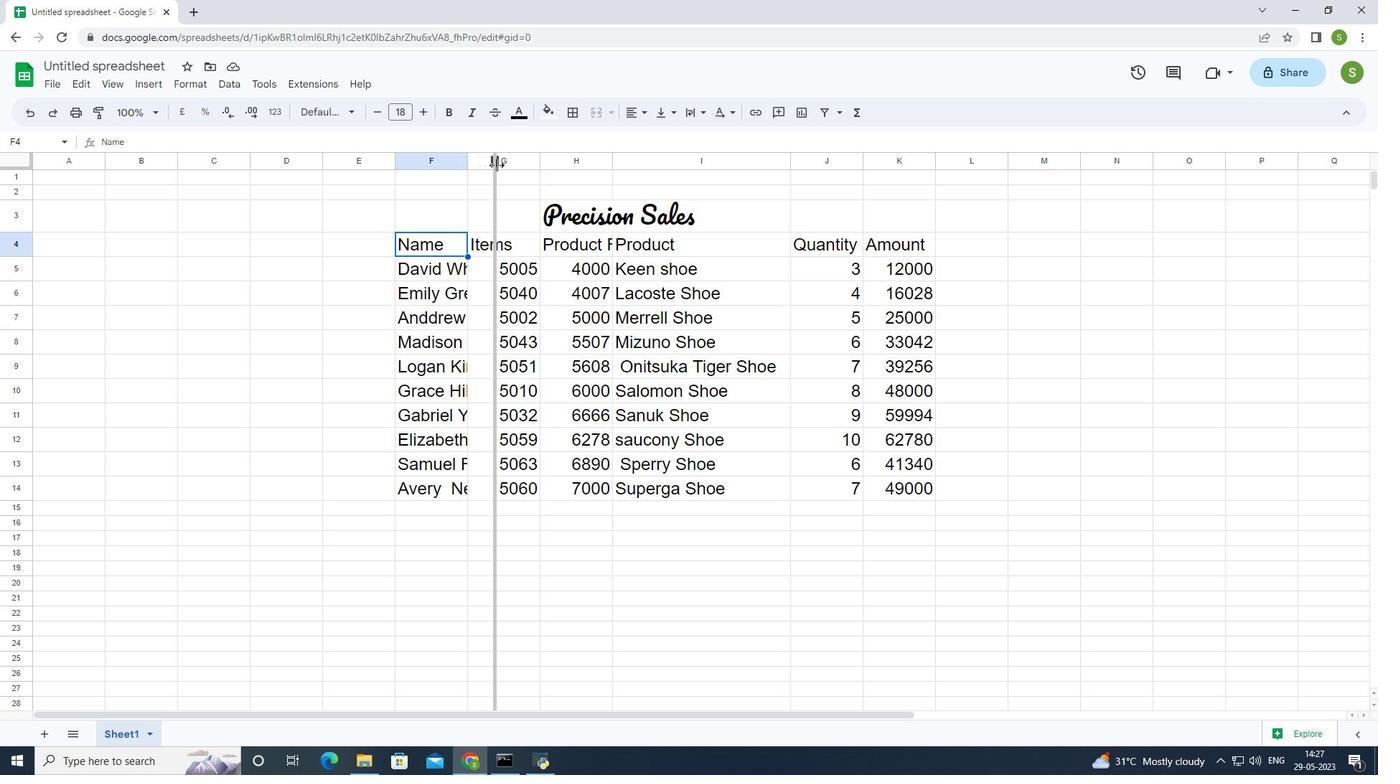 
Action: Mouse pressed left at (496, 165)
Screenshot: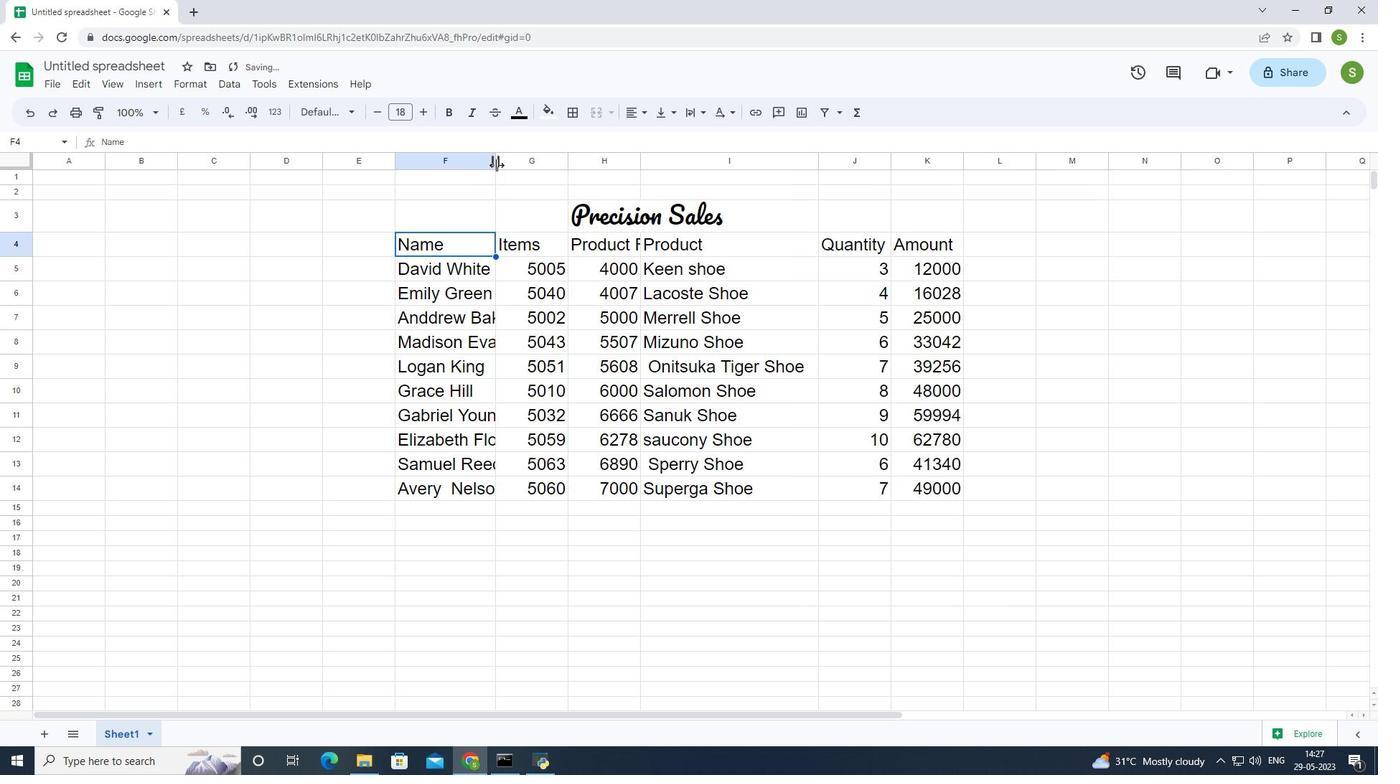 
Action: Mouse moved to (404, 244)
Screenshot: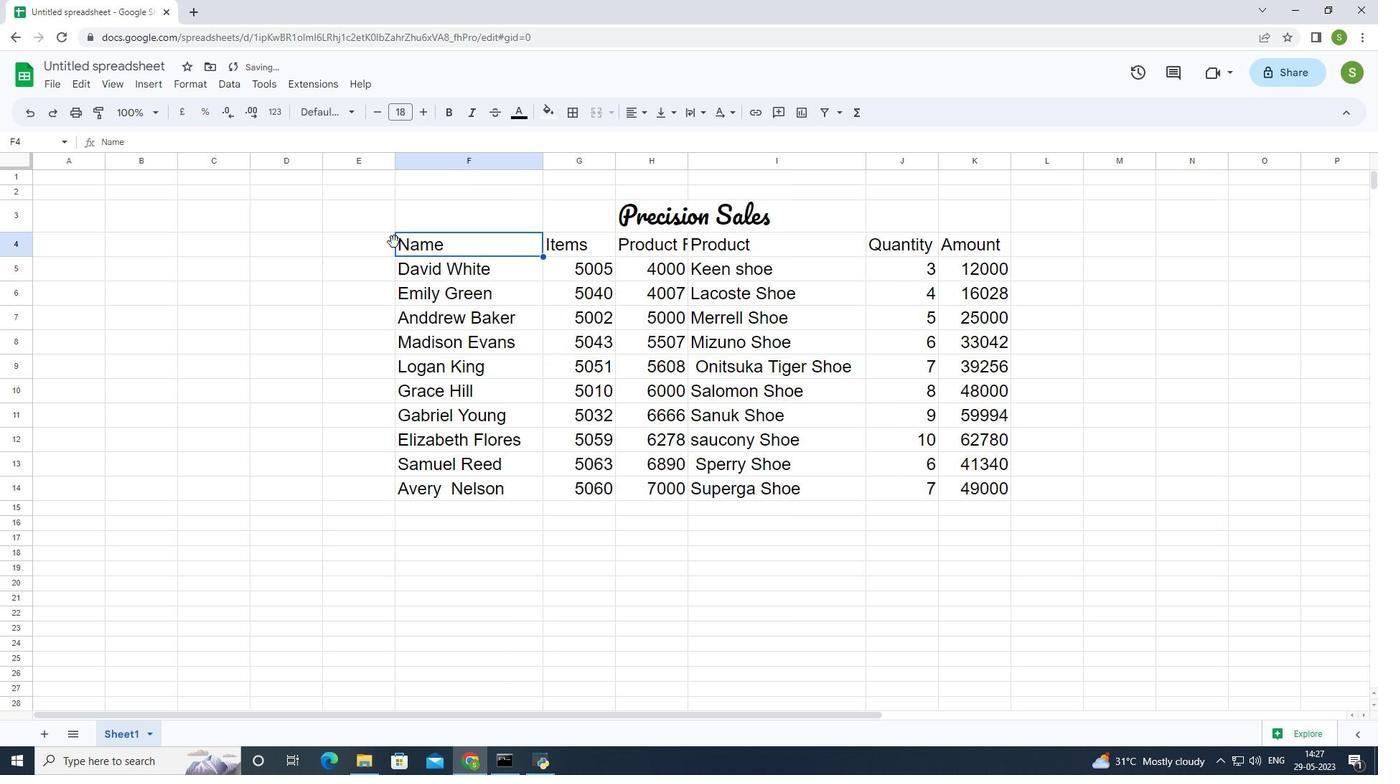 
Action: Mouse pressed left at (404, 244)
Screenshot: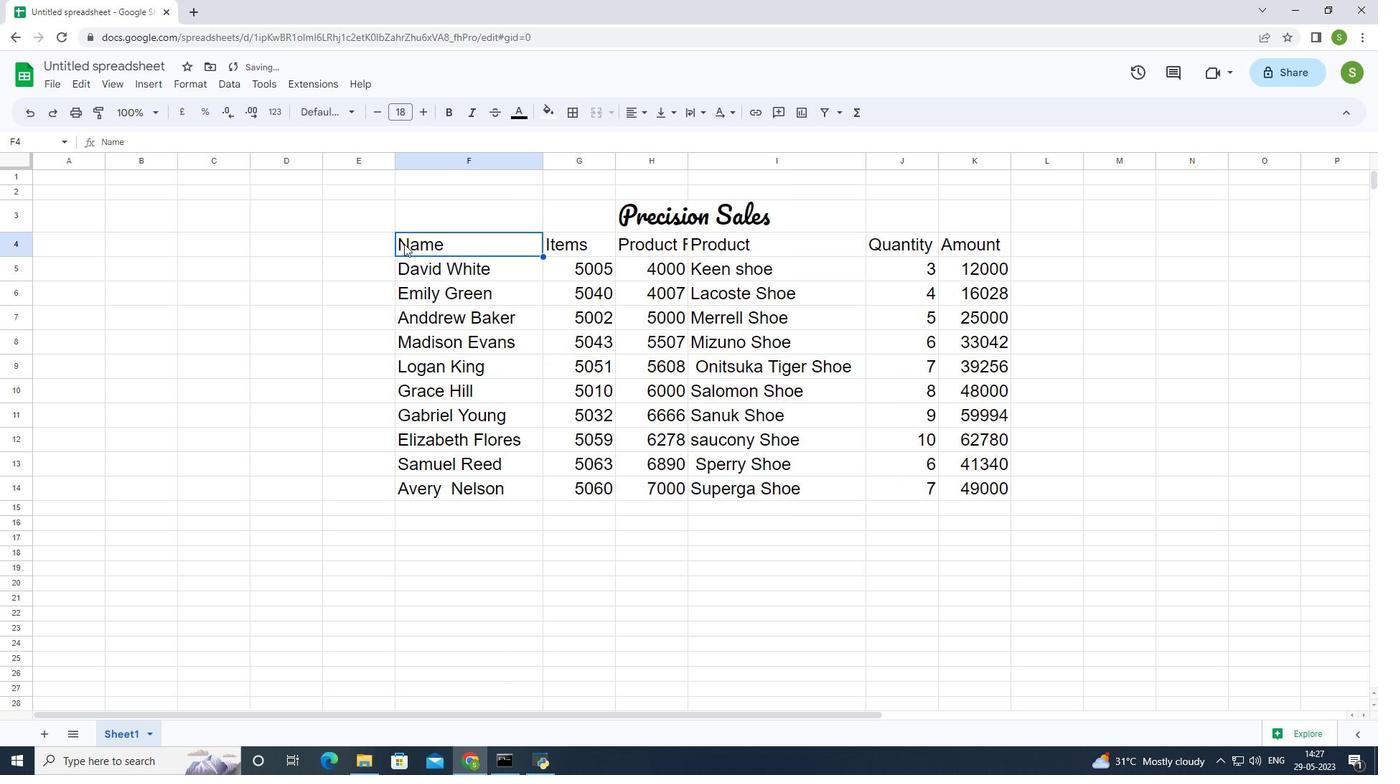 
Action: Mouse moved to (645, 115)
Screenshot: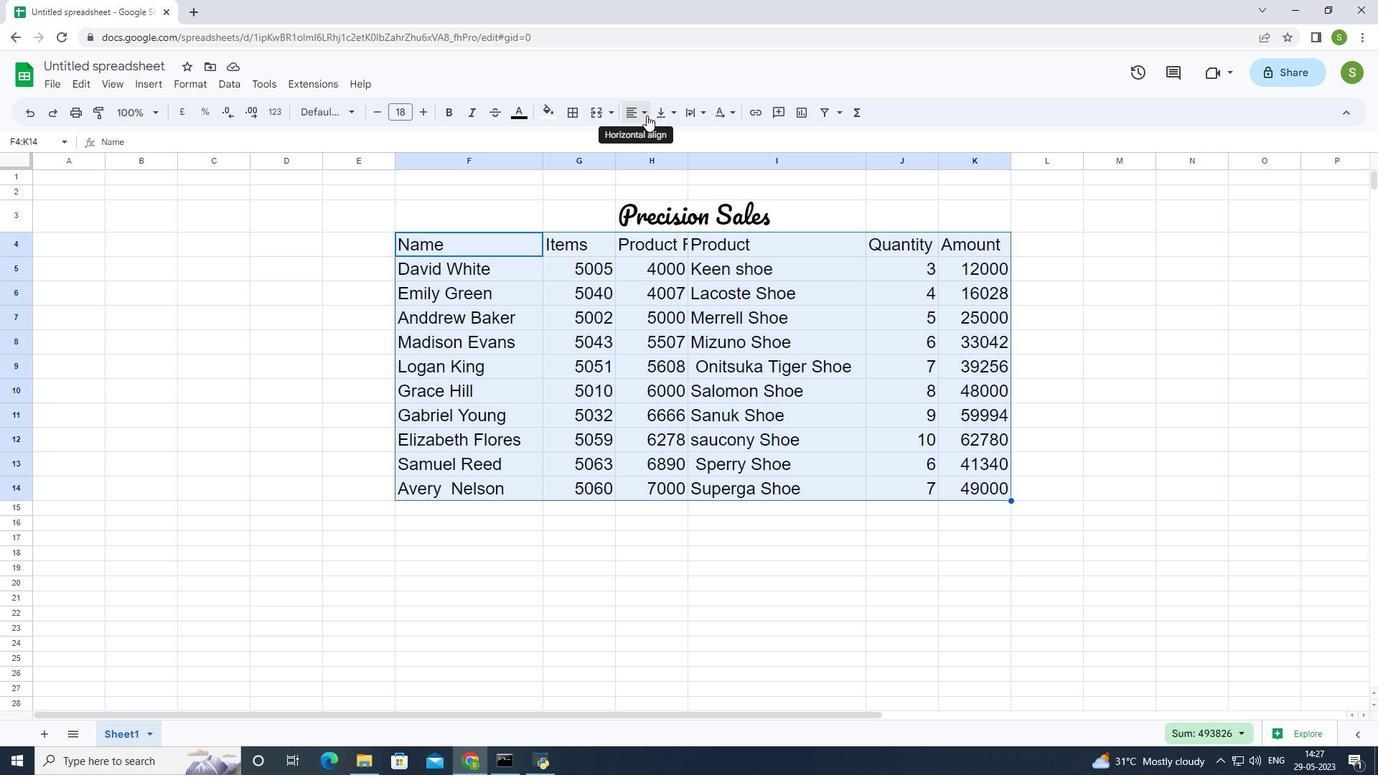 
Action: Mouse pressed left at (645, 115)
Screenshot: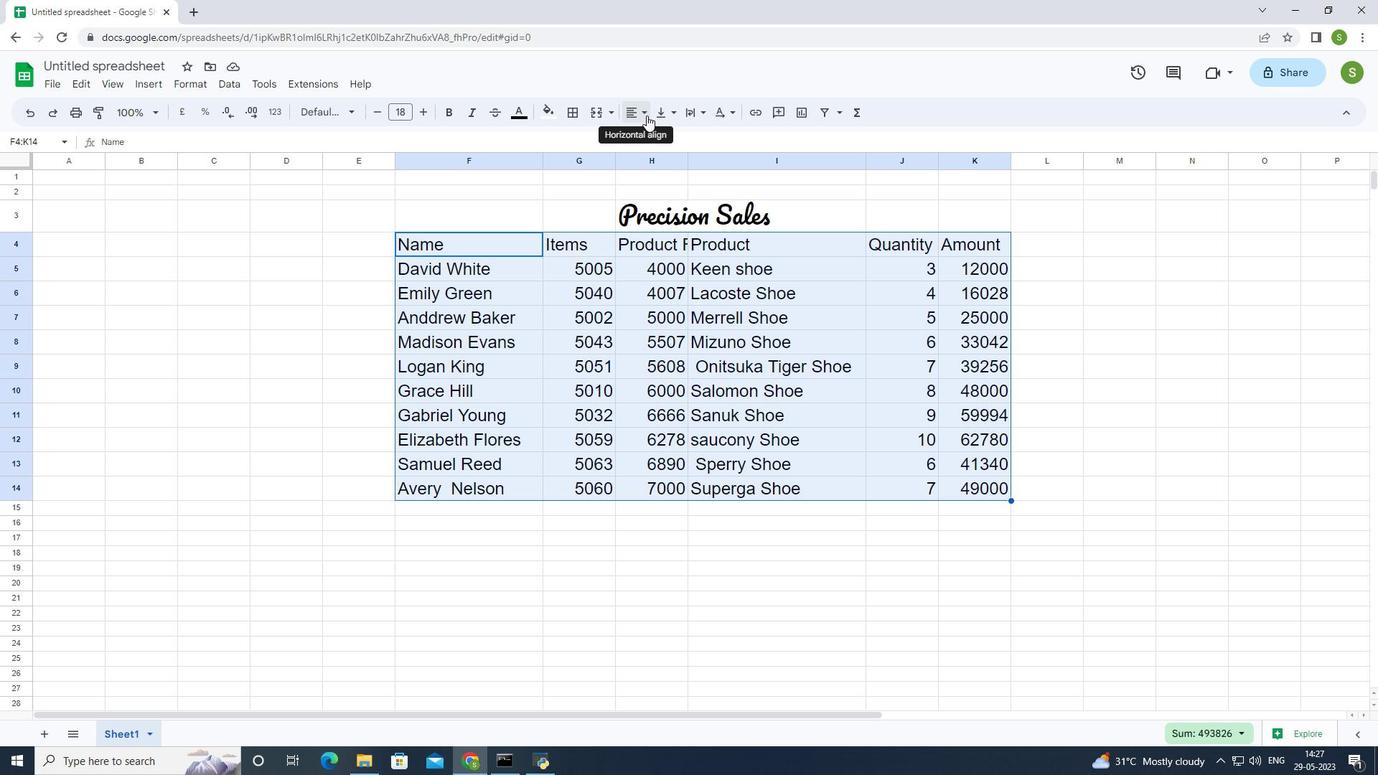 
Action: Mouse moved to (653, 142)
Screenshot: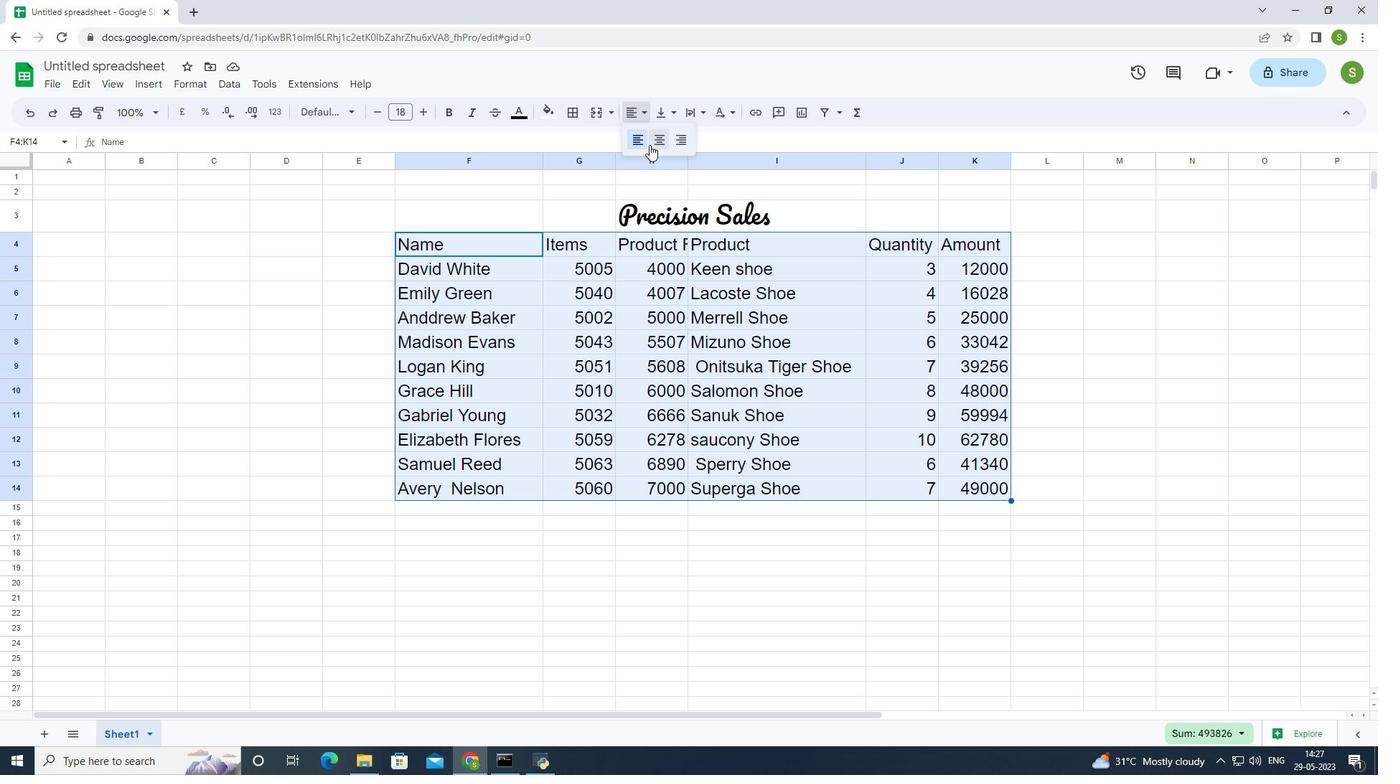 
Action: Mouse pressed left at (653, 142)
Screenshot: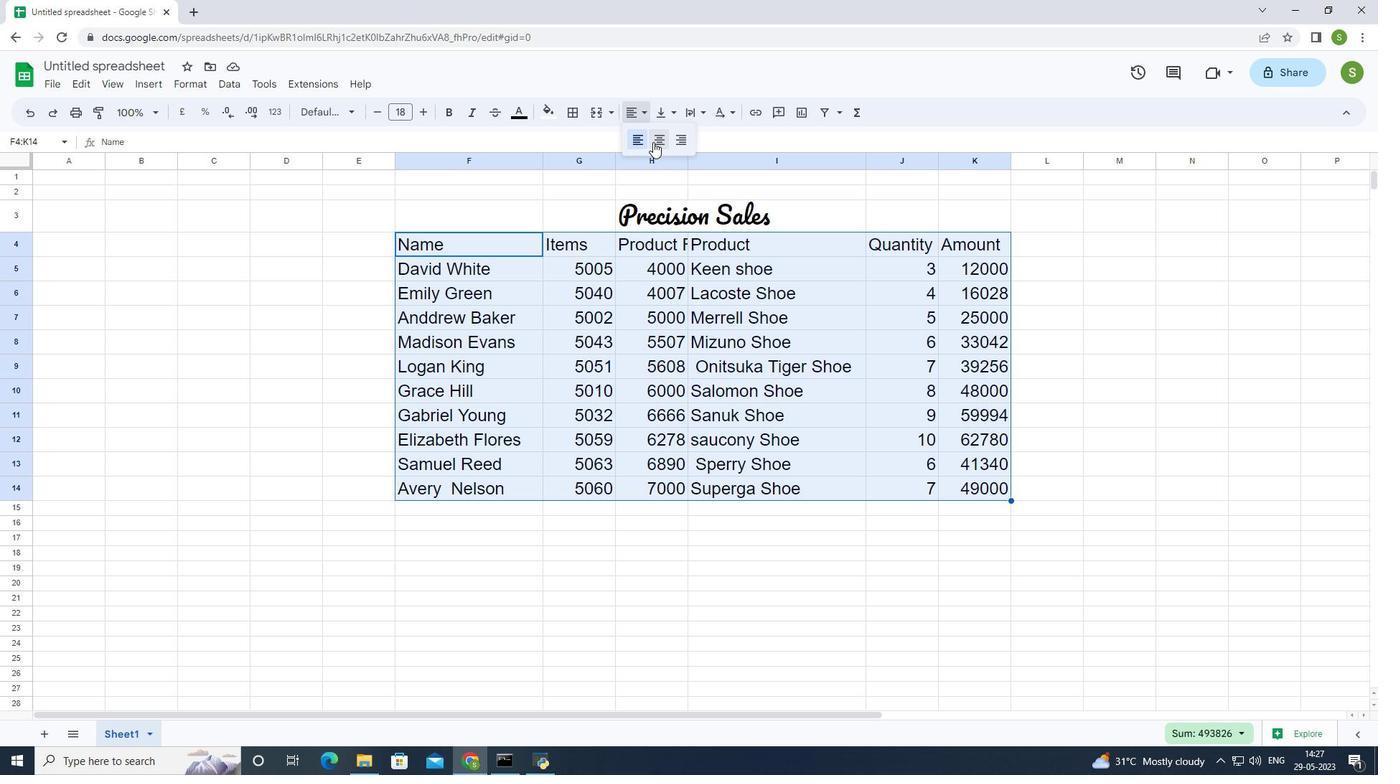 
Action: Mouse moved to (630, 213)
Screenshot: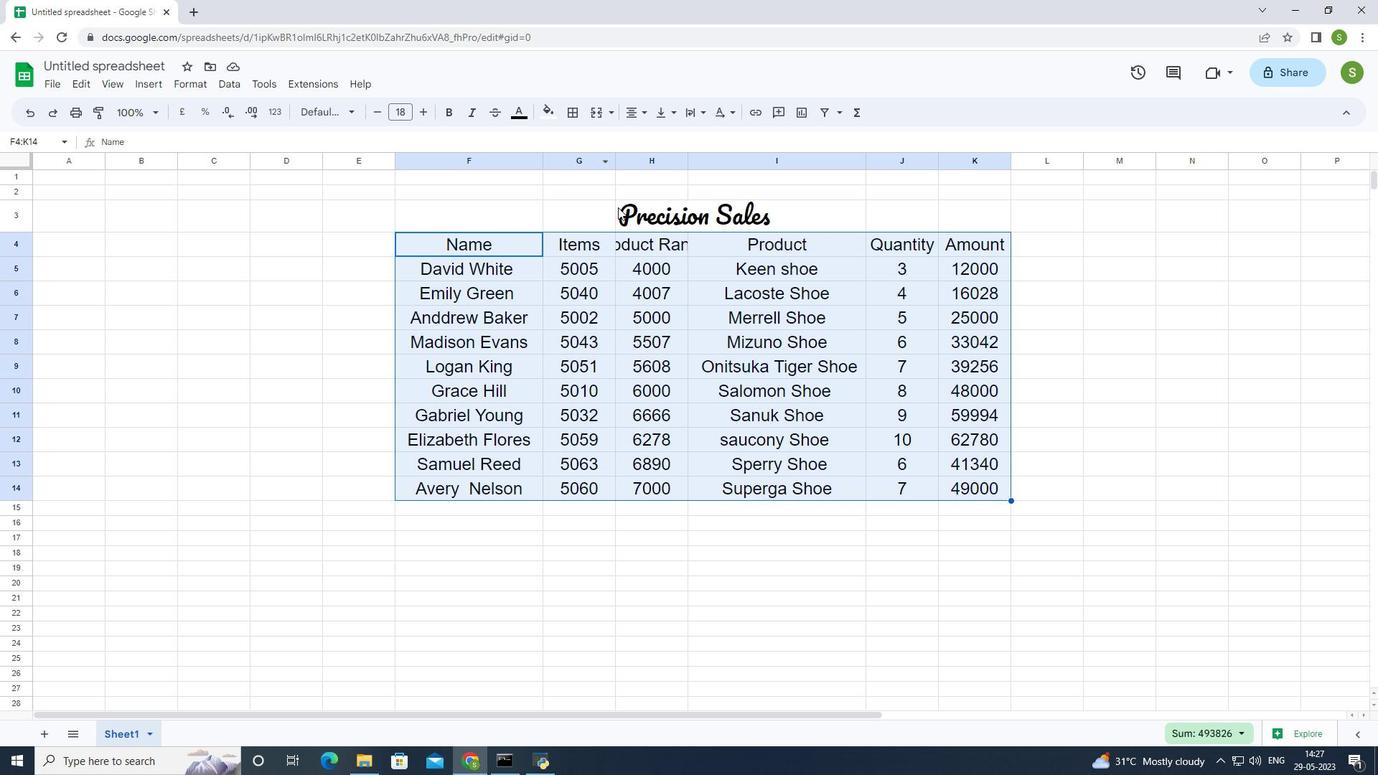 
Action: Mouse pressed left at (630, 213)
Screenshot: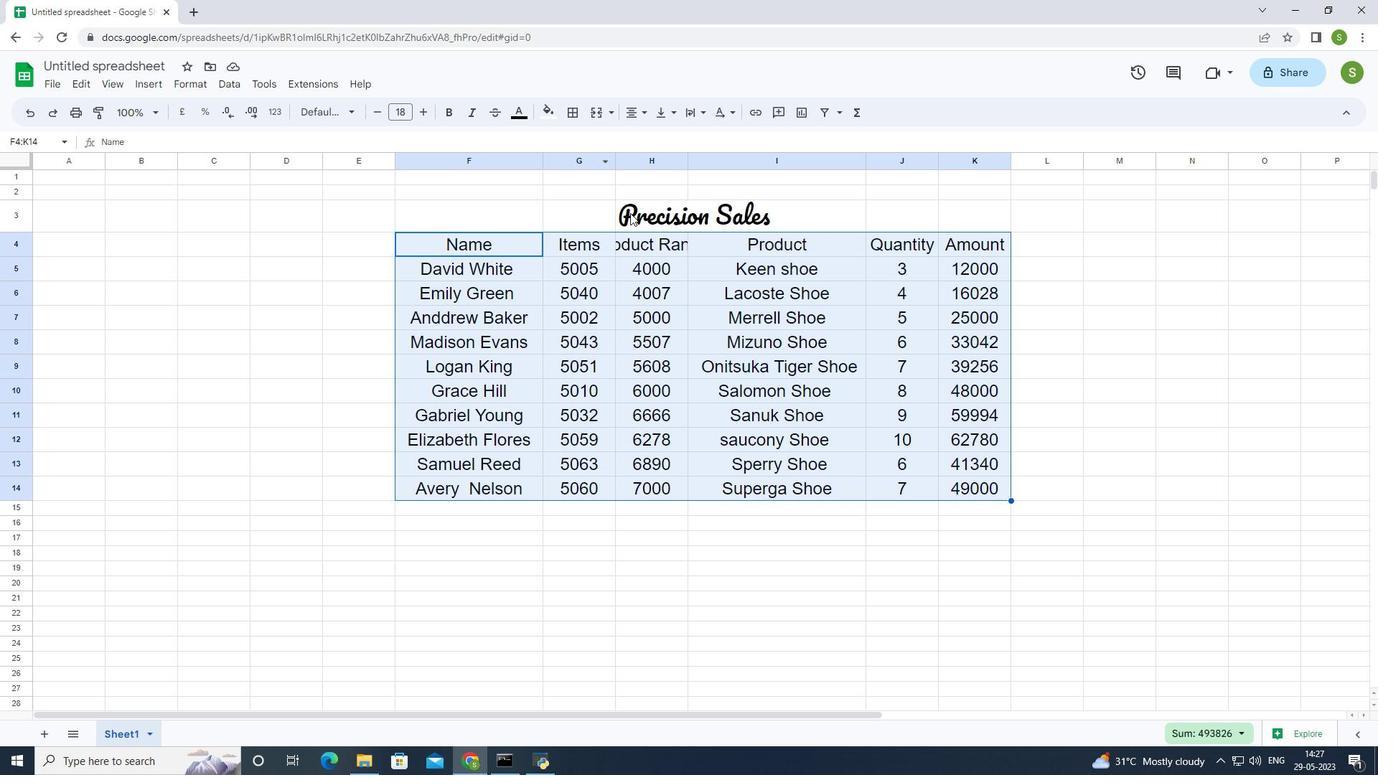 
Action: Mouse moved to (646, 113)
Screenshot: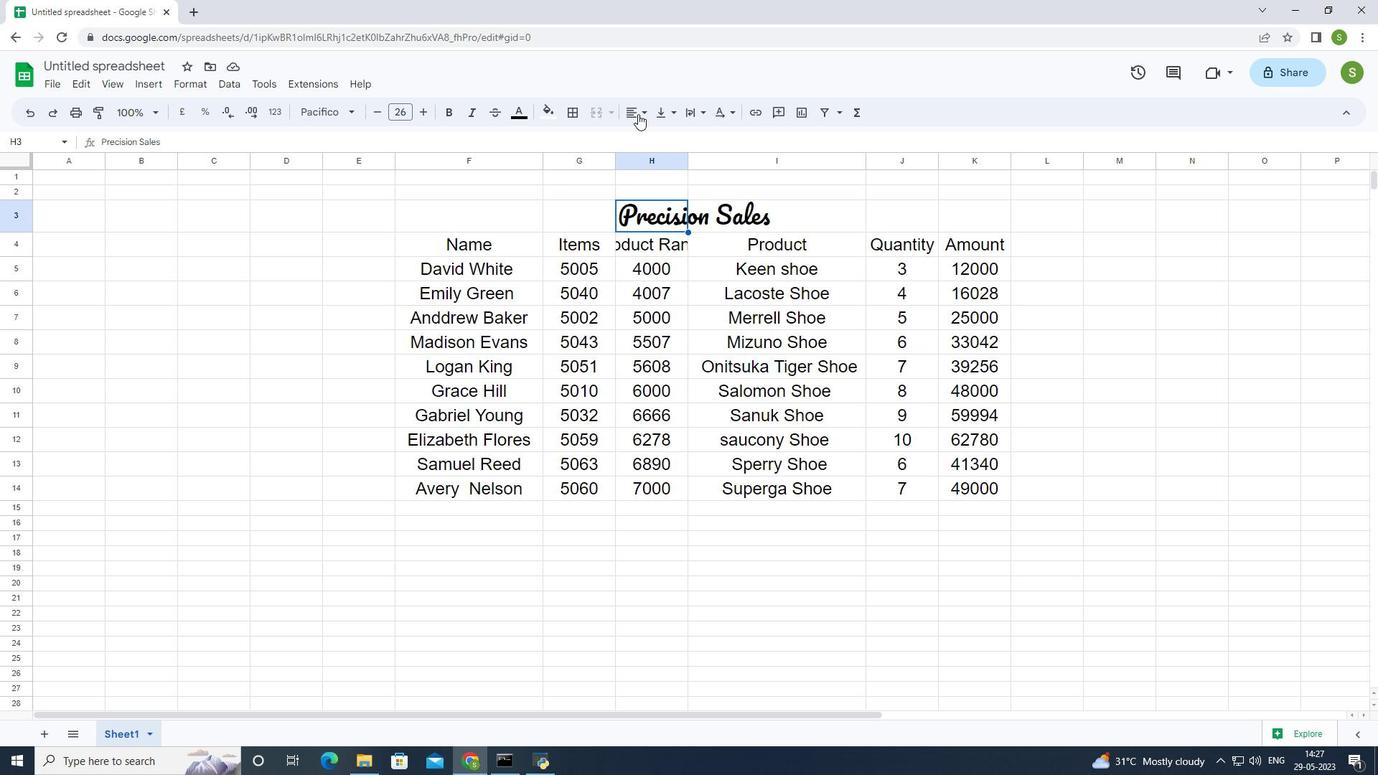 
Action: Mouse pressed left at (646, 113)
Screenshot: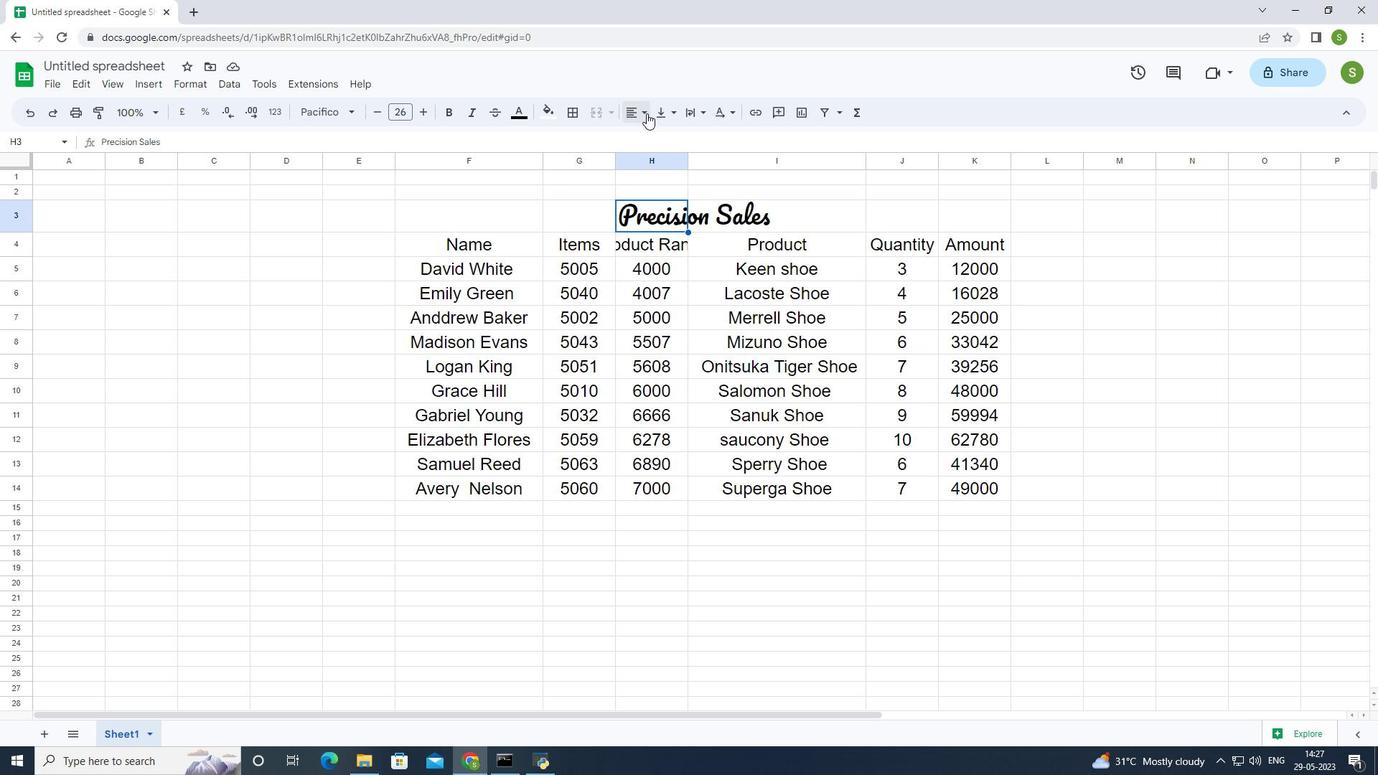 
Action: Mouse moved to (656, 142)
Screenshot: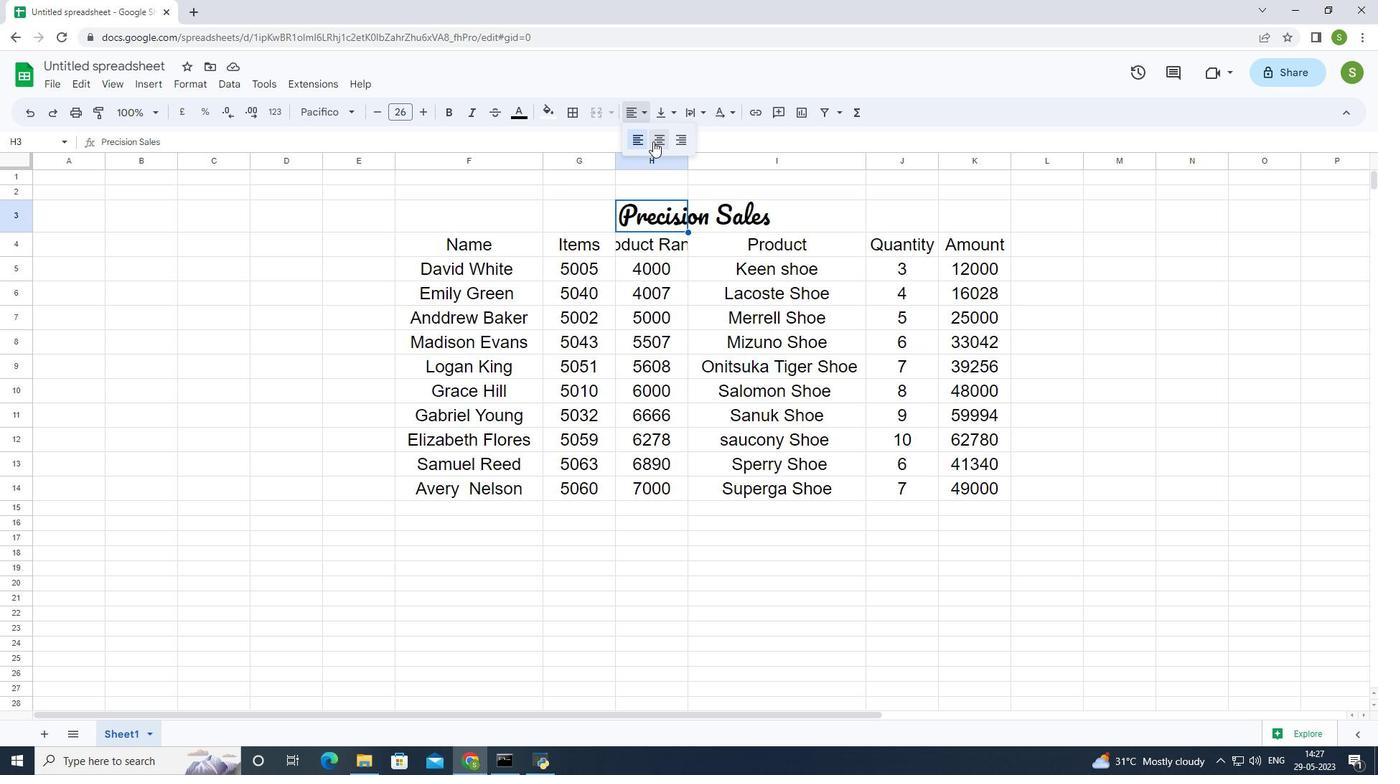 
Action: Mouse pressed left at (656, 142)
Screenshot: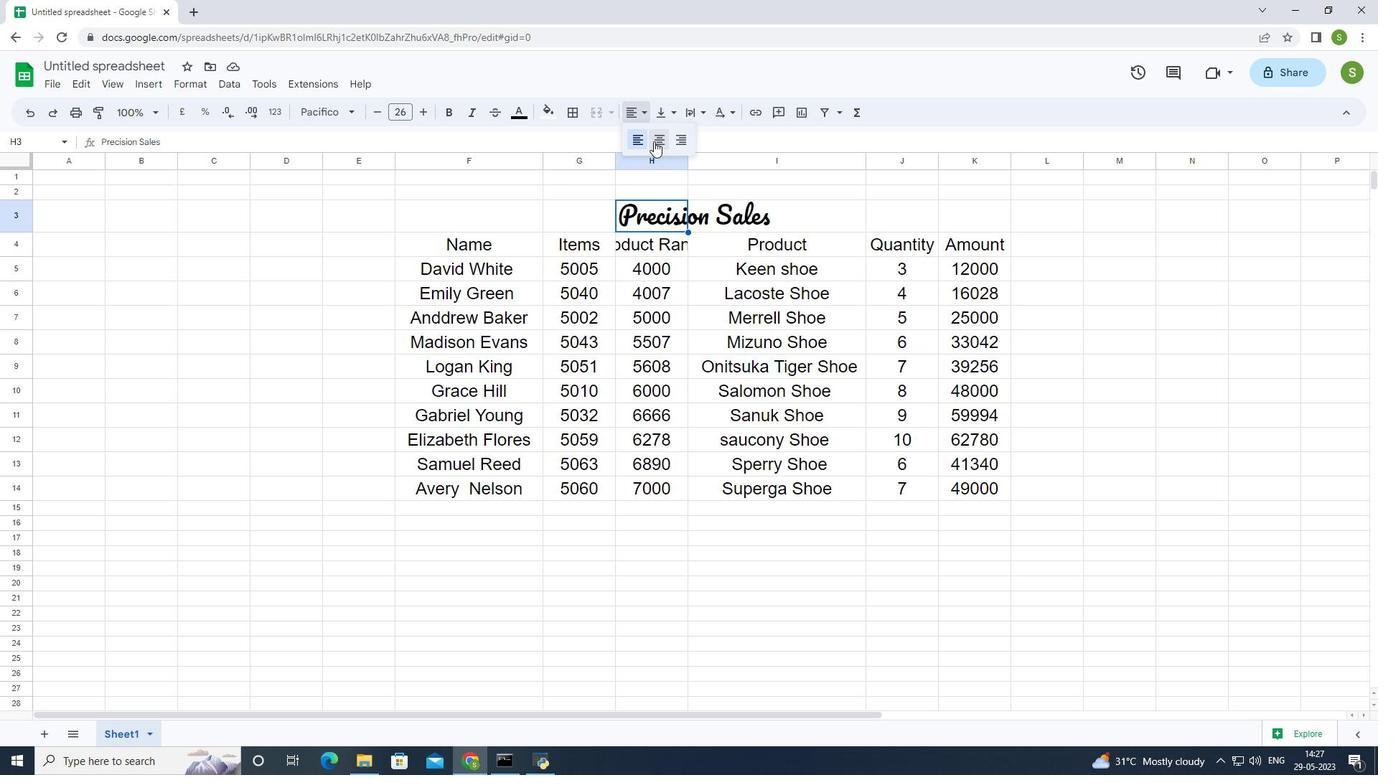 
Action: Mouse moved to (524, 254)
Screenshot: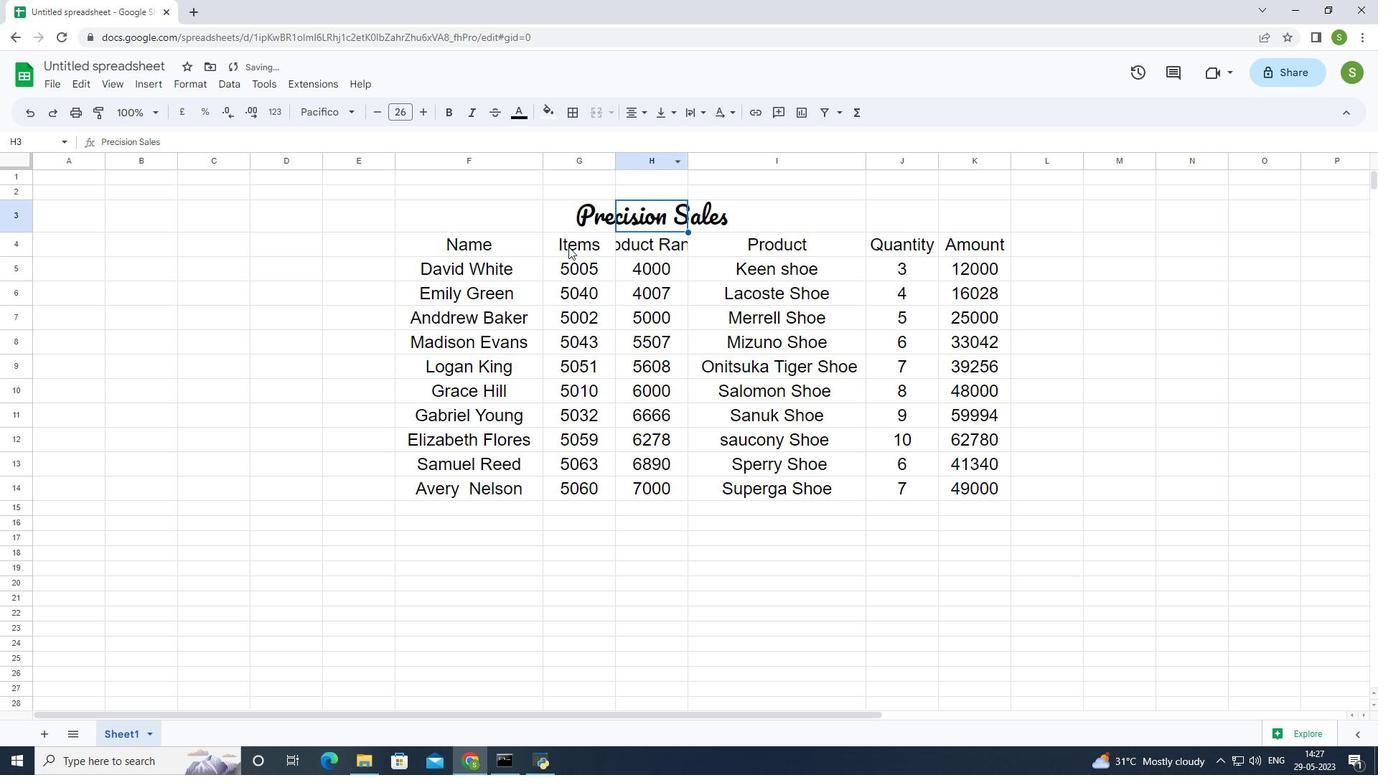 
Action: Mouse pressed left at (524, 254)
Screenshot: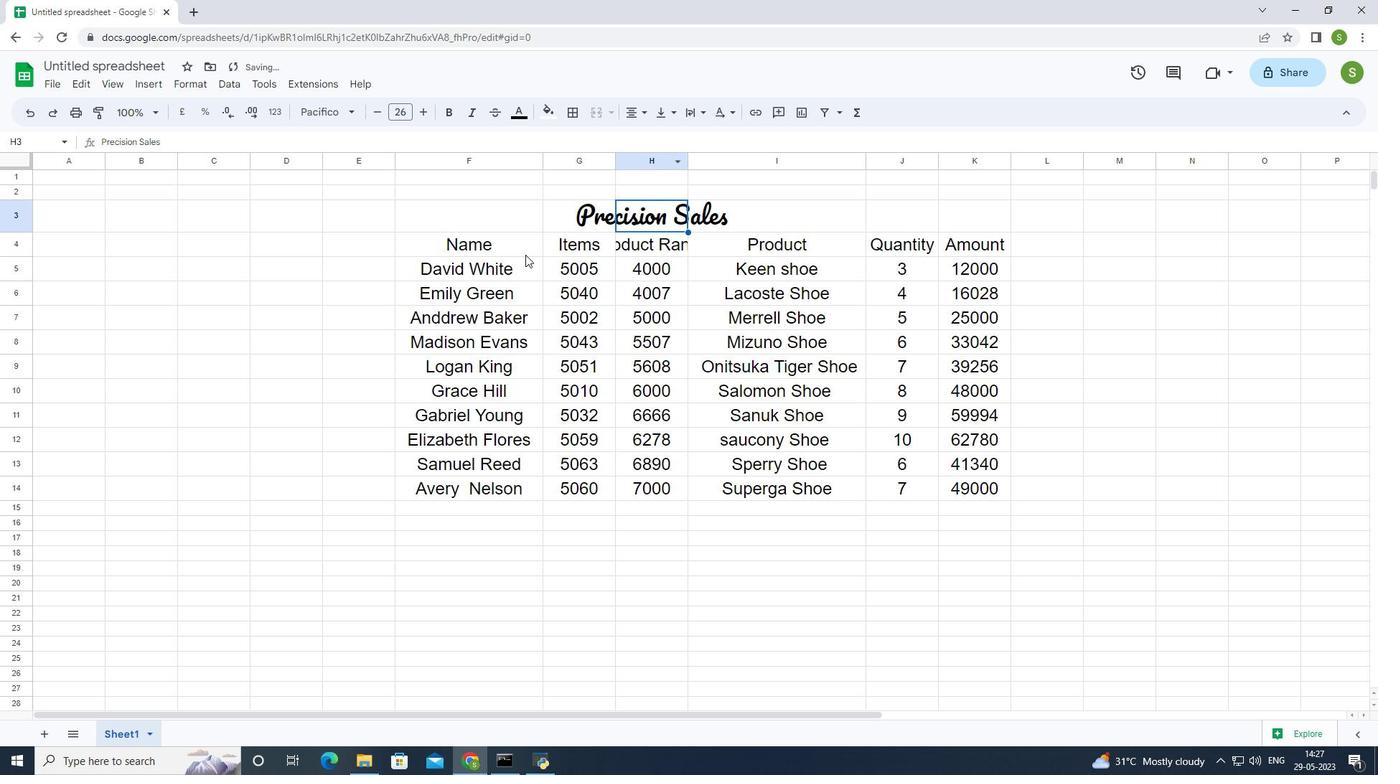 
Action: Mouse moved to (753, 394)
Screenshot: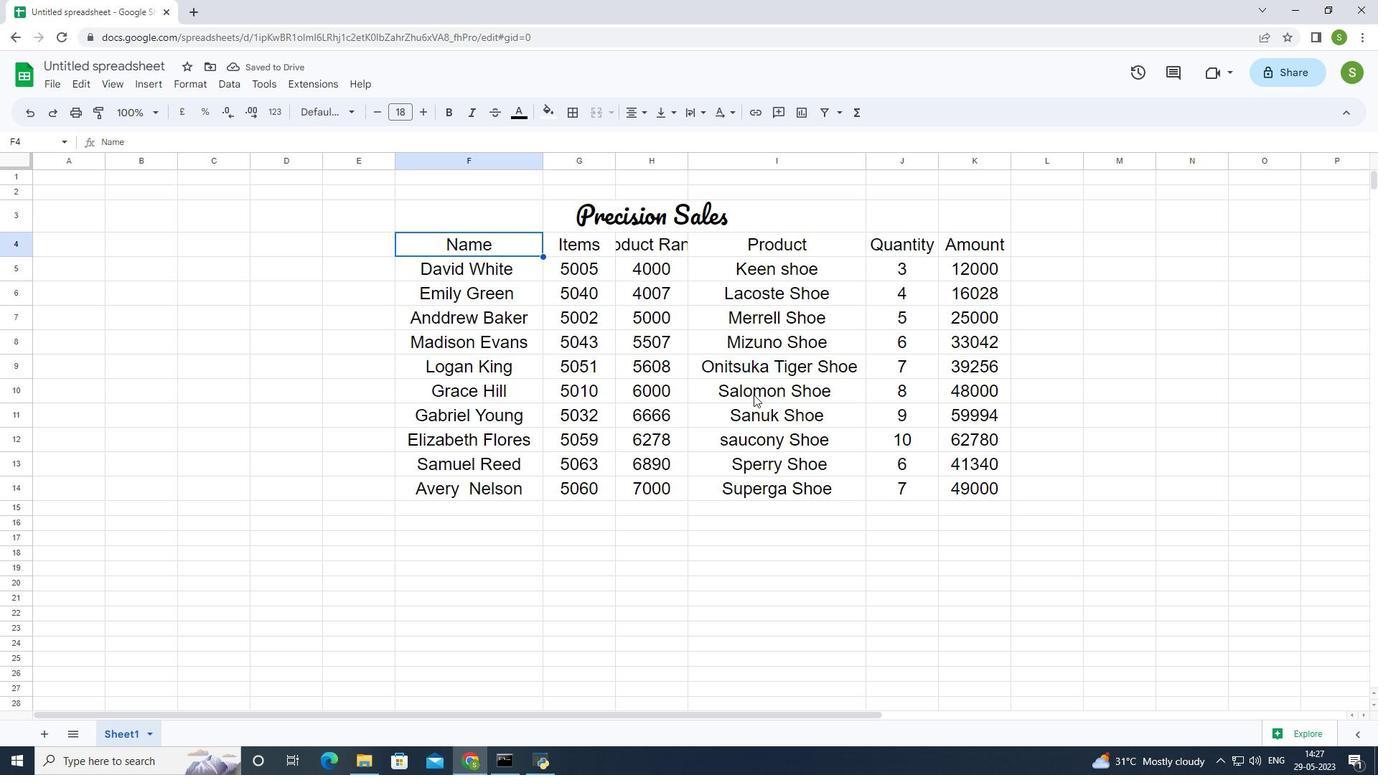 
